 Task: Find connections with filter location Livadeiá with filter topic #startupswith filter profile language German with filter current company TalentXO with filter school Ms Ramaiah College Of Arts Science and Commerce with filter industry Distilleries with filter service category Real Estate Appraisal with filter keywords title Telework Nurse/Doctor
Action: Mouse moved to (321, 243)
Screenshot: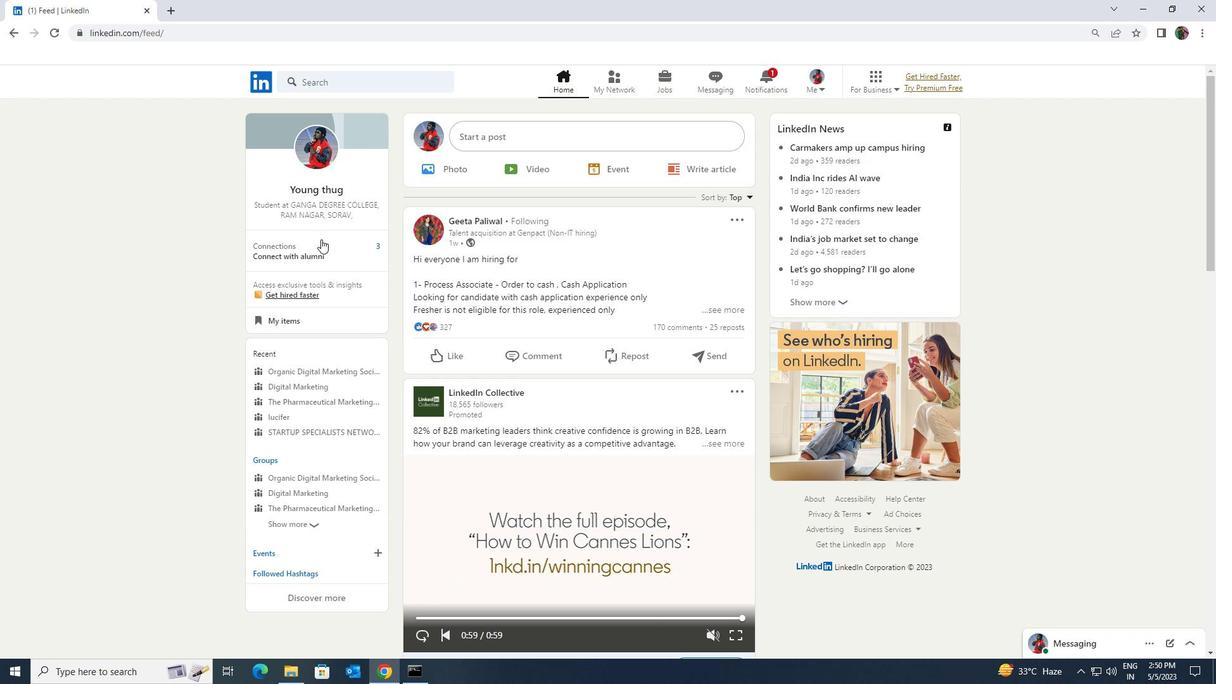
Action: Mouse pressed left at (321, 243)
Screenshot: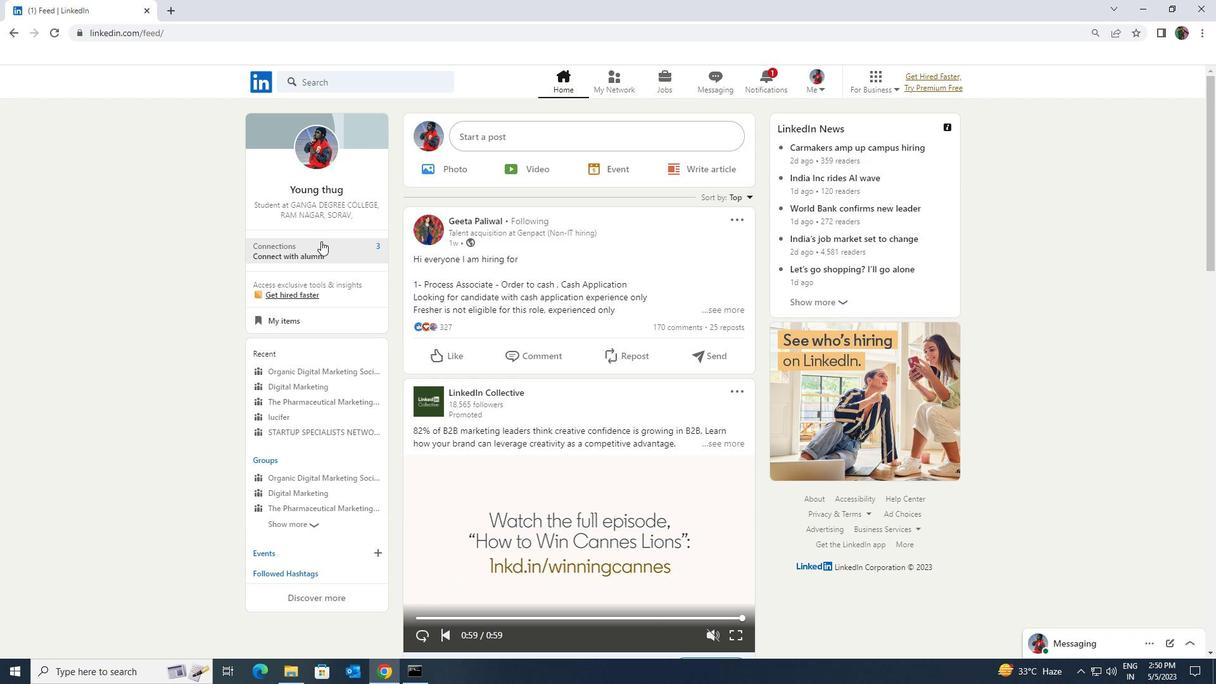 
Action: Mouse moved to (323, 157)
Screenshot: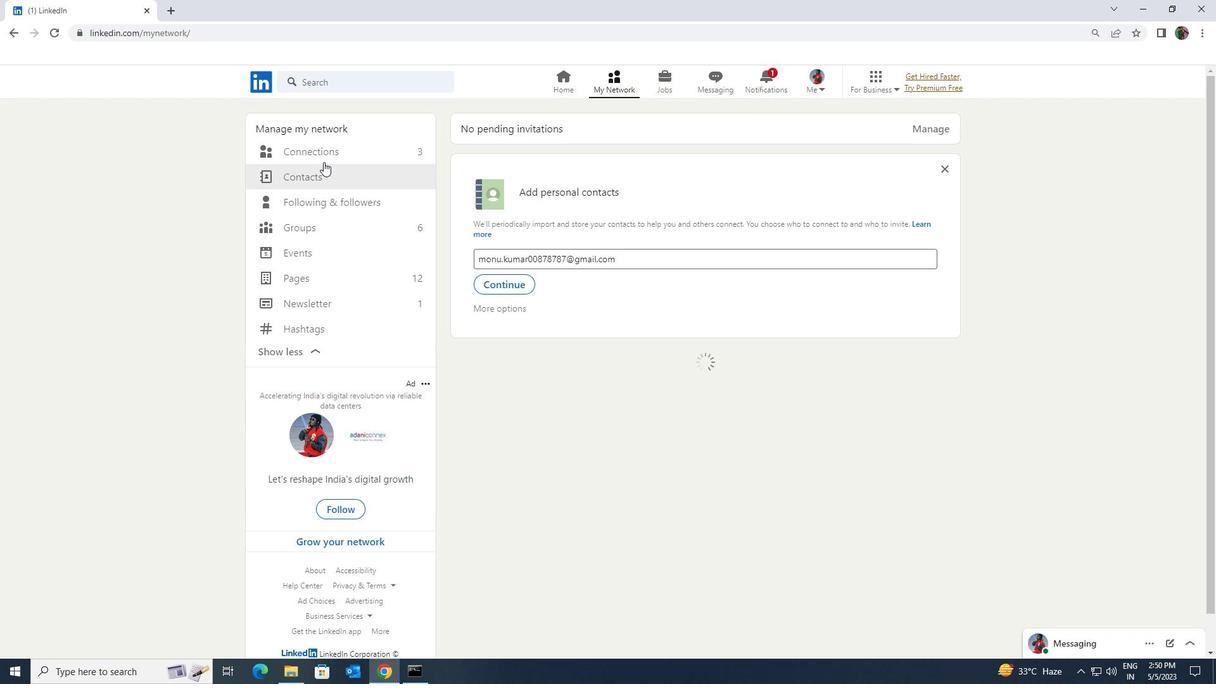 
Action: Mouse pressed left at (323, 157)
Screenshot: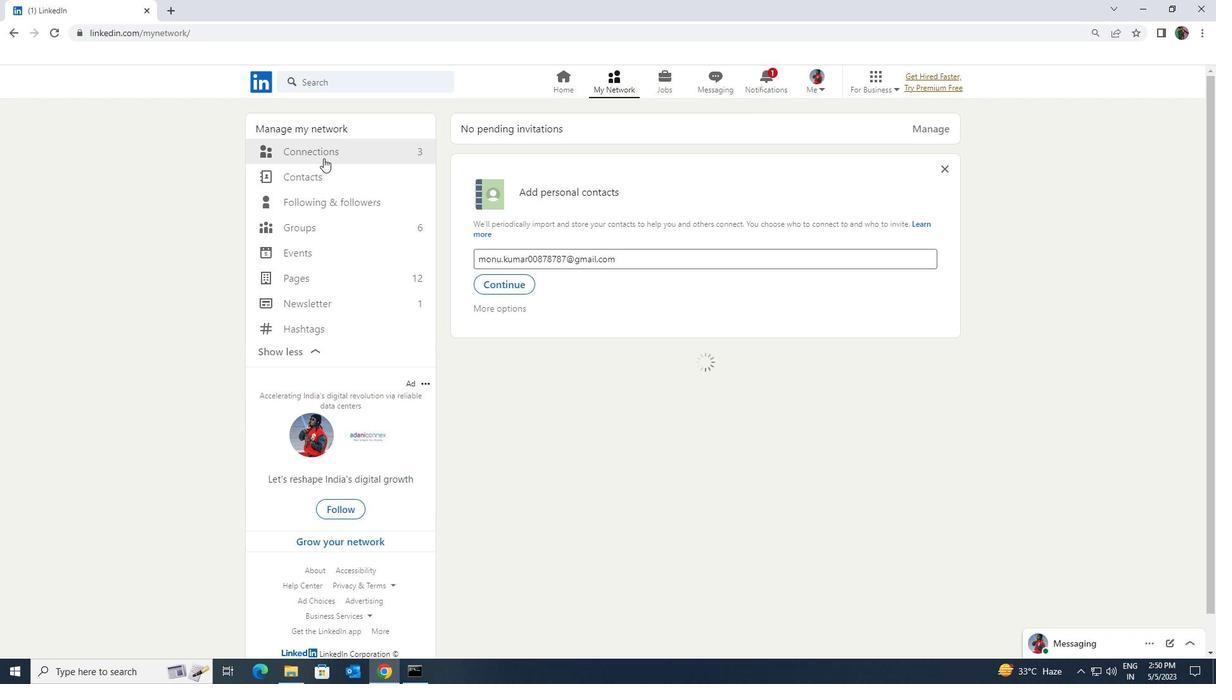 
Action: Mouse moved to (665, 155)
Screenshot: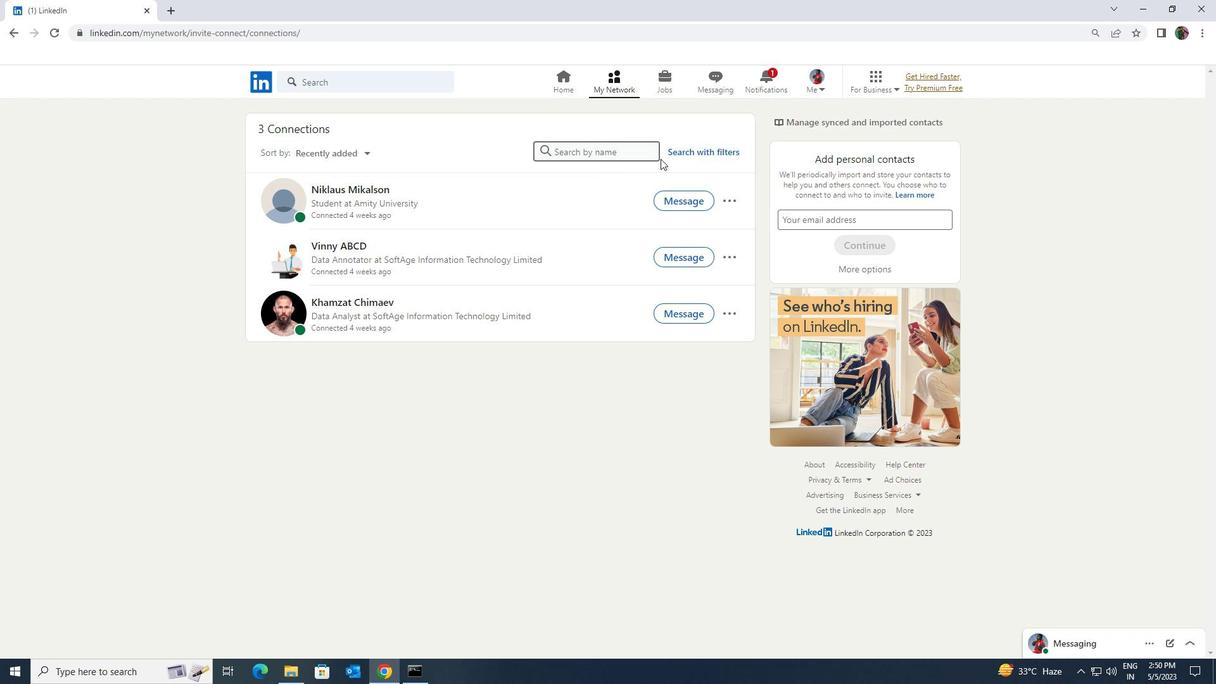 
Action: Mouse pressed left at (665, 155)
Screenshot: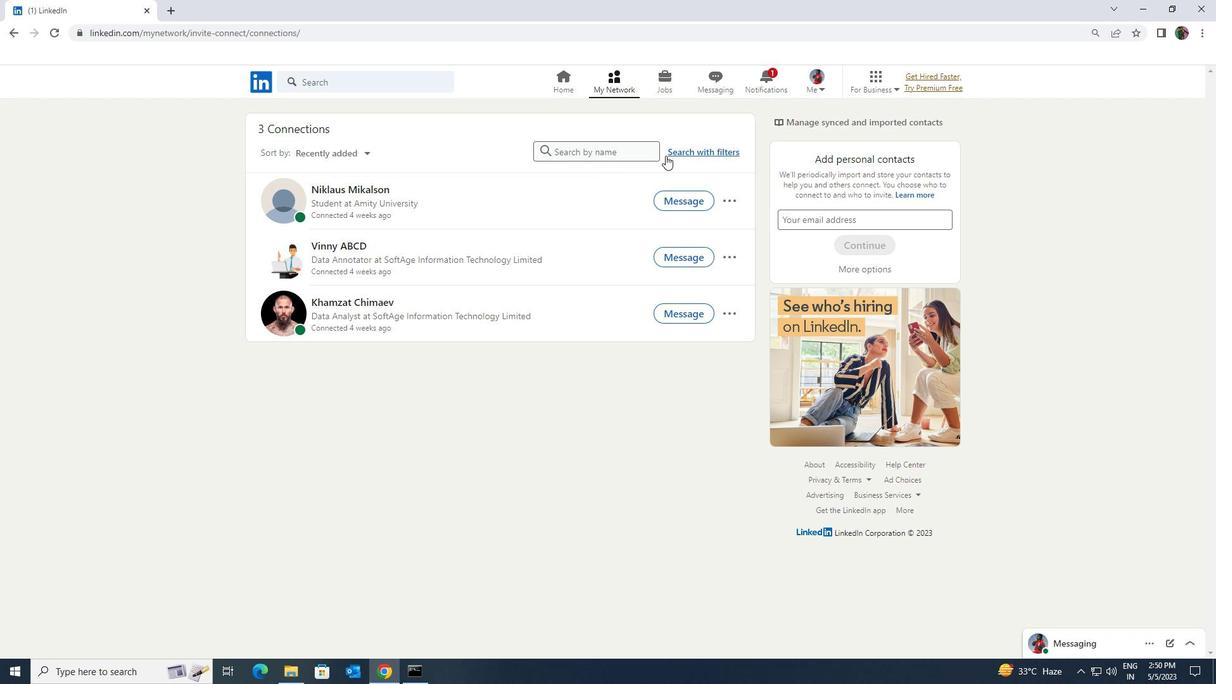 
Action: Mouse moved to (653, 120)
Screenshot: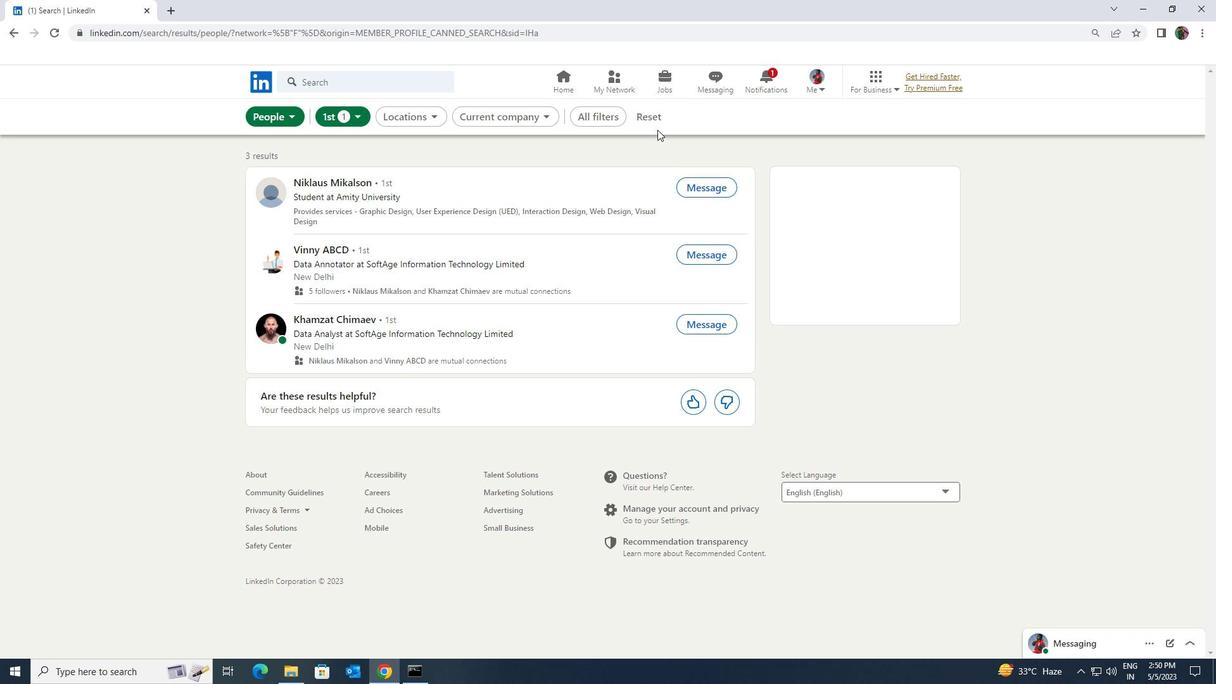 
Action: Mouse pressed left at (653, 120)
Screenshot: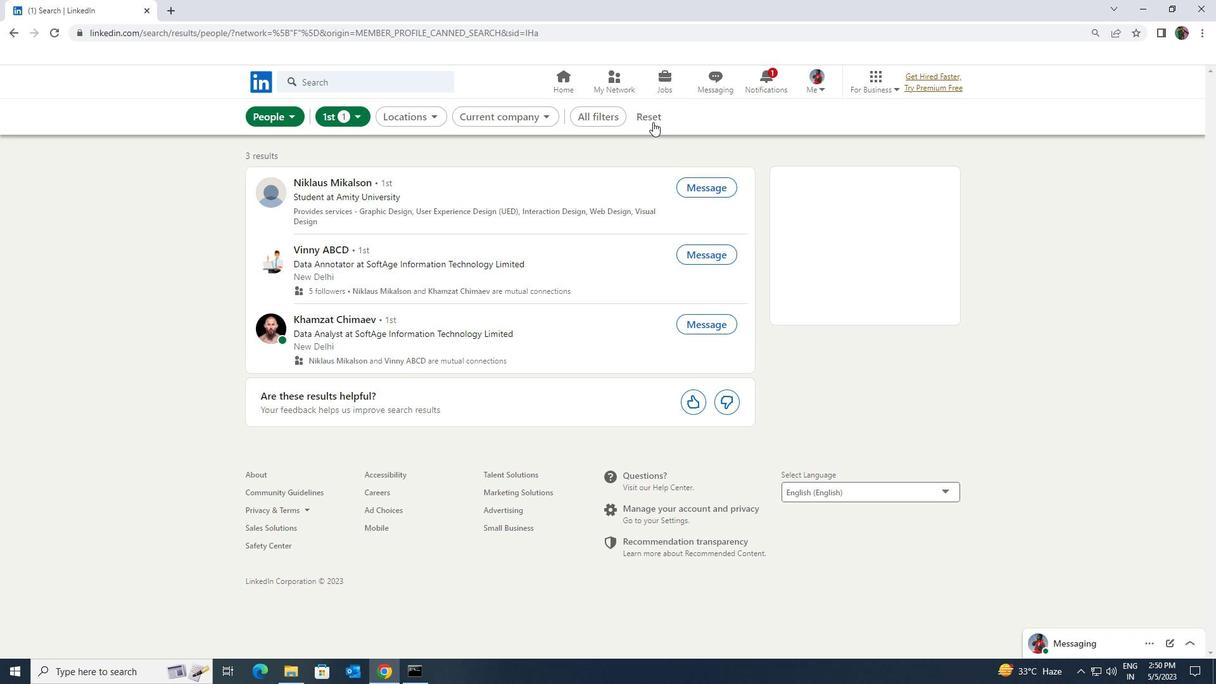 
Action: Mouse moved to (641, 117)
Screenshot: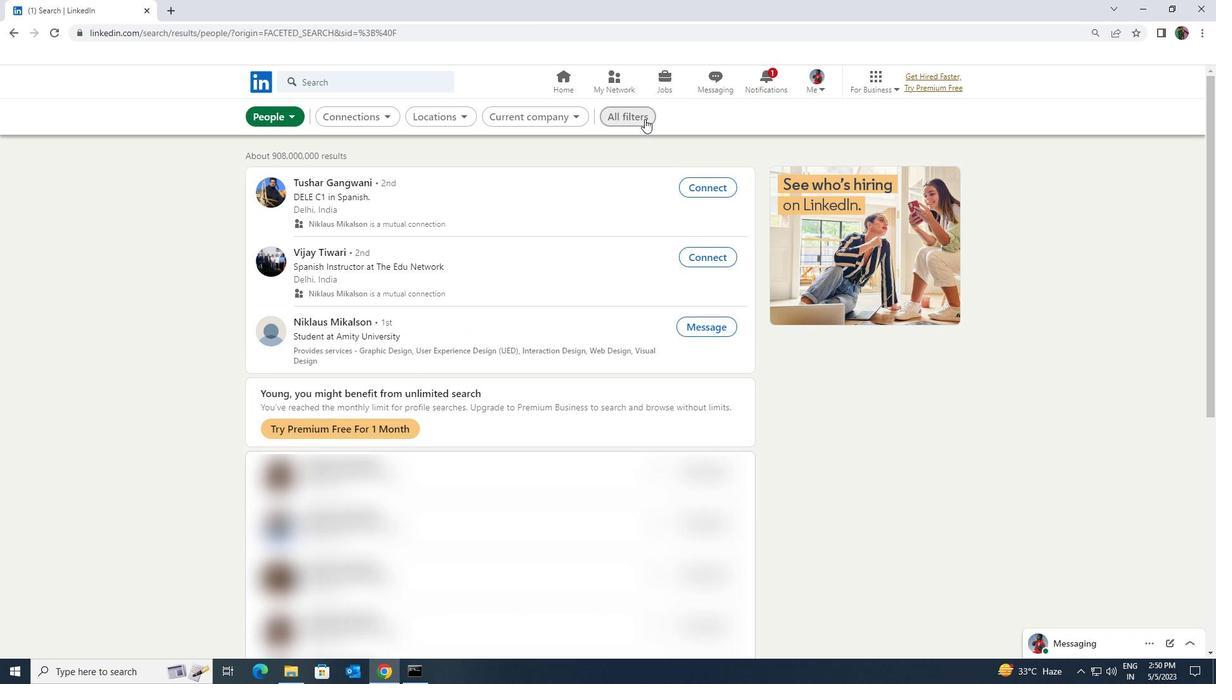 
Action: Mouse pressed left at (641, 117)
Screenshot: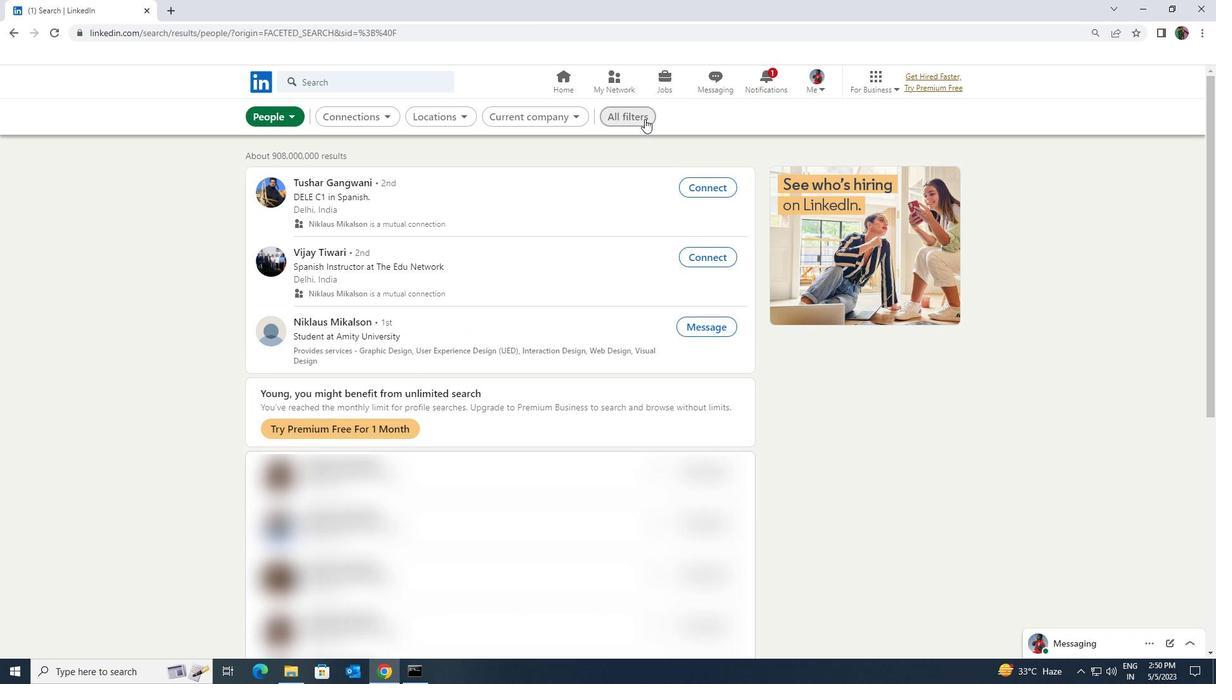 
Action: Mouse moved to (1066, 492)
Screenshot: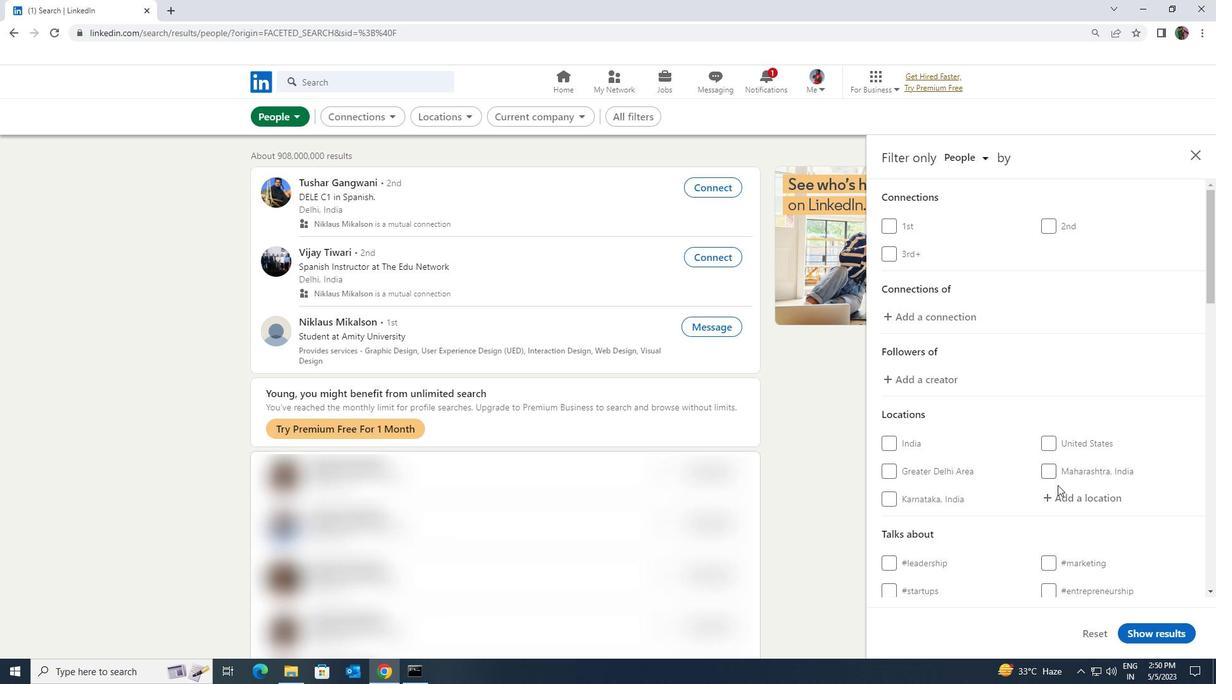 
Action: Mouse pressed left at (1066, 492)
Screenshot: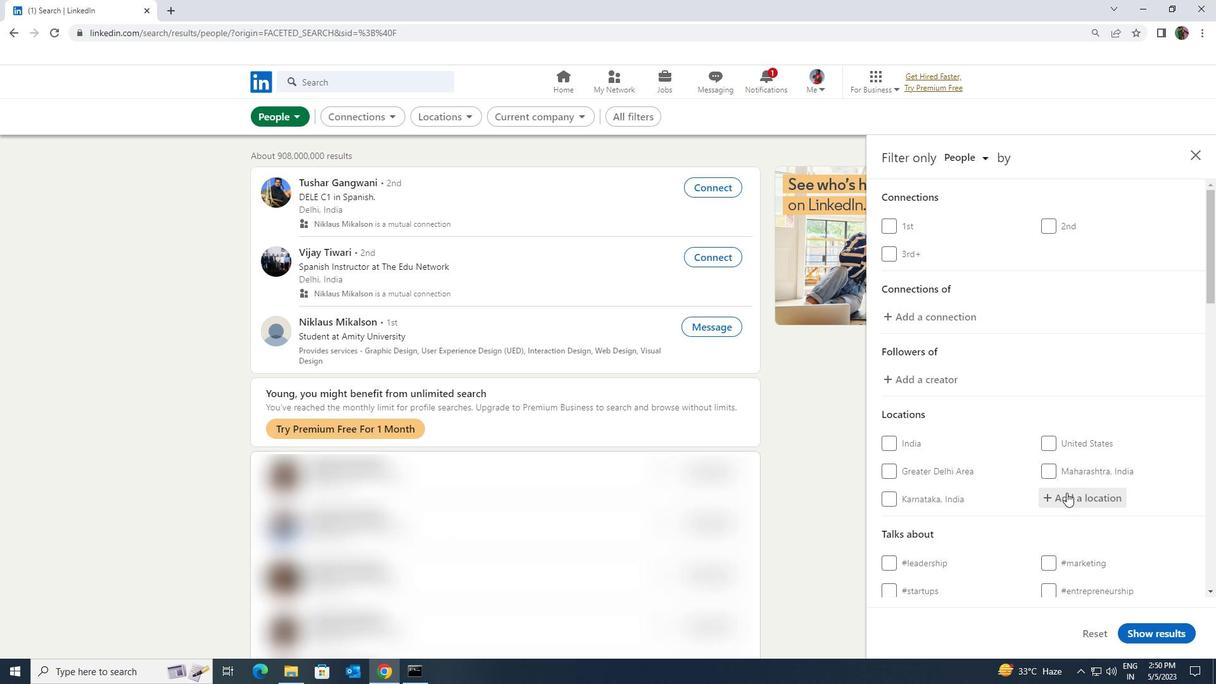 
Action: Key pressed <Key.shift>LIVDEIA<Key.enter>
Screenshot: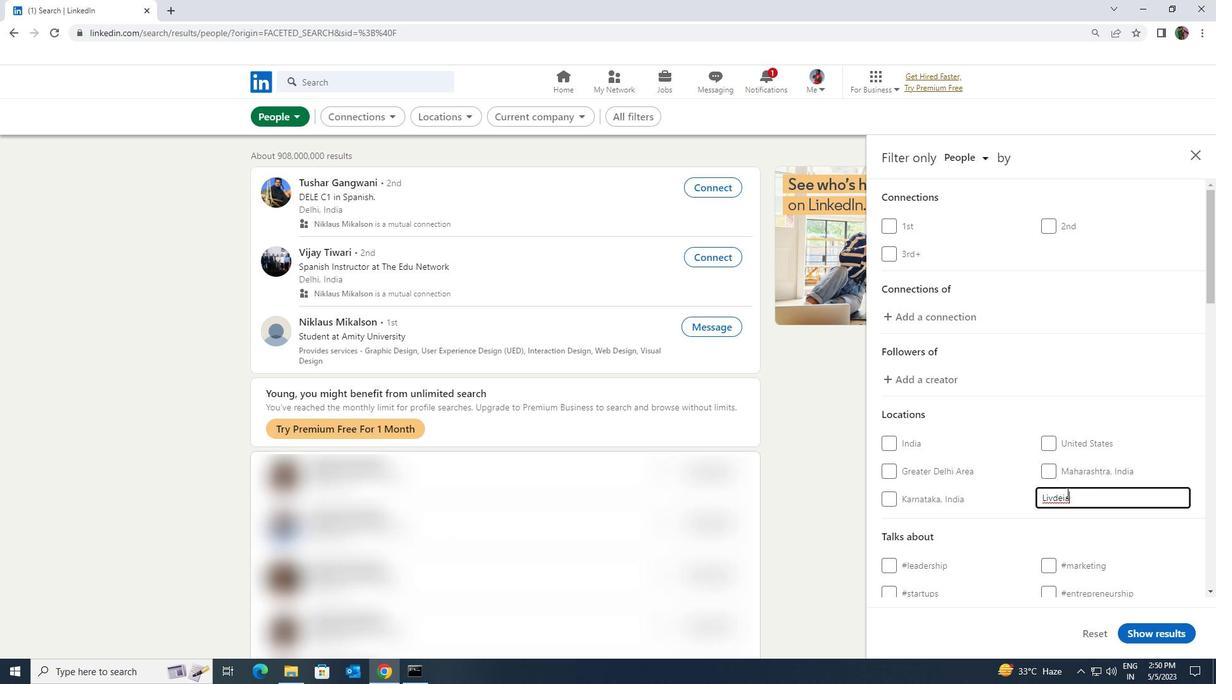 
Action: Mouse moved to (1066, 550)
Screenshot: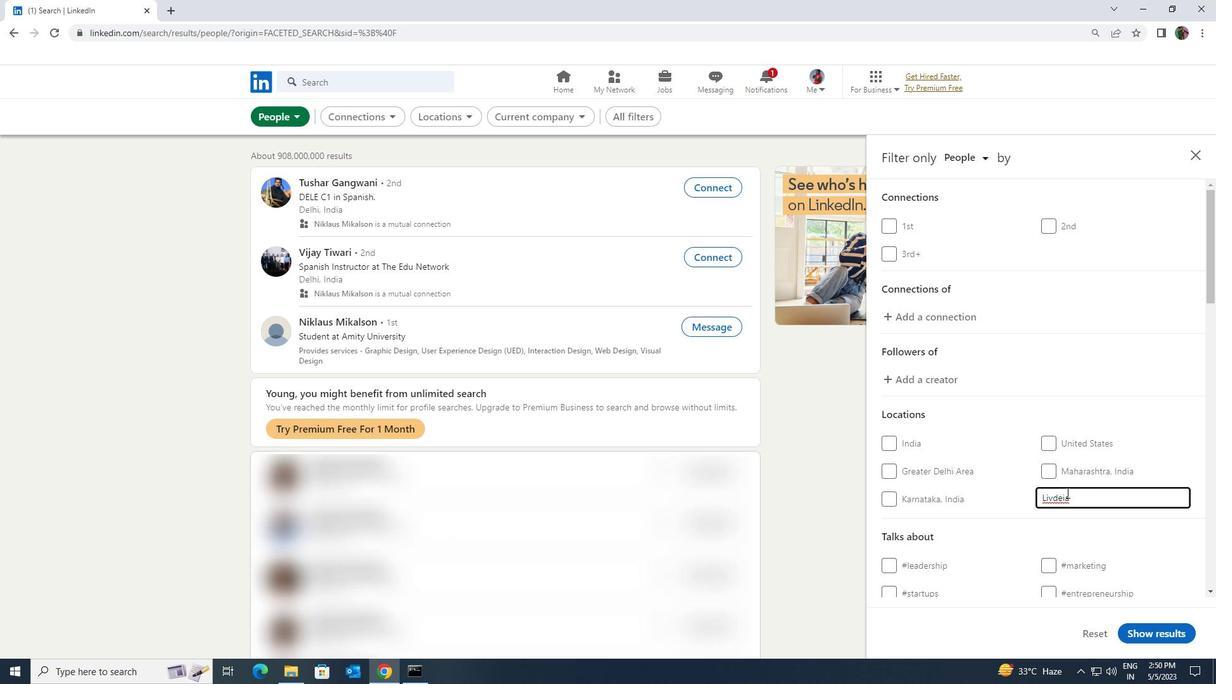 
Action: Mouse scrolled (1066, 549) with delta (0, 0)
Screenshot: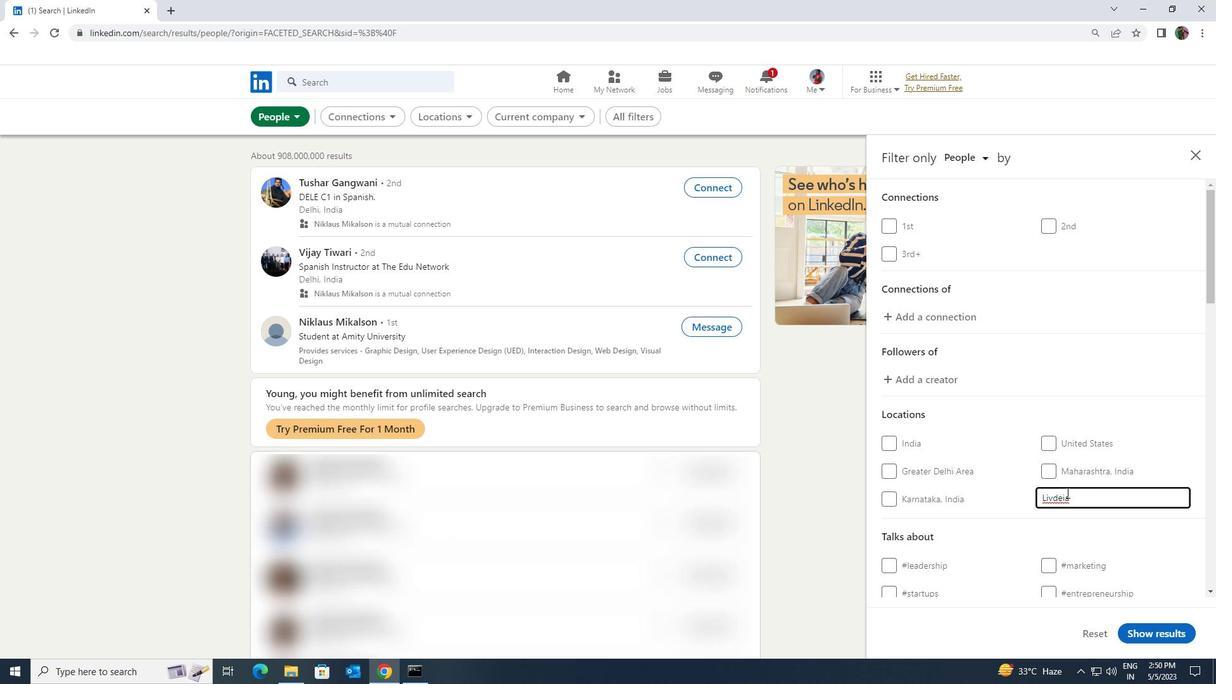 
Action: Mouse moved to (1069, 544)
Screenshot: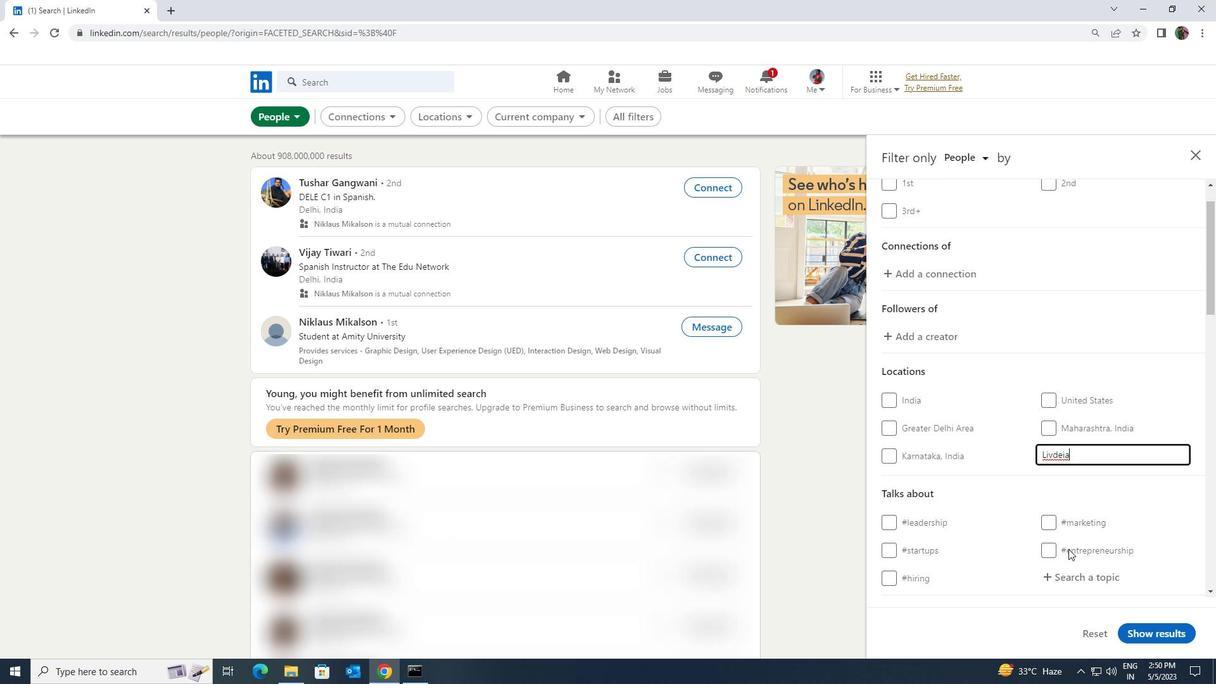 
Action: Mouse scrolled (1069, 544) with delta (0, 0)
Screenshot: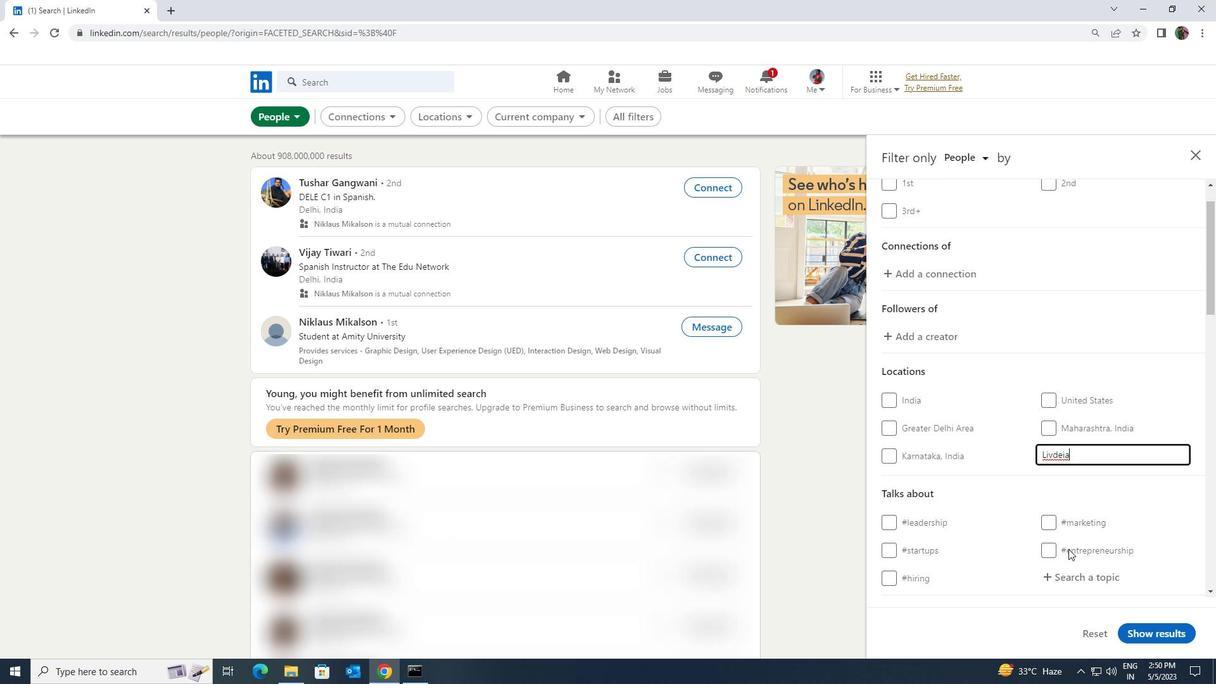 
Action: Mouse moved to (1067, 493)
Screenshot: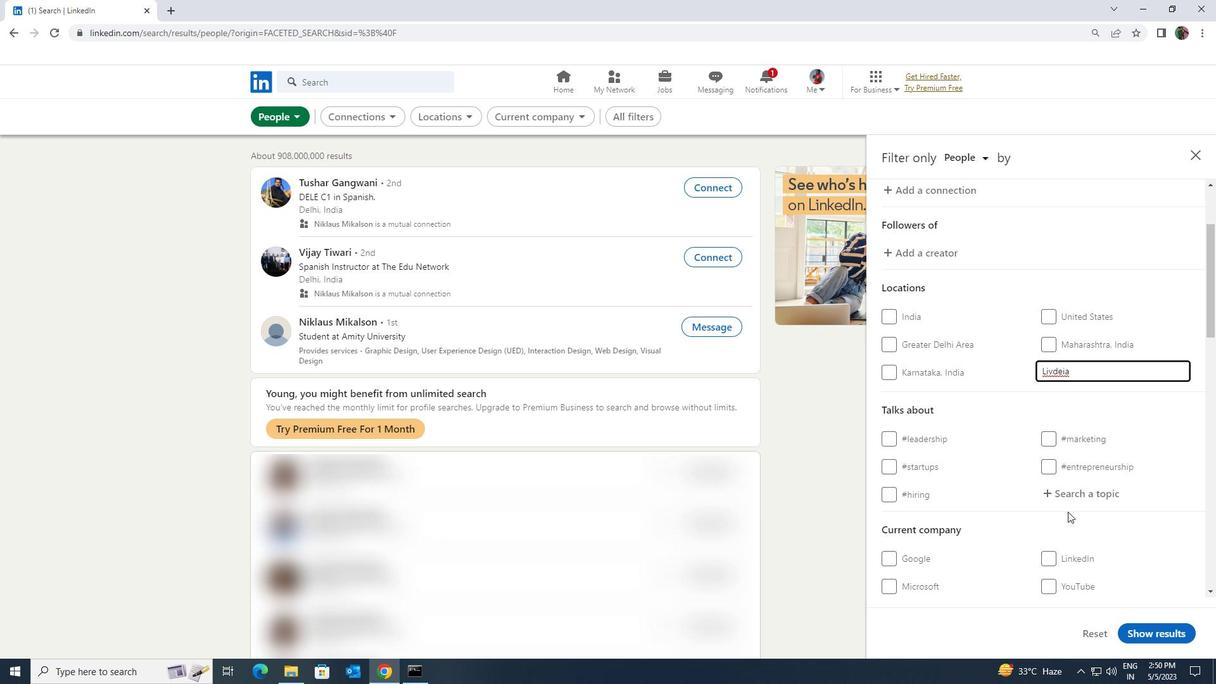 
Action: Mouse pressed left at (1067, 493)
Screenshot: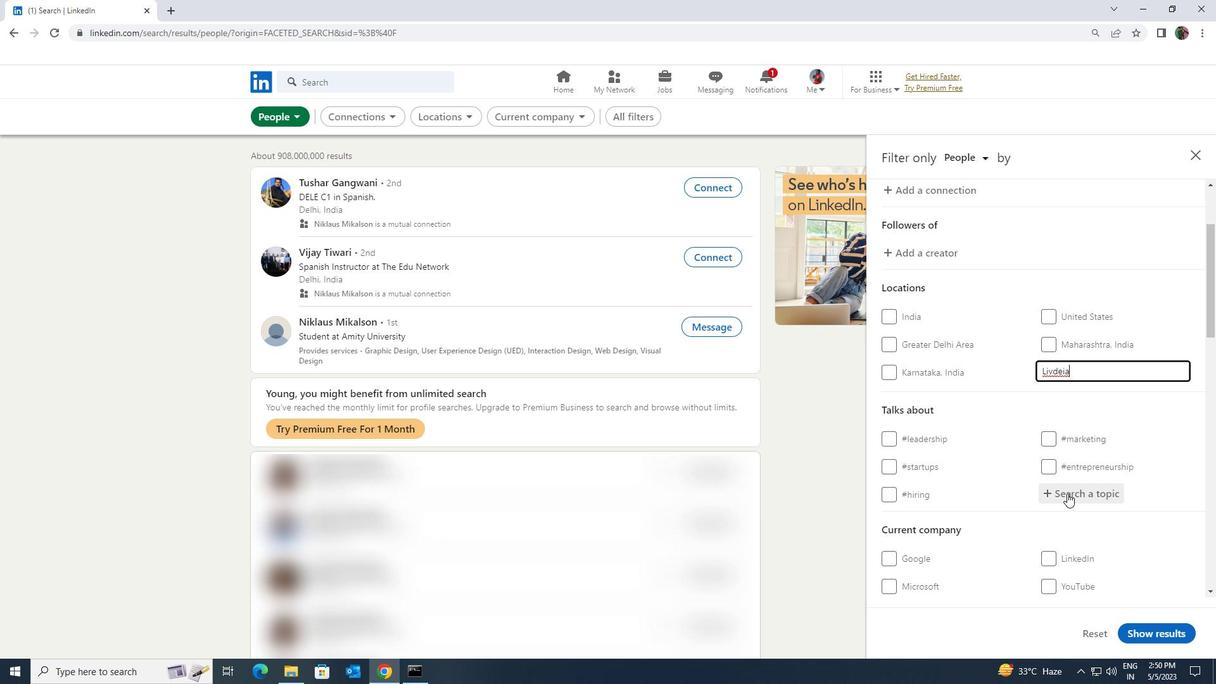 
Action: Mouse moved to (1066, 494)
Screenshot: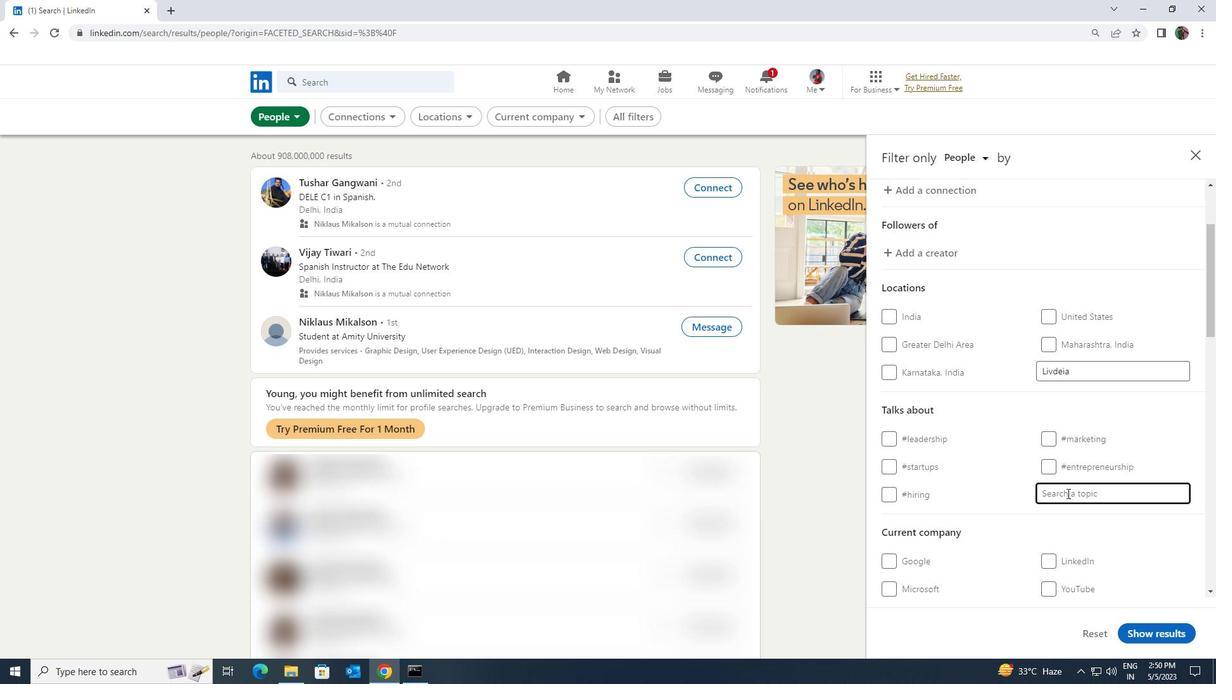 
Action: Key pressed <Key.shift>STARTUPS
Screenshot: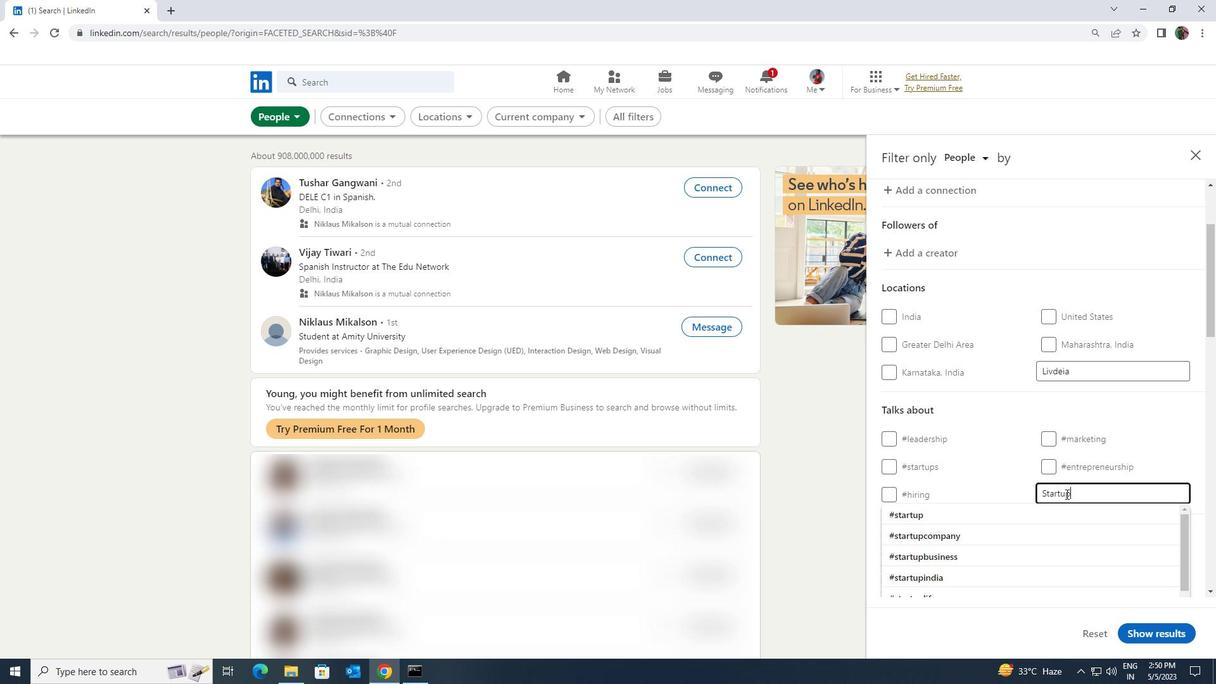 
Action: Mouse moved to (1060, 513)
Screenshot: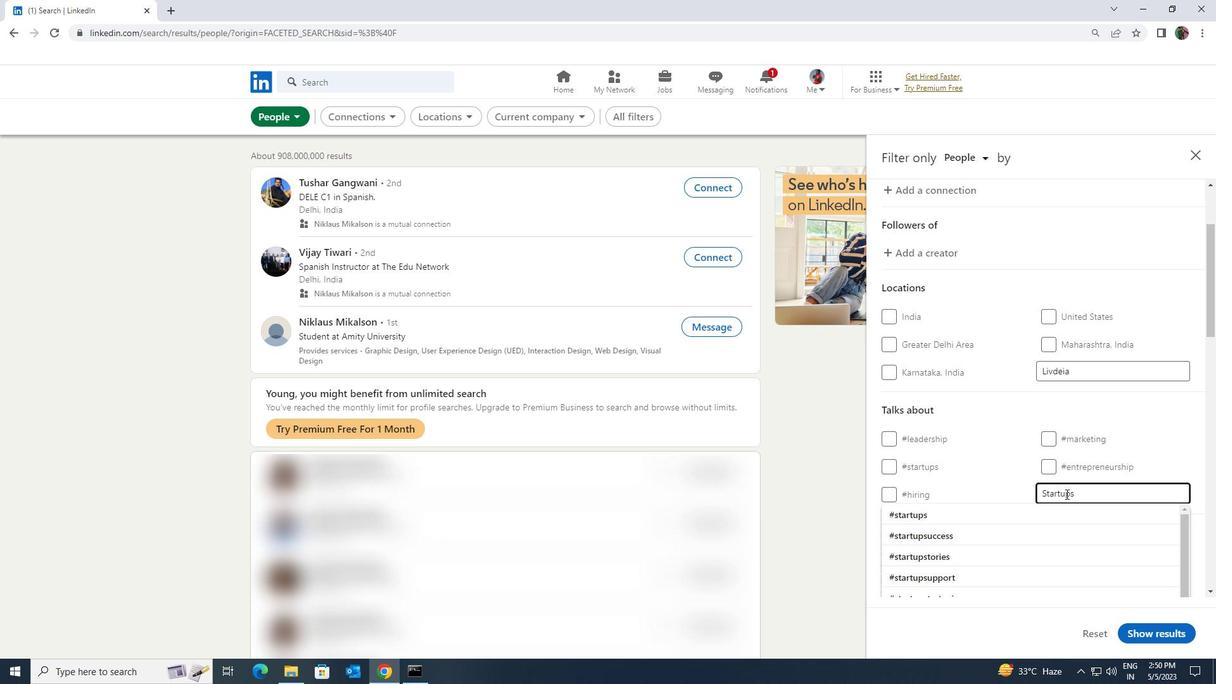 
Action: Mouse pressed left at (1060, 513)
Screenshot: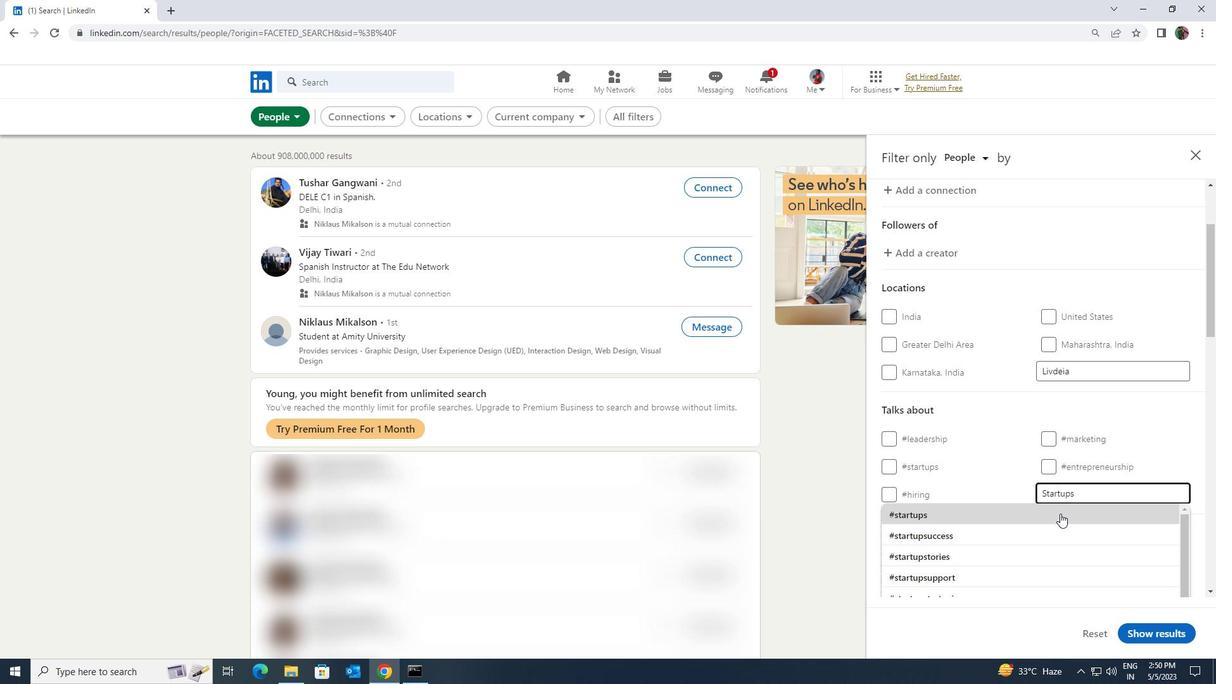 
Action: Mouse moved to (1060, 514)
Screenshot: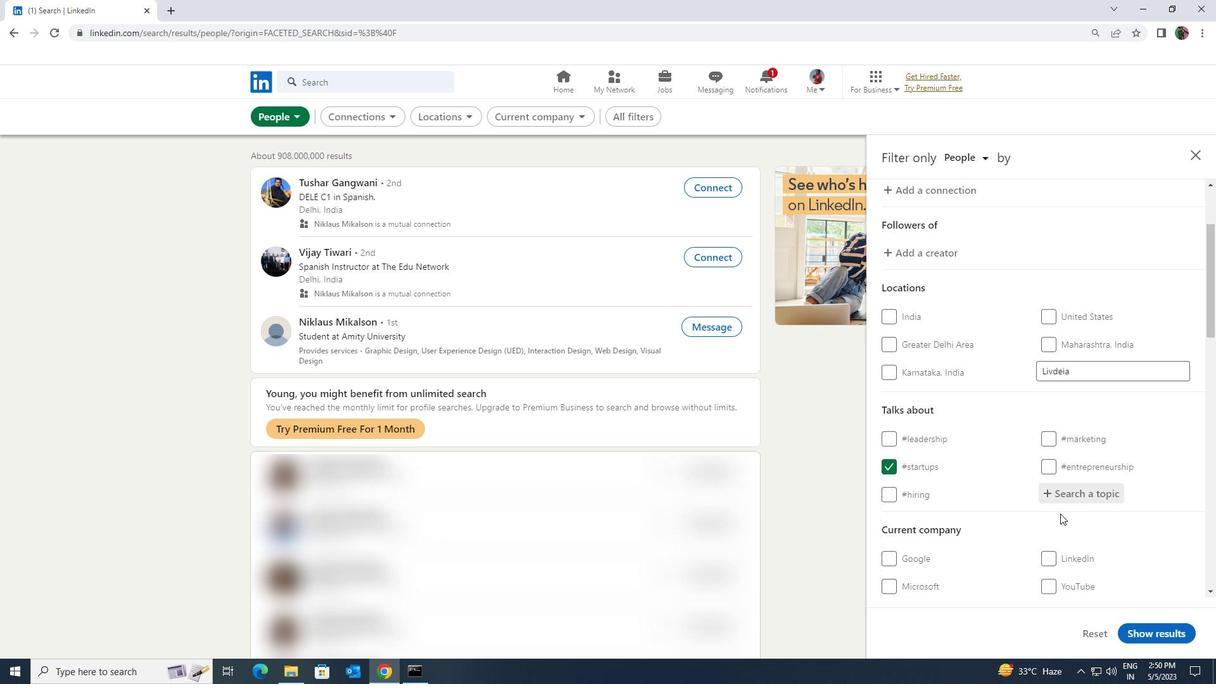 
Action: Mouse scrolled (1060, 513) with delta (0, 0)
Screenshot: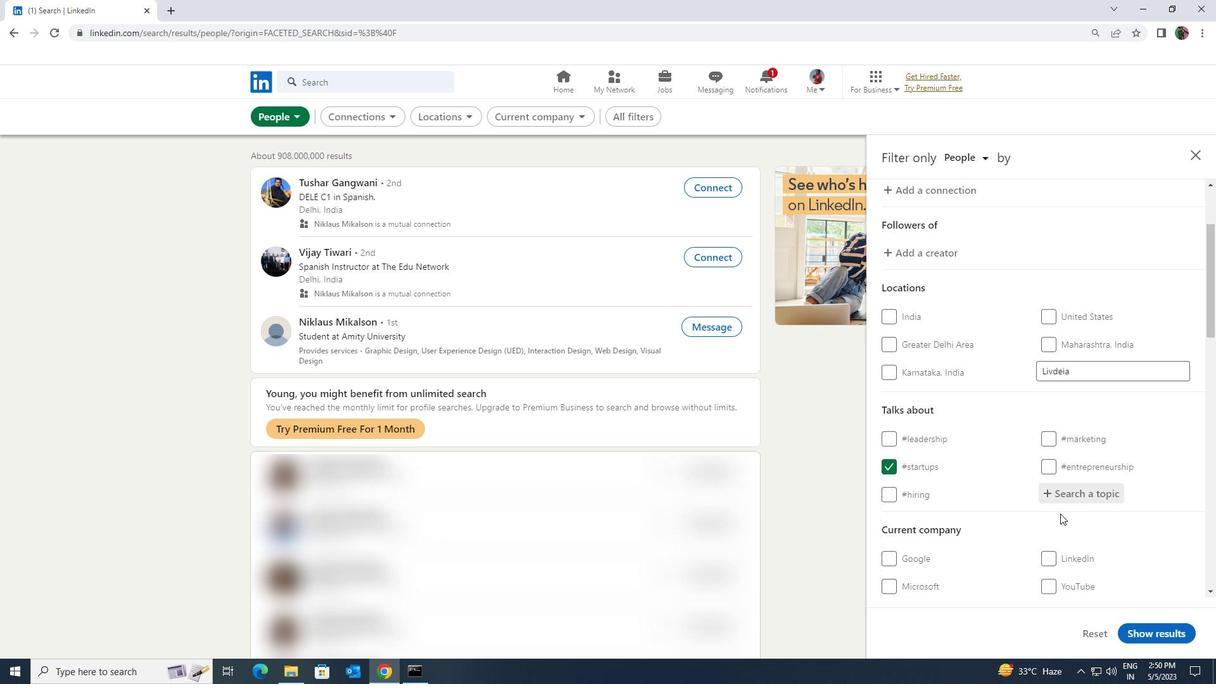 
Action: Mouse scrolled (1060, 513) with delta (0, 0)
Screenshot: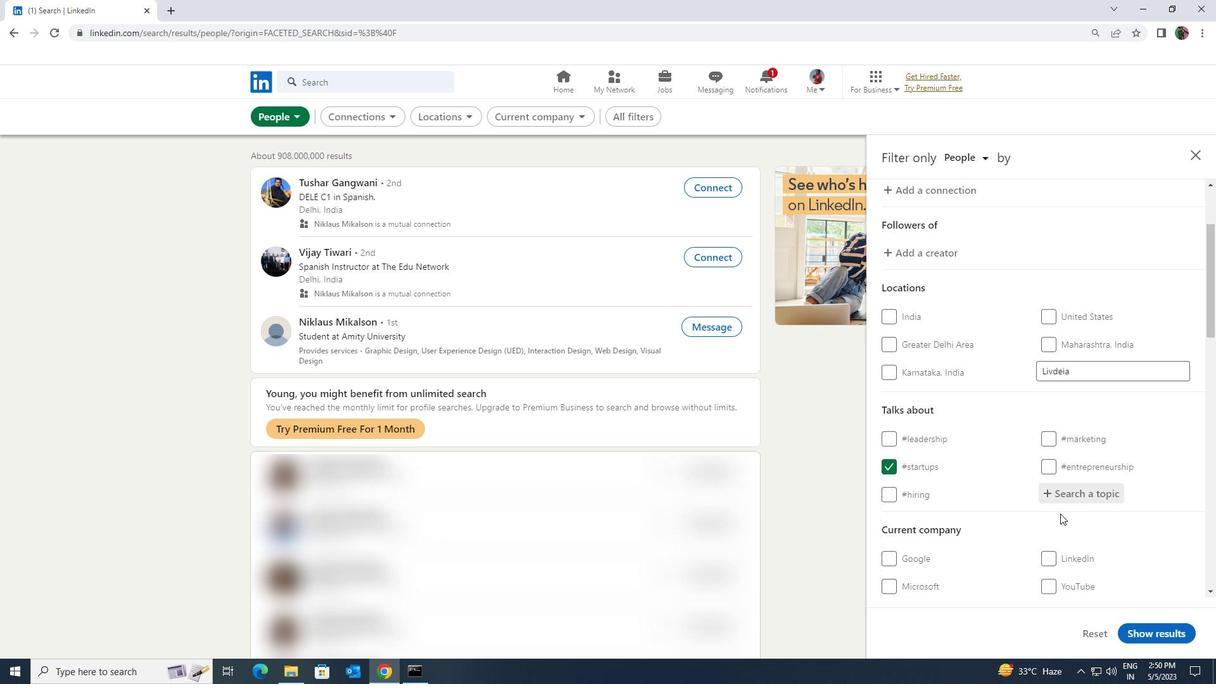 
Action: Mouse scrolled (1060, 513) with delta (0, 0)
Screenshot: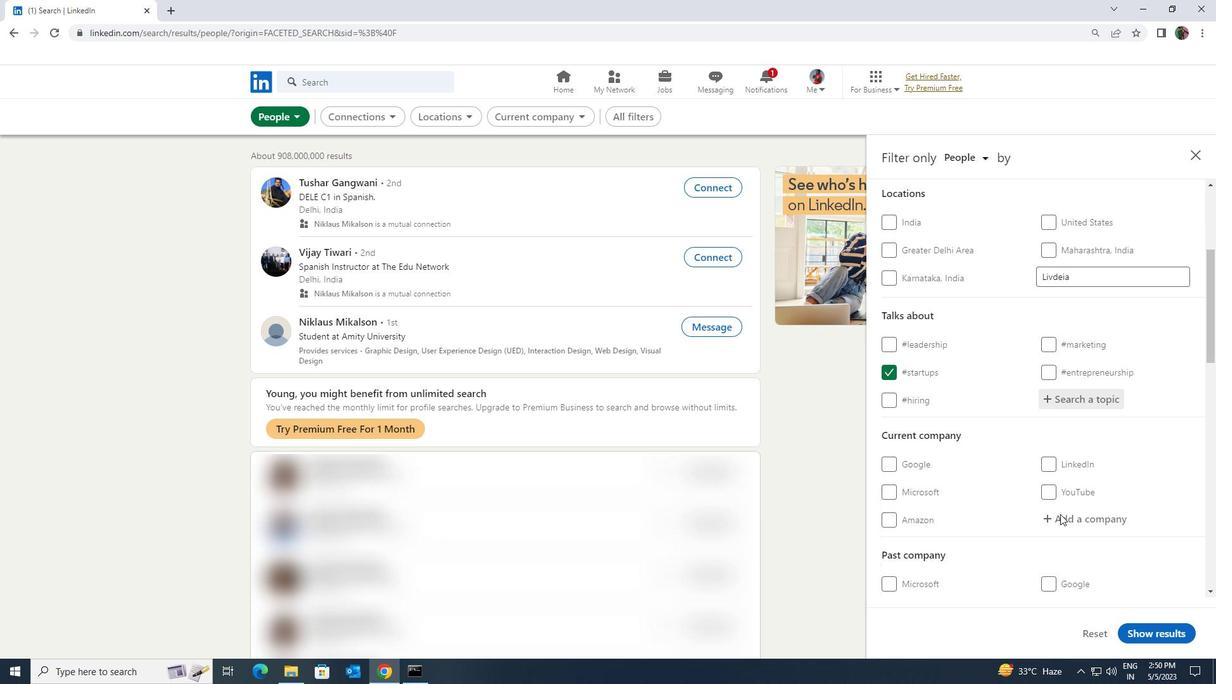 
Action: Mouse scrolled (1060, 513) with delta (0, 0)
Screenshot: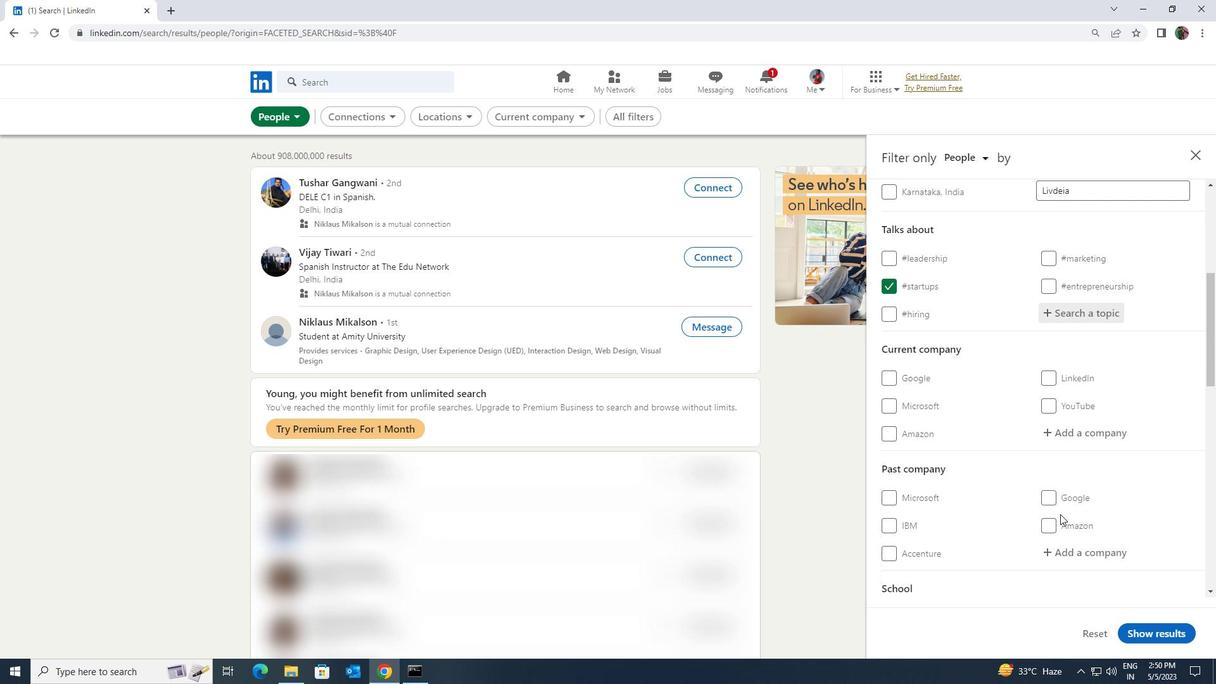 
Action: Mouse scrolled (1060, 513) with delta (0, 0)
Screenshot: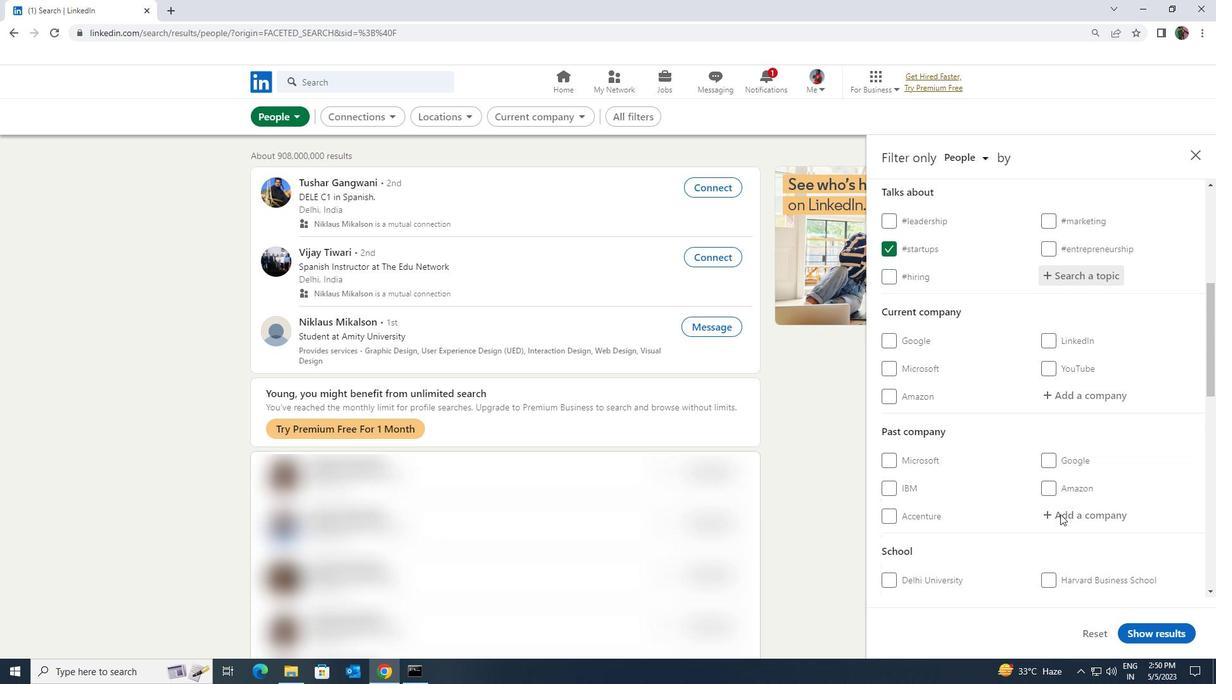 
Action: Mouse scrolled (1060, 513) with delta (0, 0)
Screenshot: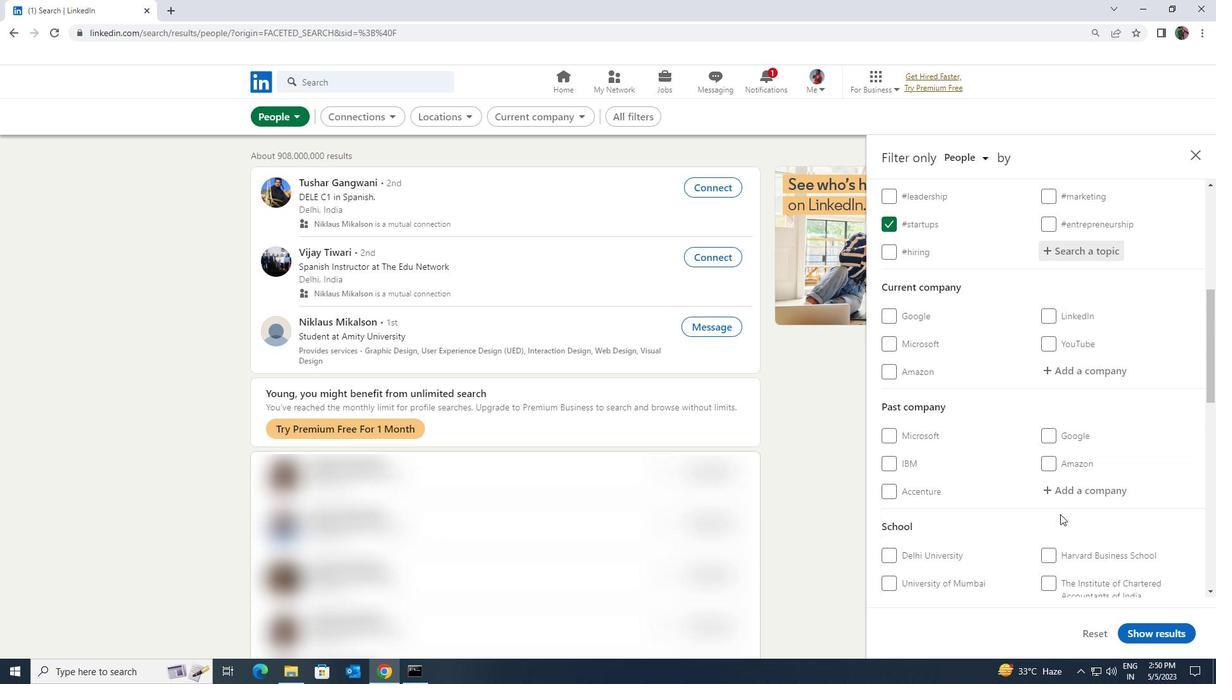 
Action: Mouse scrolled (1060, 513) with delta (0, 0)
Screenshot: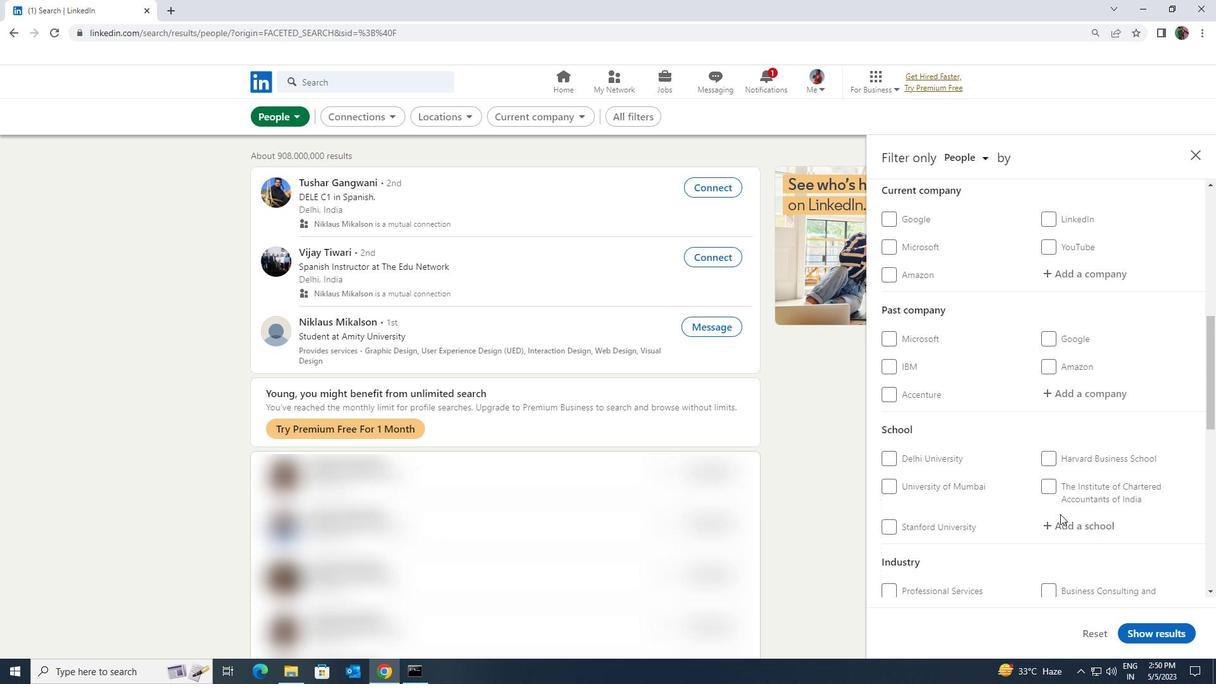 
Action: Mouse scrolled (1060, 513) with delta (0, 0)
Screenshot: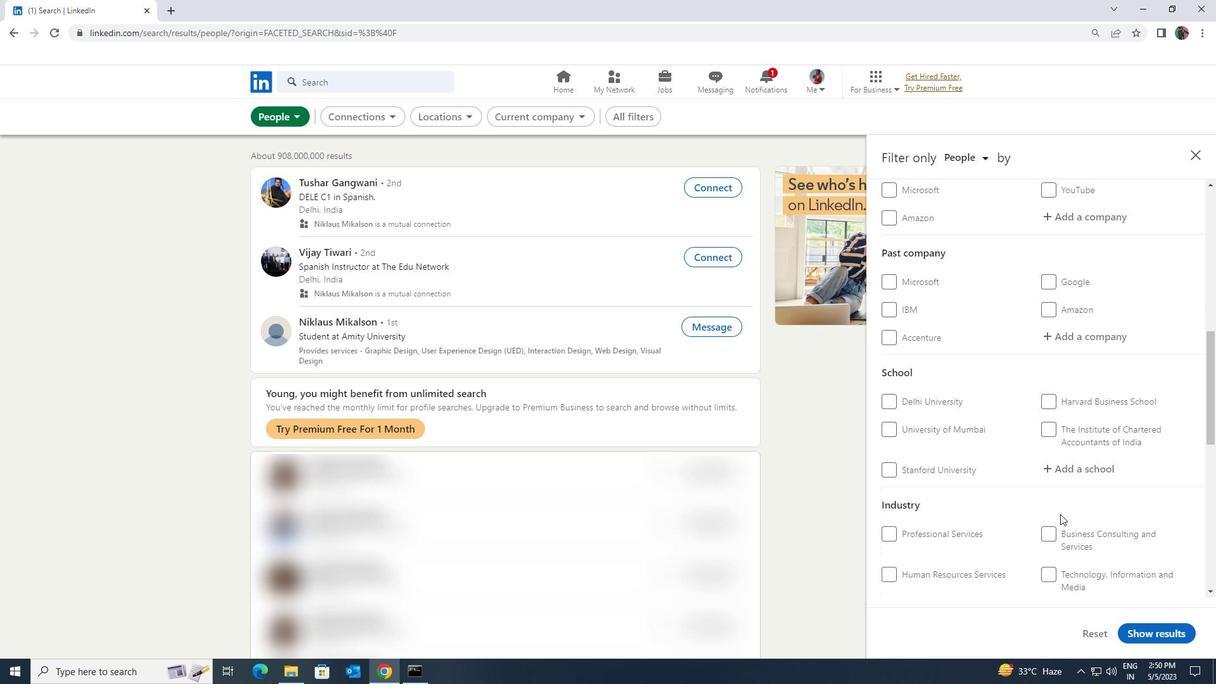 
Action: Mouse scrolled (1060, 513) with delta (0, 0)
Screenshot: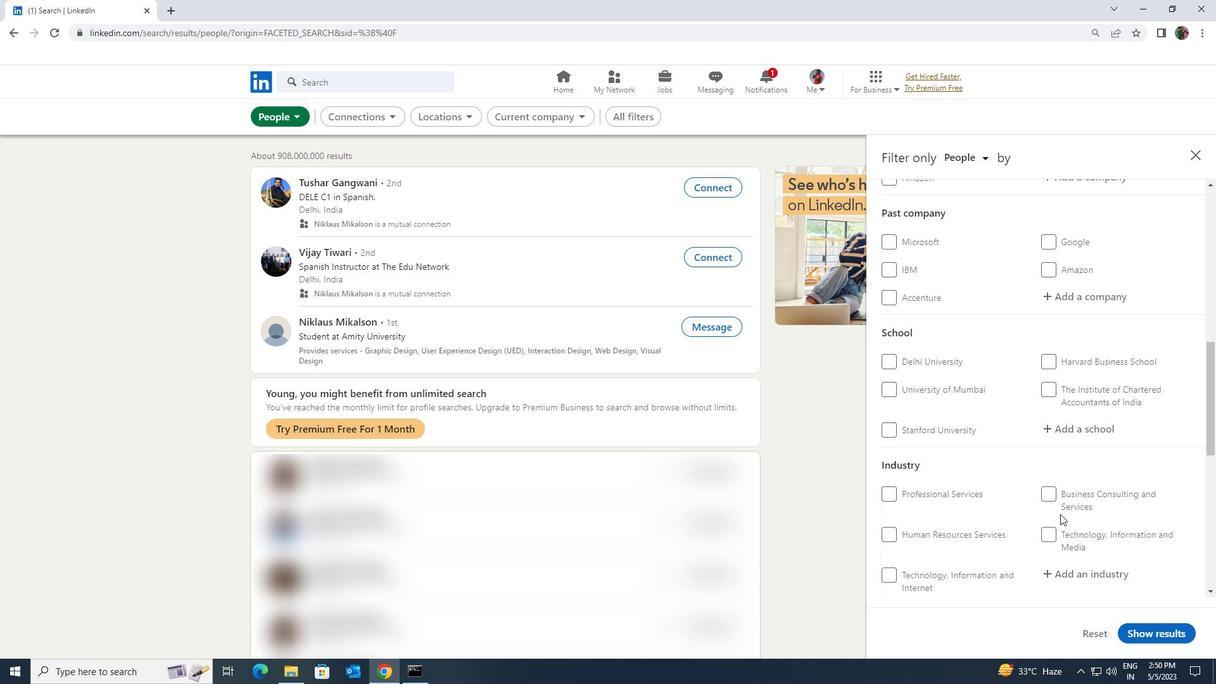 
Action: Mouse scrolled (1060, 513) with delta (0, 0)
Screenshot: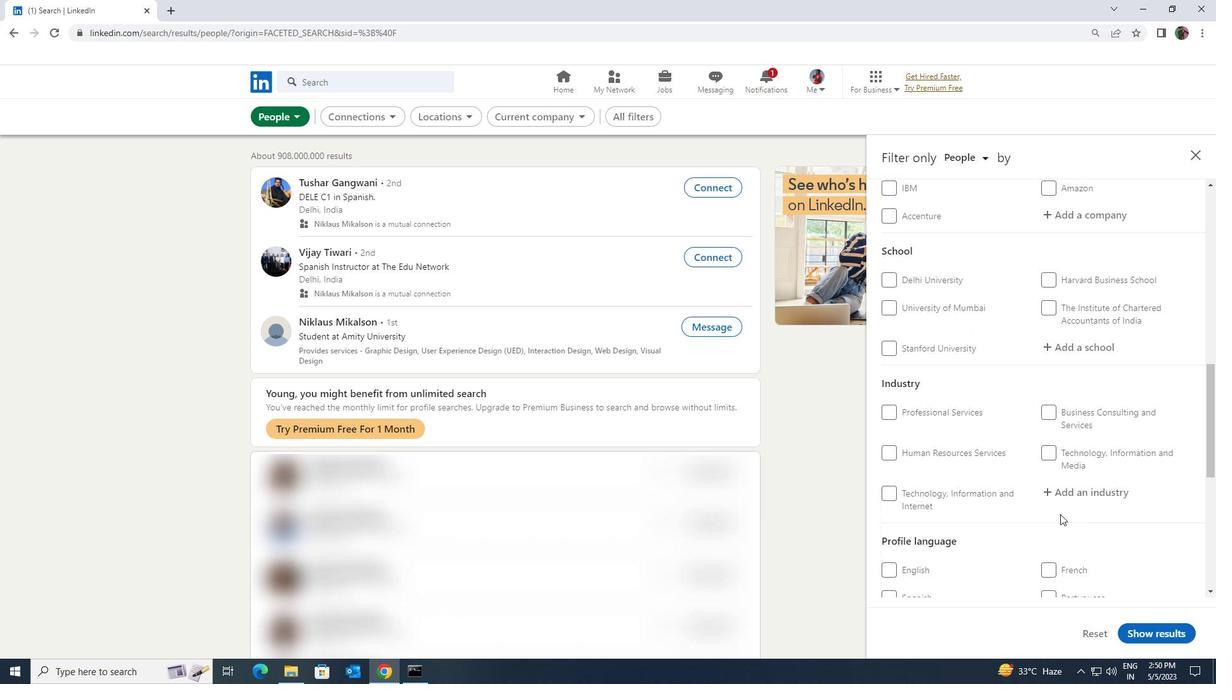 
Action: Mouse moved to (897, 504)
Screenshot: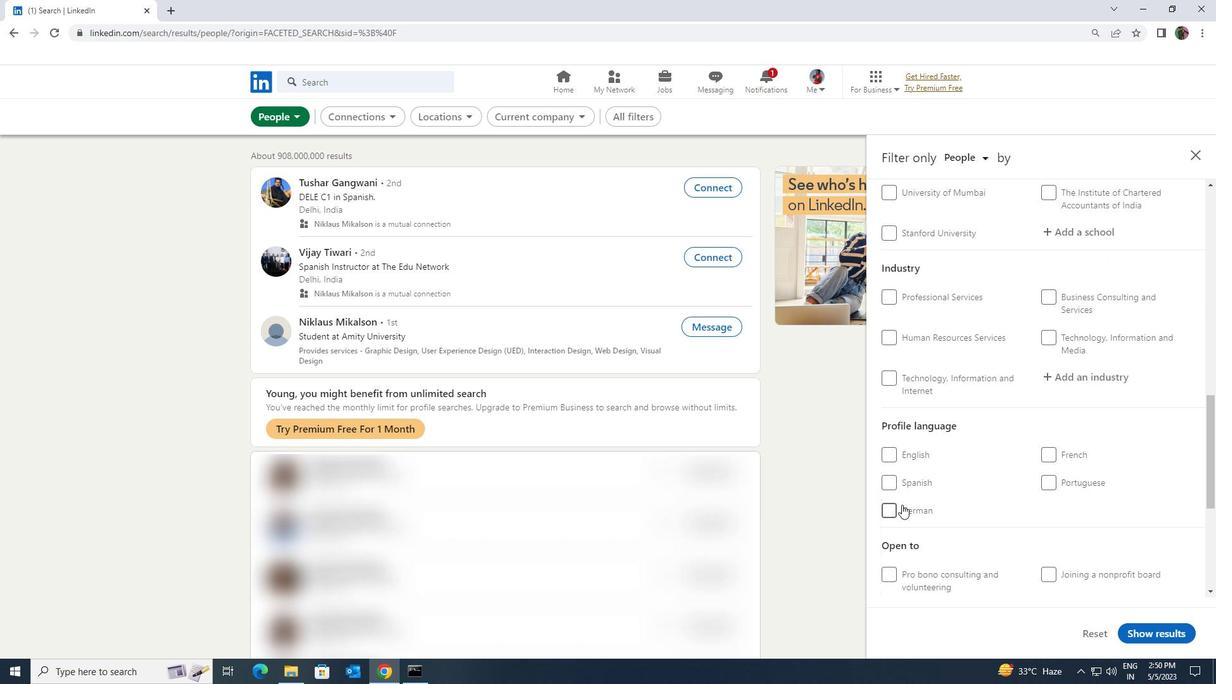 
Action: Mouse pressed left at (897, 504)
Screenshot: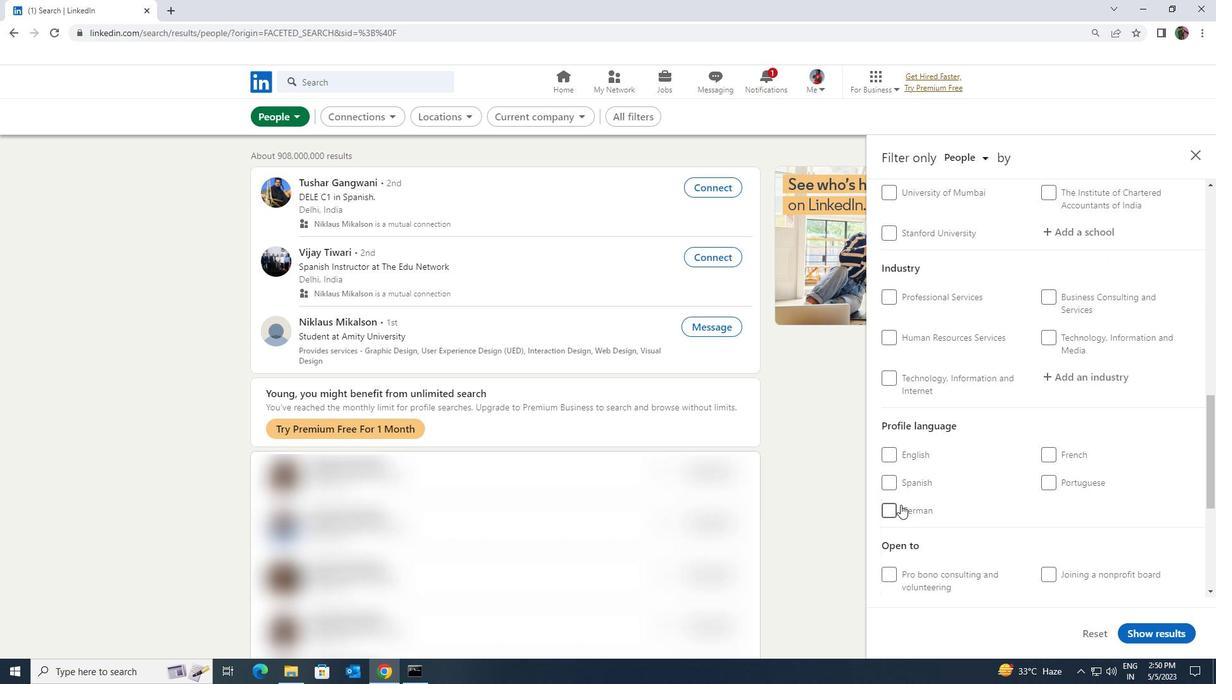 
Action: Mouse moved to (962, 500)
Screenshot: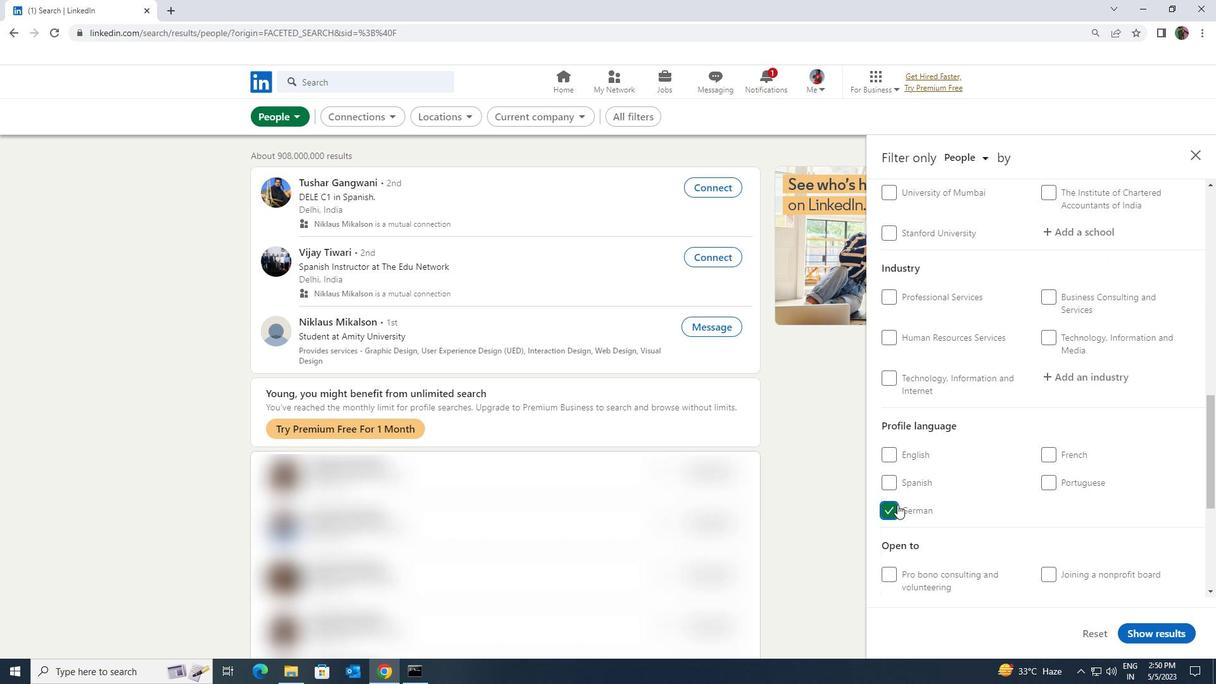 
Action: Mouse scrolled (962, 501) with delta (0, 0)
Screenshot: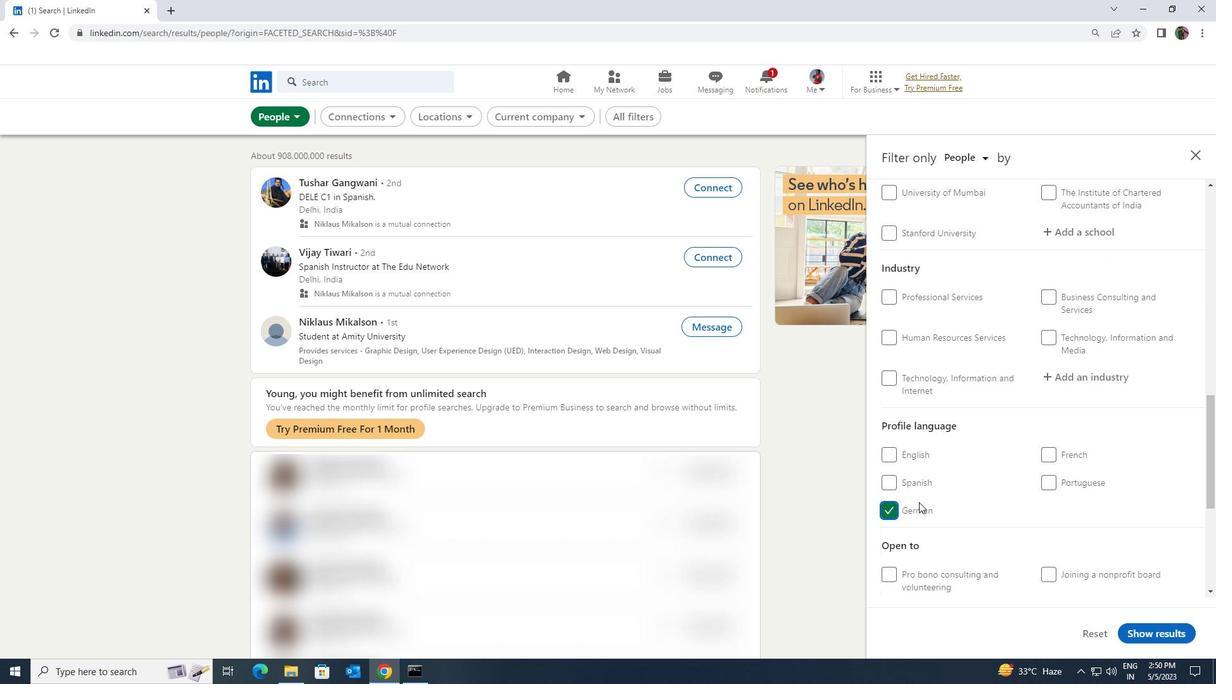 
Action: Mouse scrolled (962, 501) with delta (0, 0)
Screenshot: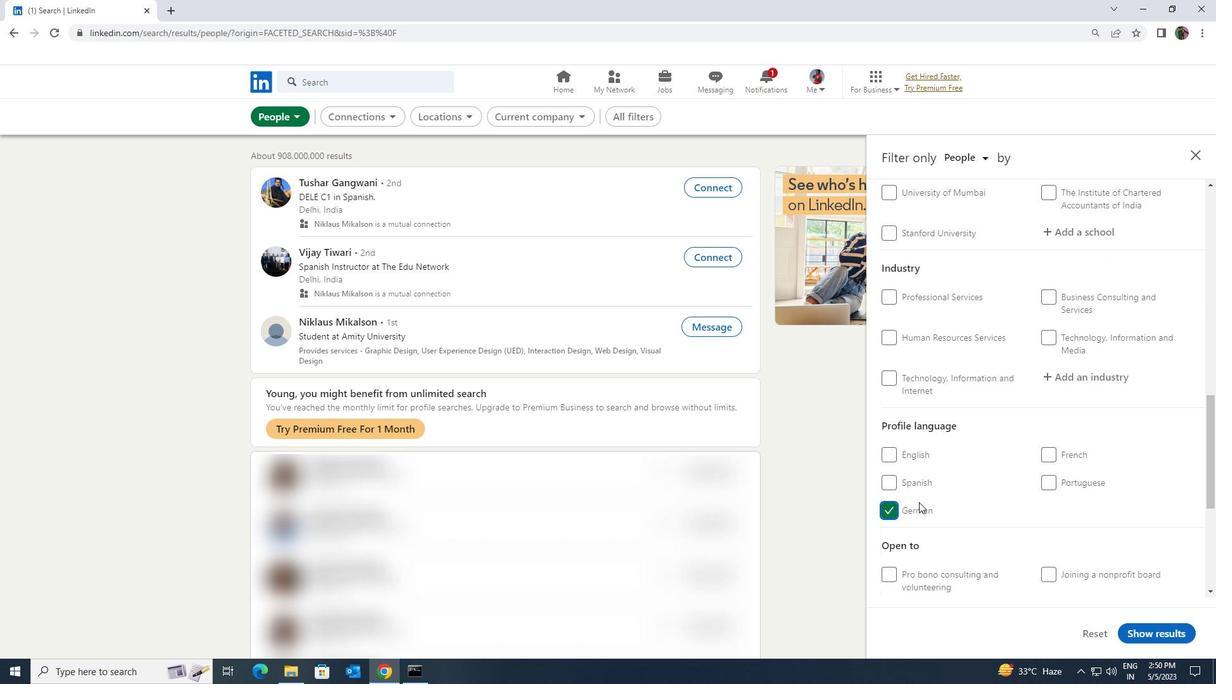 
Action: Mouse scrolled (962, 501) with delta (0, 0)
Screenshot: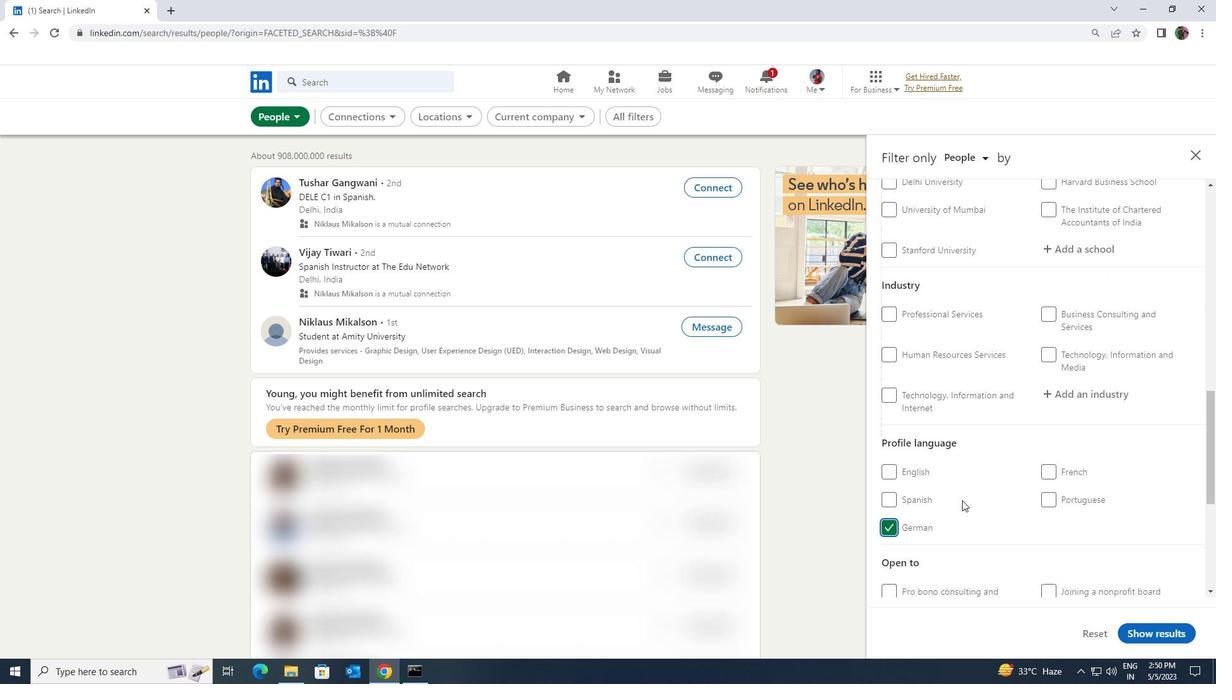 
Action: Mouse scrolled (962, 501) with delta (0, 0)
Screenshot: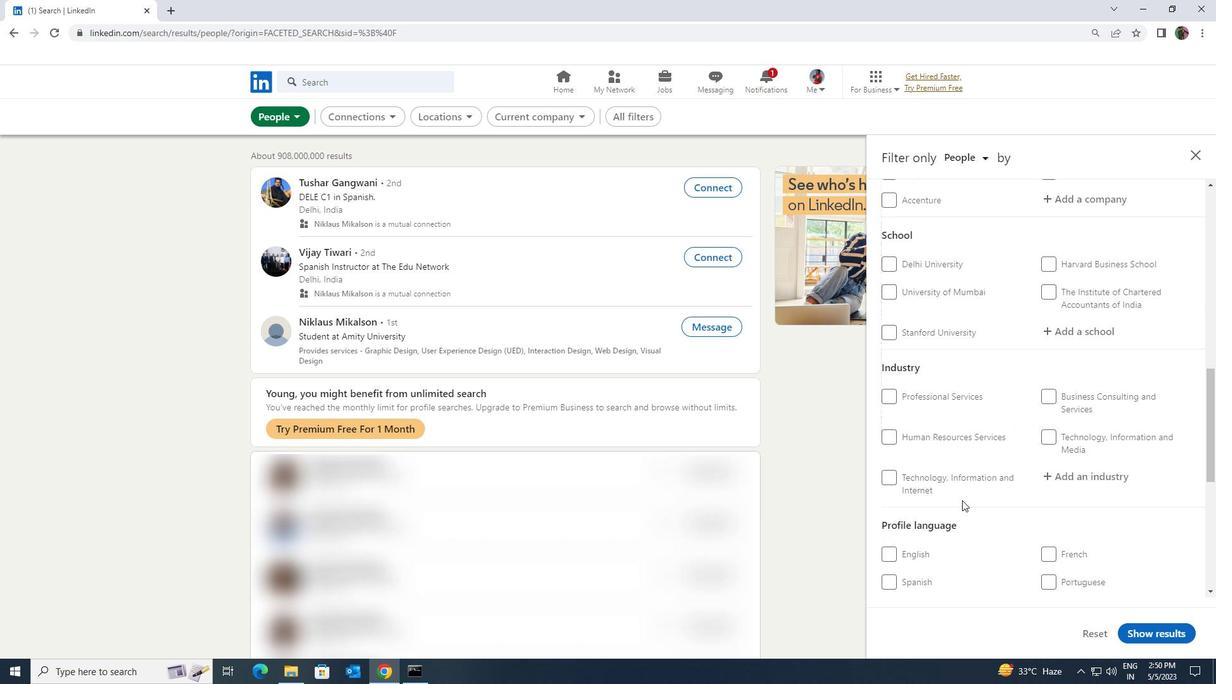 
Action: Mouse scrolled (962, 501) with delta (0, 0)
Screenshot: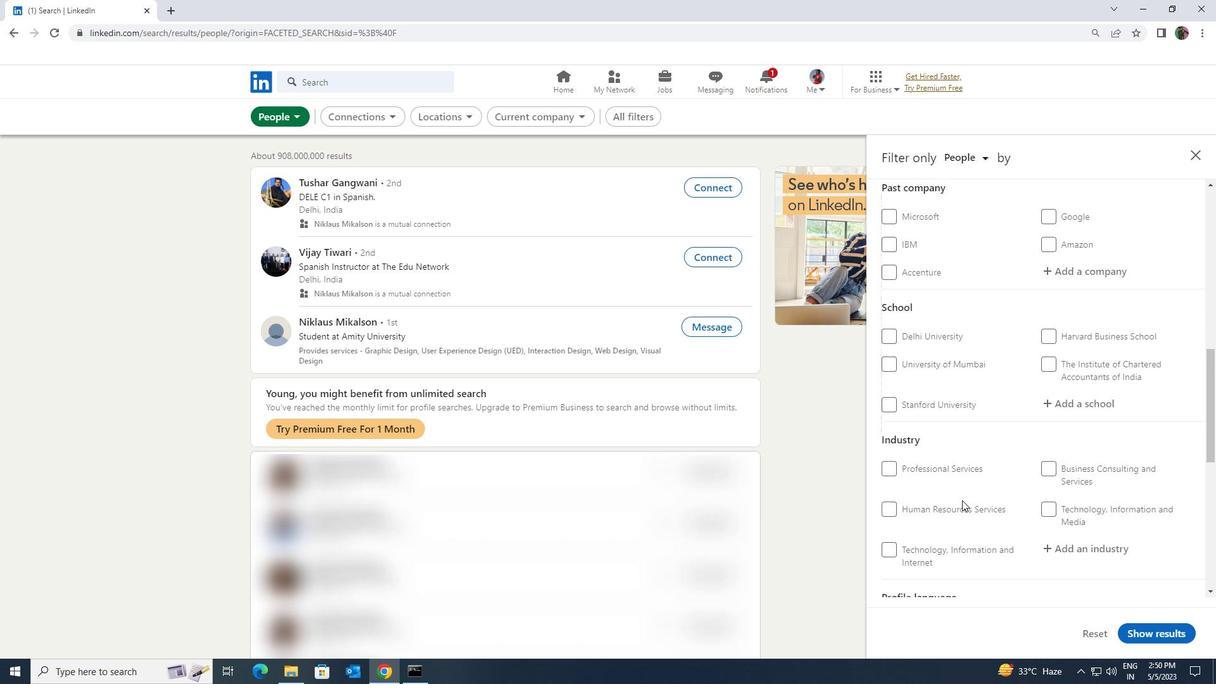 
Action: Mouse scrolled (962, 501) with delta (0, 0)
Screenshot: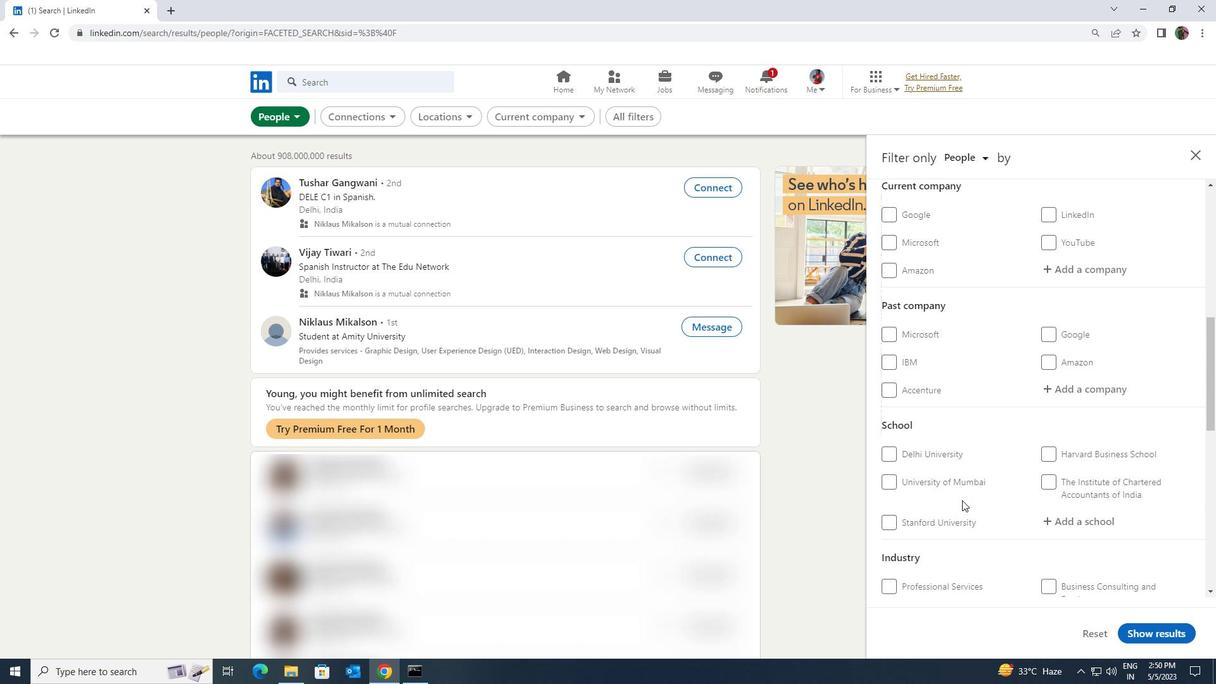 
Action: Mouse scrolled (962, 501) with delta (0, 0)
Screenshot: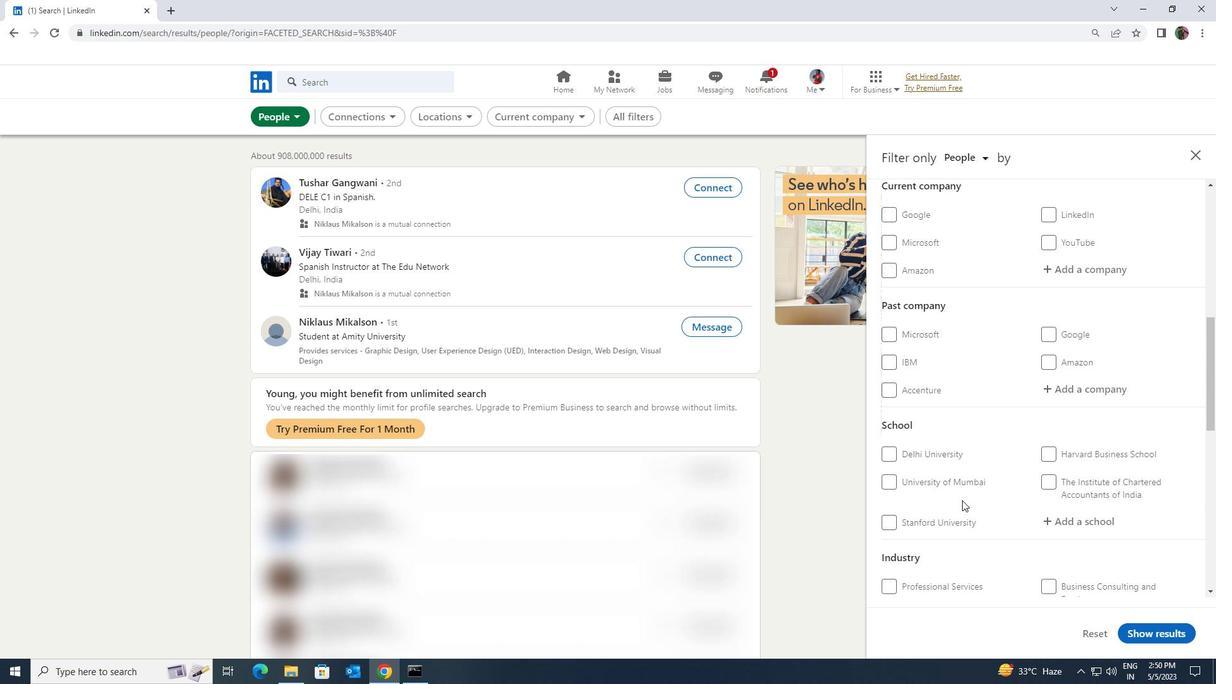 
Action: Mouse moved to (1057, 428)
Screenshot: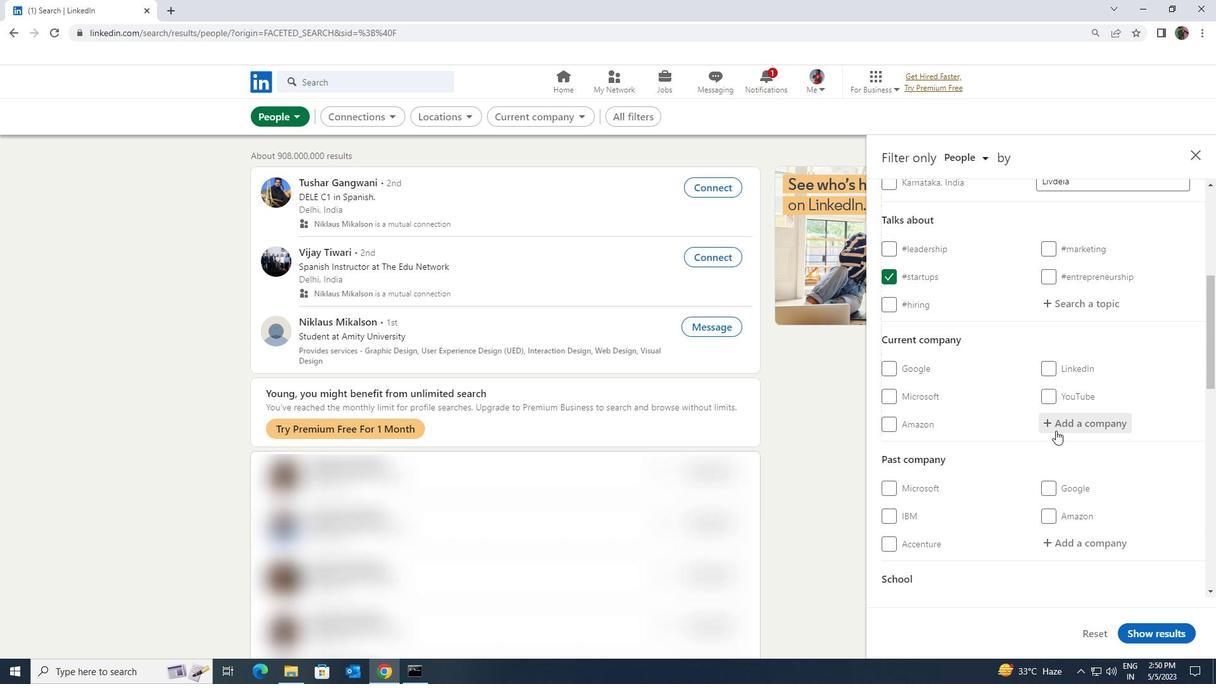 
Action: Mouse pressed left at (1057, 428)
Screenshot: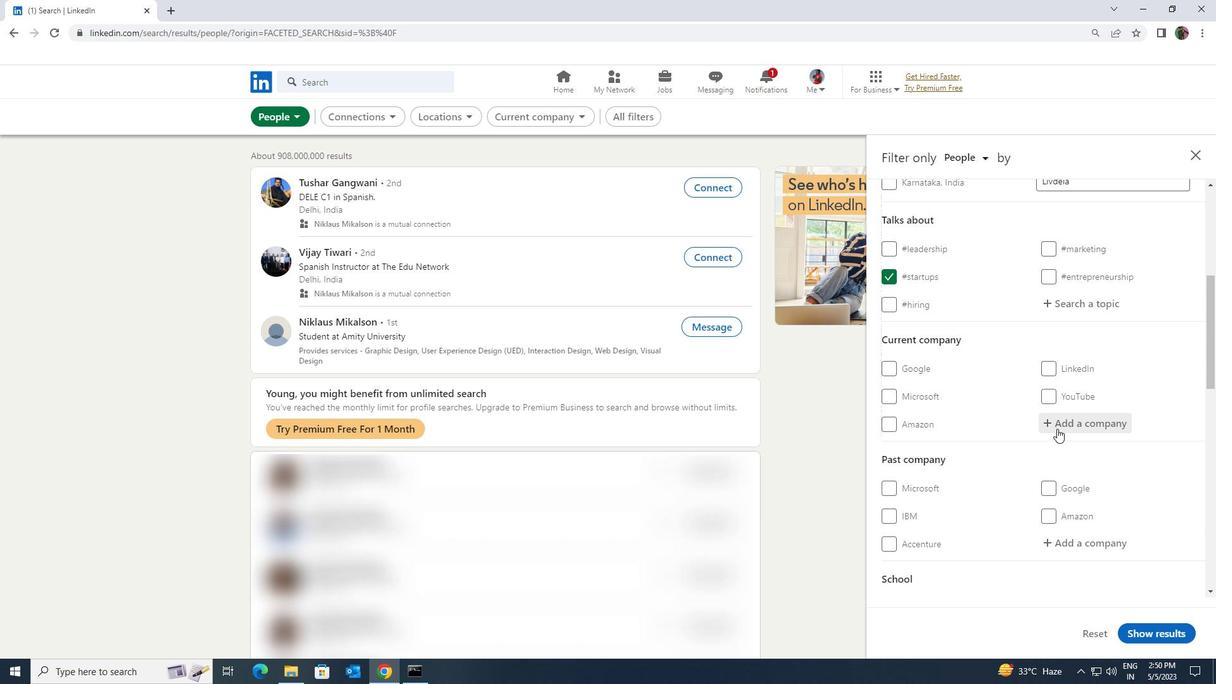 
Action: Key pressed <Key.shift><Key.shift><Key.shift><Key.shift><Key.shift><Key.shift><Key.shift><Key.shift><Key.shift><Key.shift><Key.shift>TALENT<Key.shift>XO
Screenshot: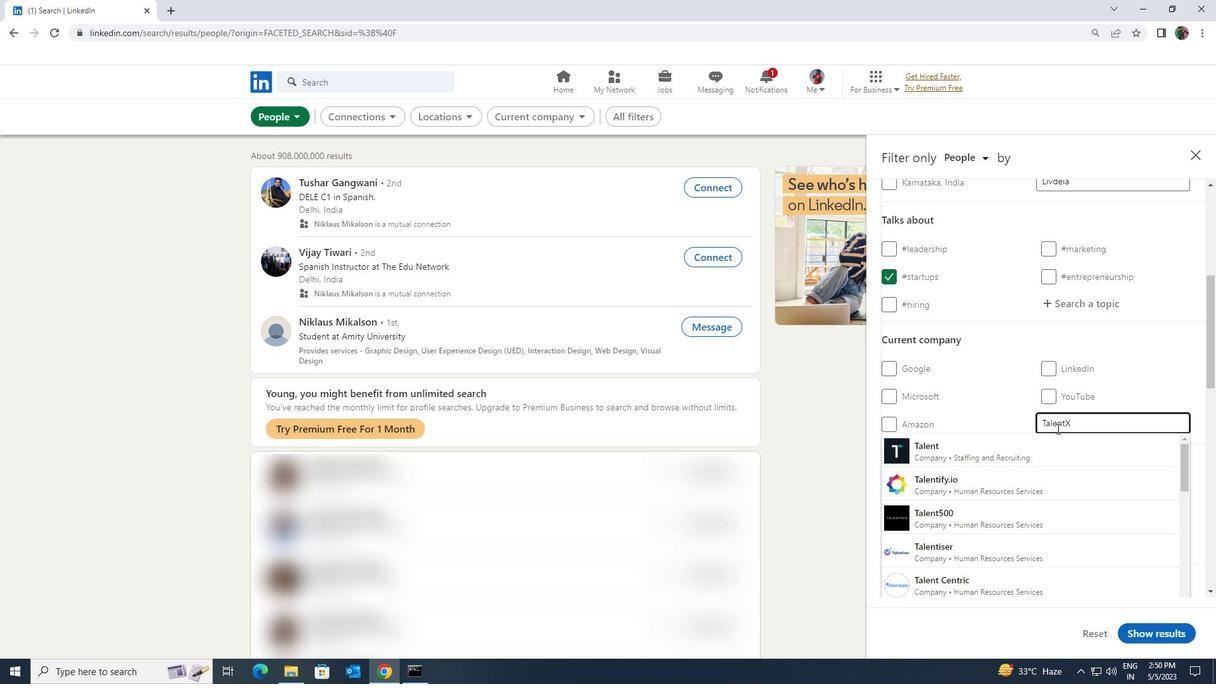 
Action: Mouse moved to (1053, 439)
Screenshot: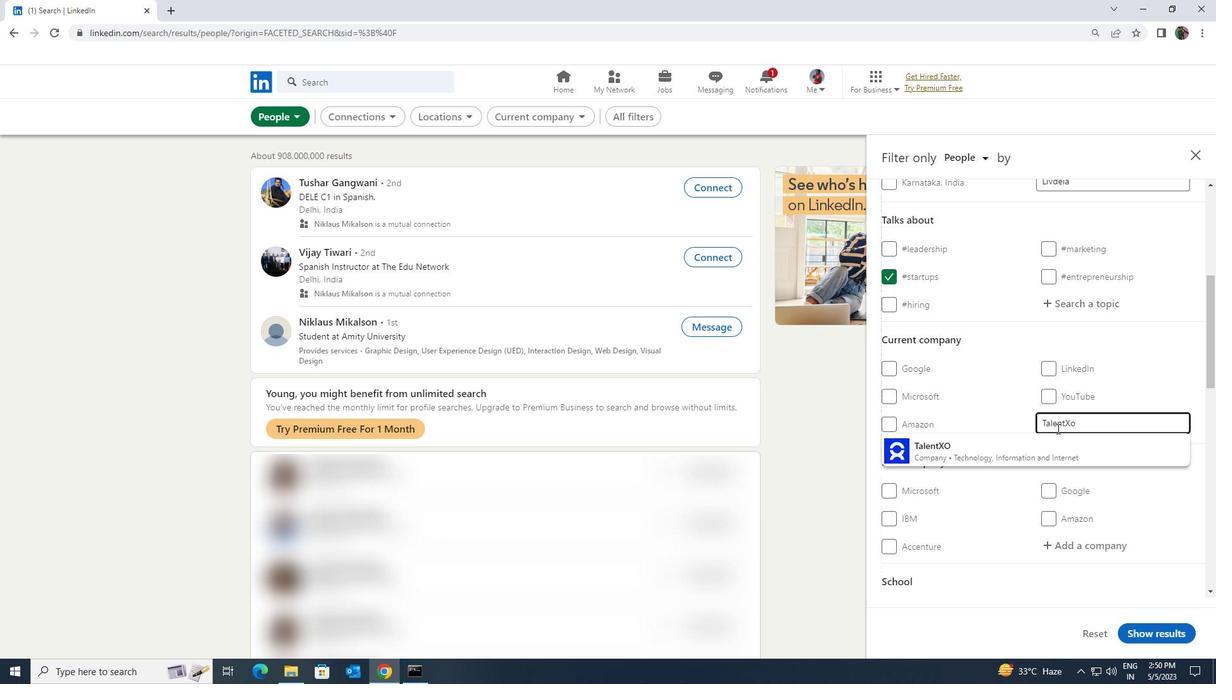 
Action: Mouse pressed left at (1053, 439)
Screenshot: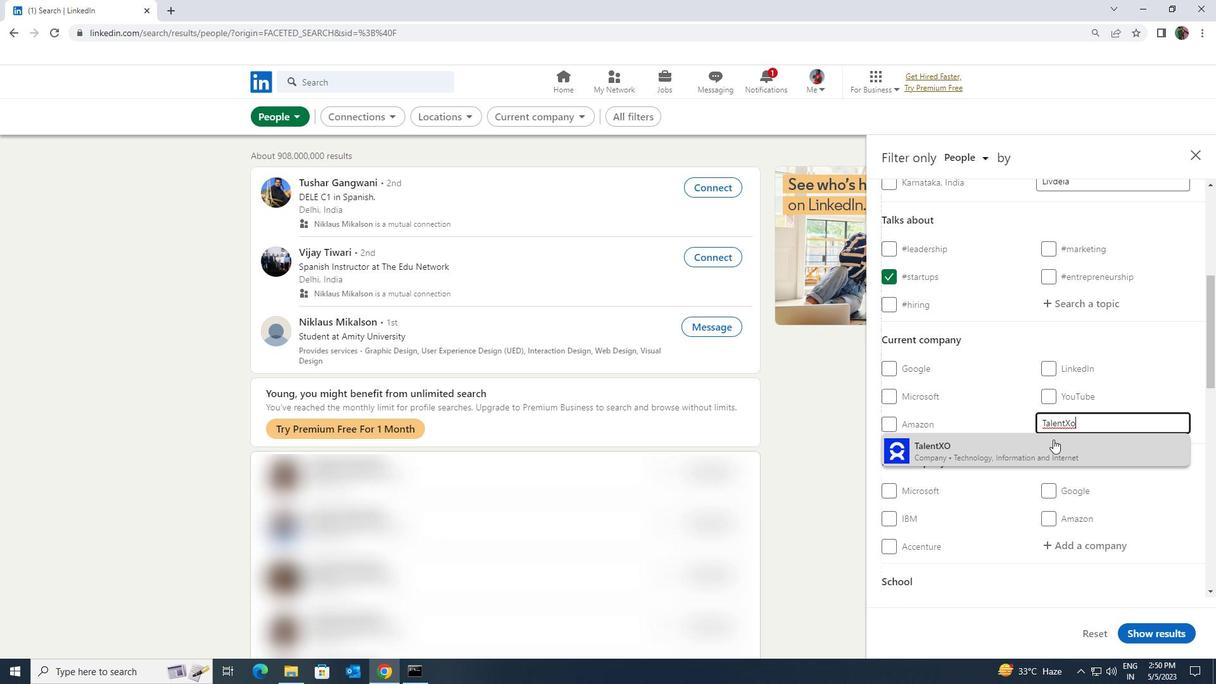 
Action: Mouse scrolled (1053, 438) with delta (0, 0)
Screenshot: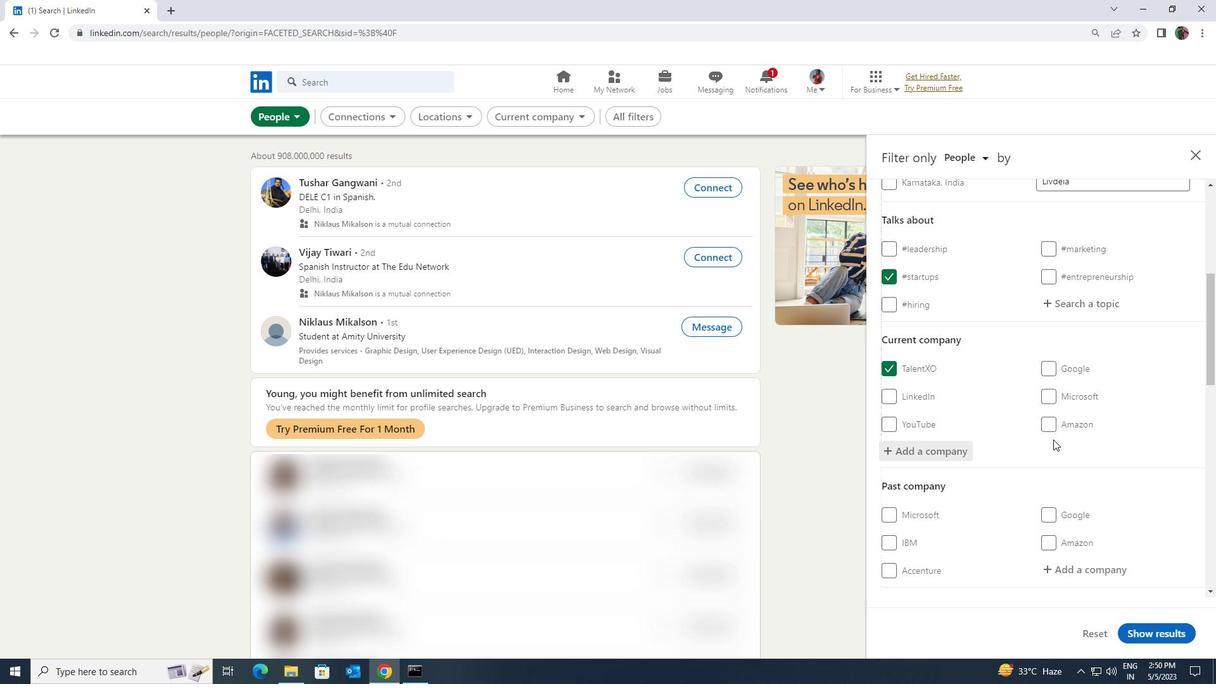 
Action: Mouse scrolled (1053, 438) with delta (0, 0)
Screenshot: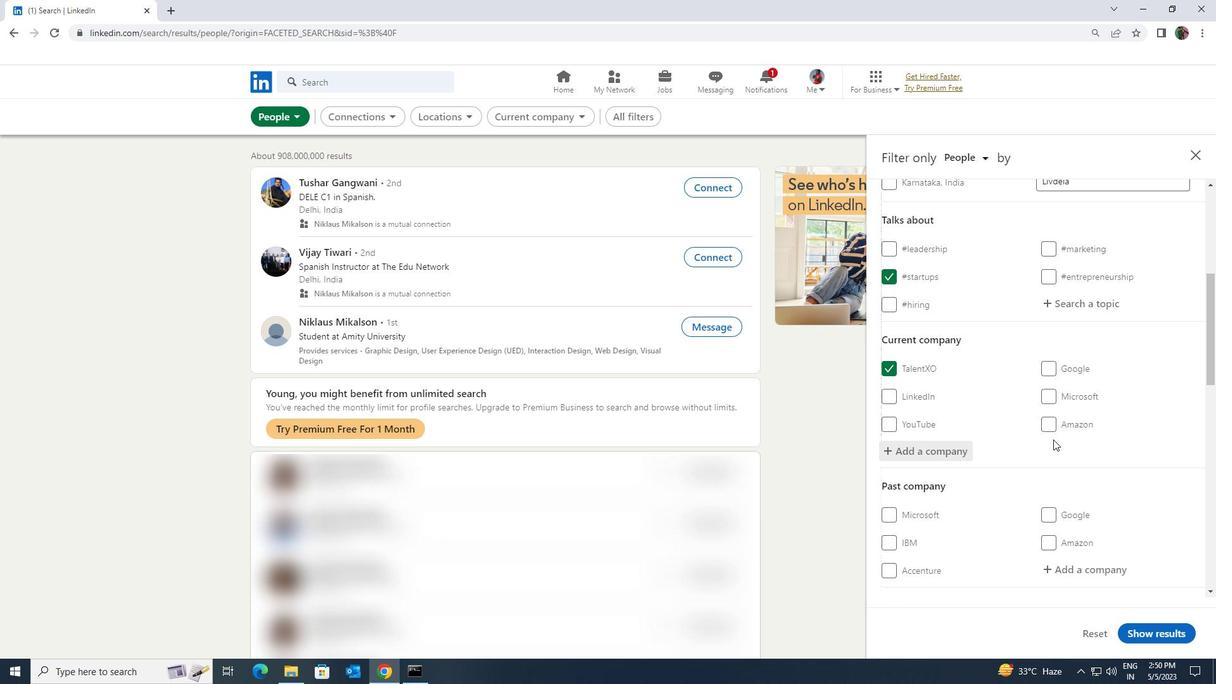 
Action: Mouse scrolled (1053, 438) with delta (0, 0)
Screenshot: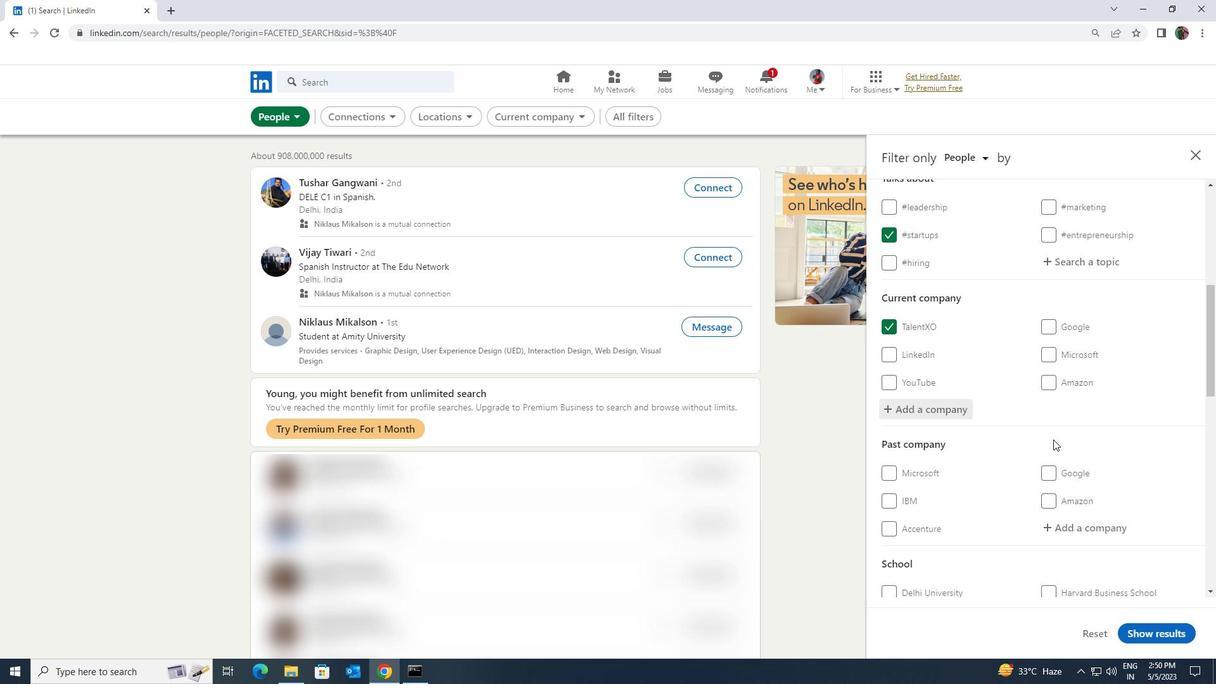 
Action: Mouse scrolled (1053, 438) with delta (0, 0)
Screenshot: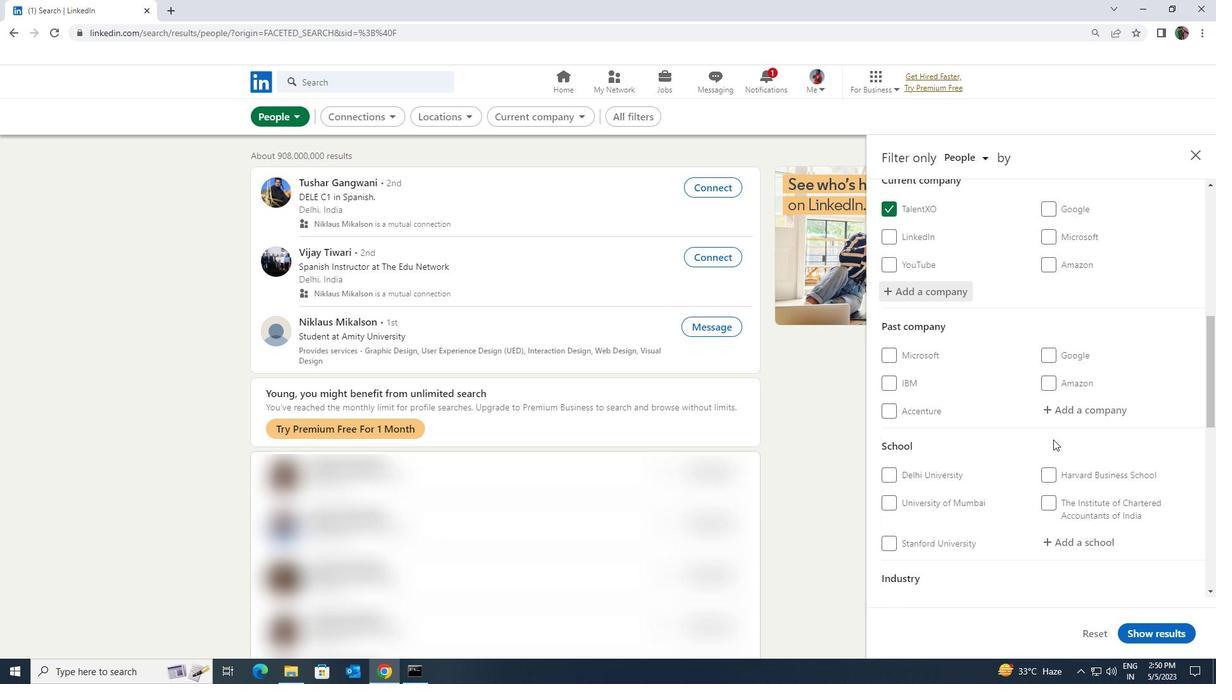 
Action: Mouse moved to (1055, 445)
Screenshot: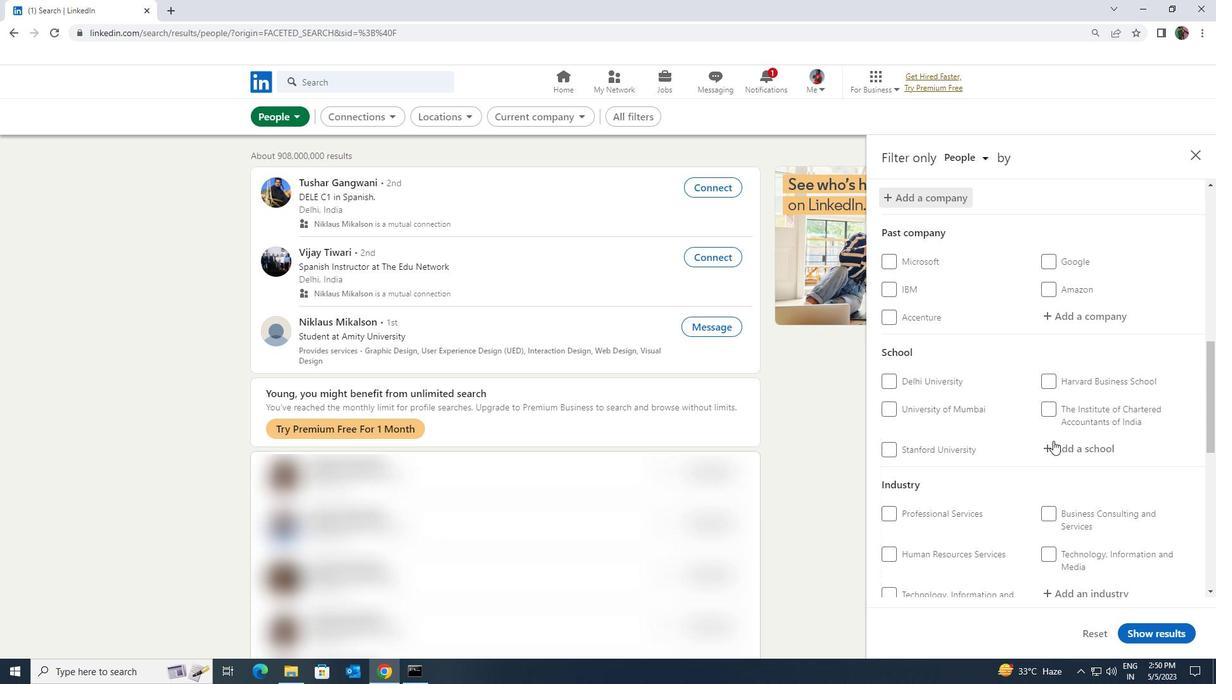 
Action: Mouse pressed left at (1055, 445)
Screenshot: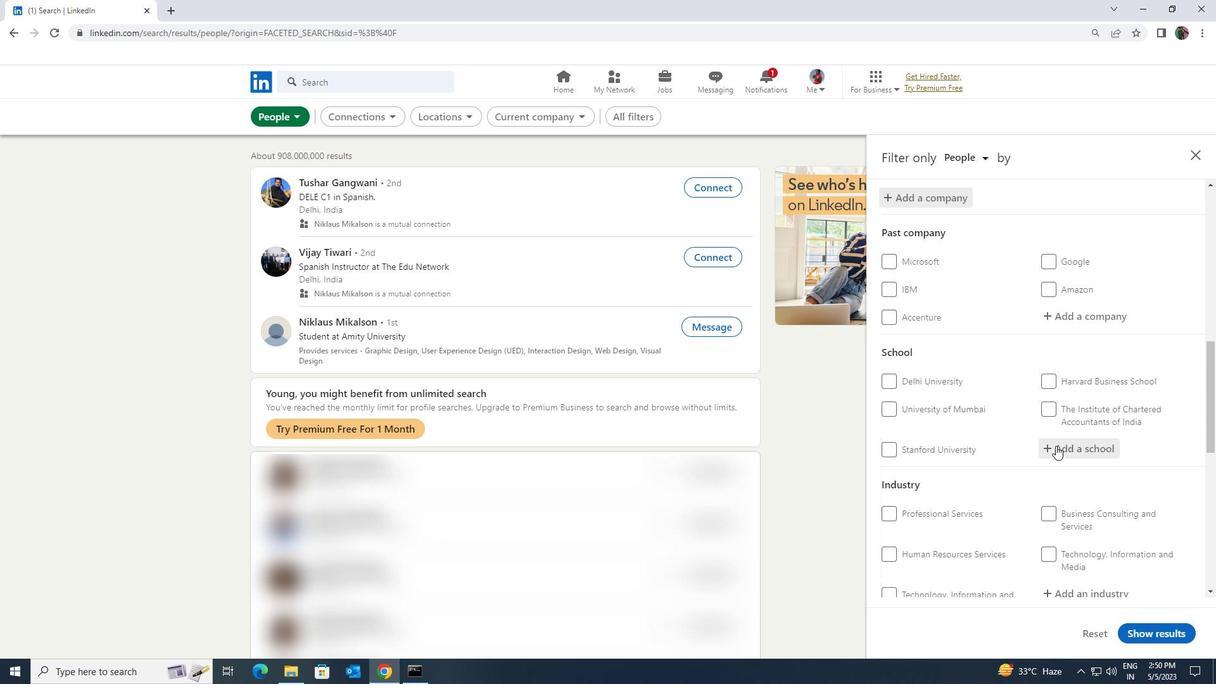 
Action: Key pressed <Key.shift><Key.shift><Key.shift><Key.shift>MS<Key.space><Key.shift><Key.shift><Key.shift><Key.shift><Key.shift><Key.shift><Key.shift><Key.shift><Key.shift>RAM
Screenshot: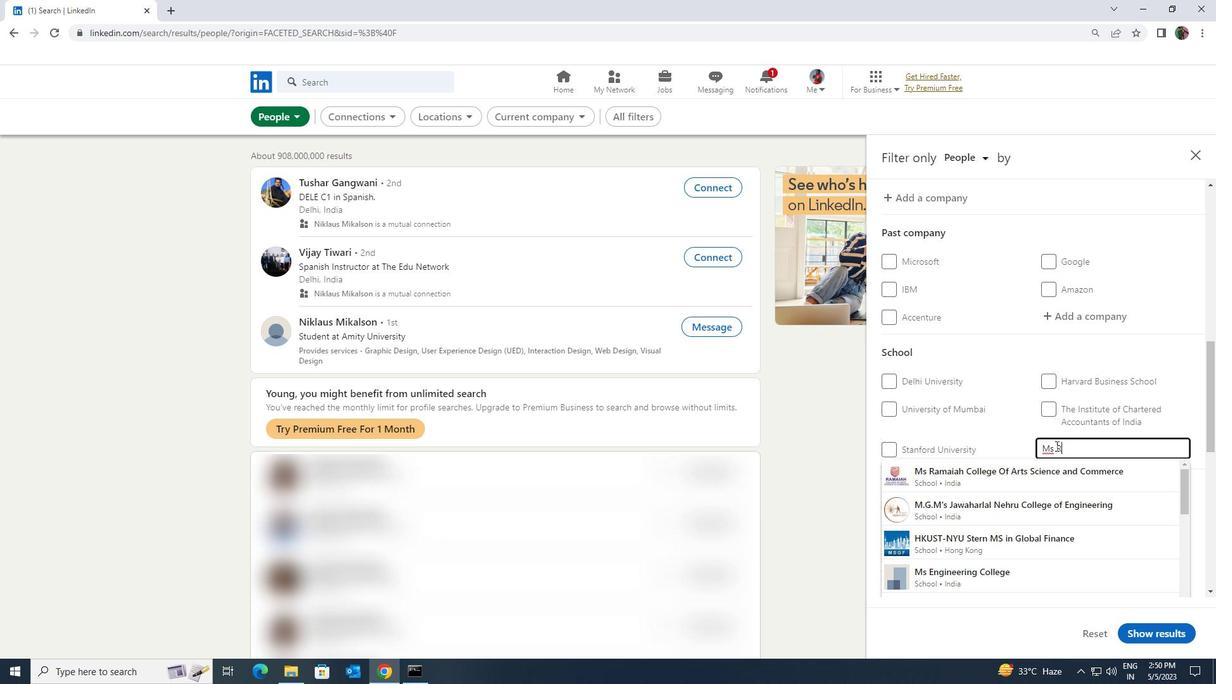 
Action: Mouse moved to (1054, 463)
Screenshot: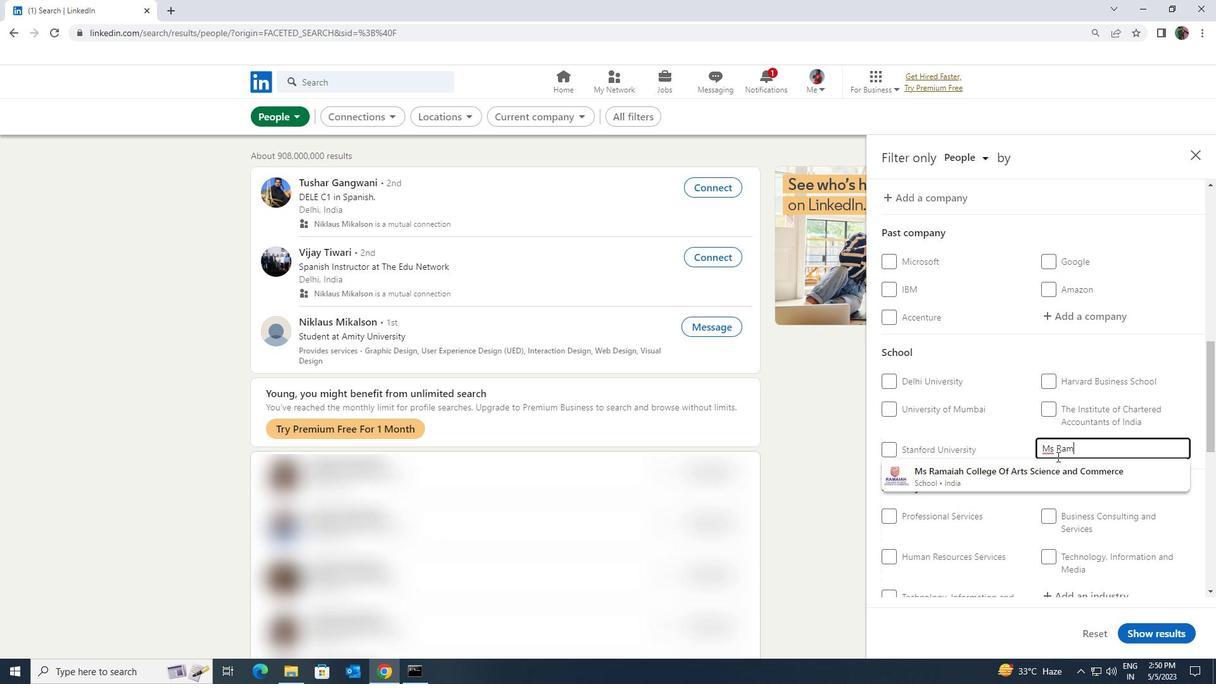 
Action: Mouse pressed left at (1054, 463)
Screenshot: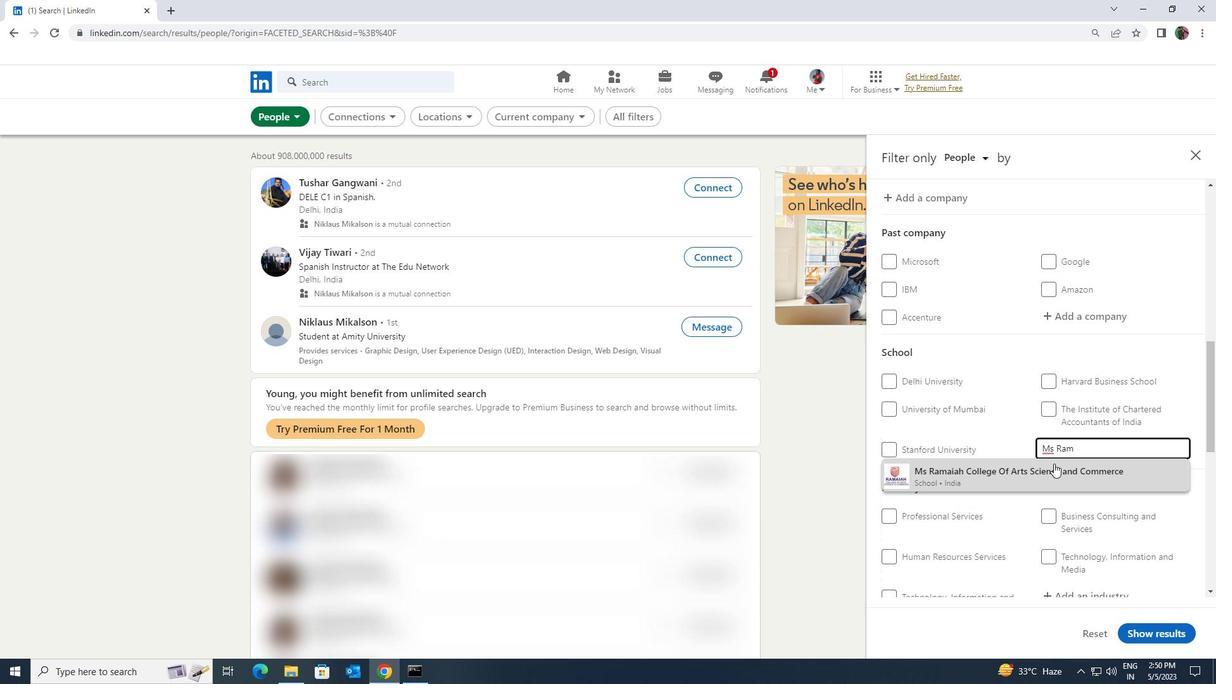 
Action: Mouse scrolled (1054, 463) with delta (0, 0)
Screenshot: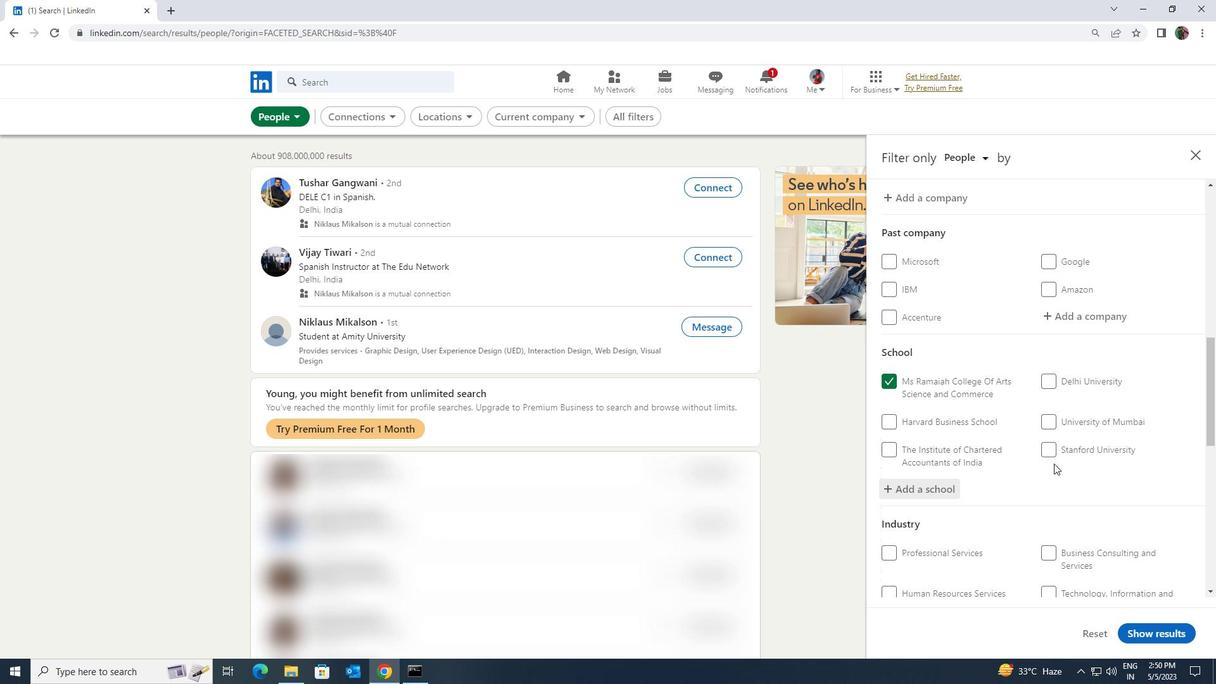 
Action: Mouse scrolled (1054, 463) with delta (0, 0)
Screenshot: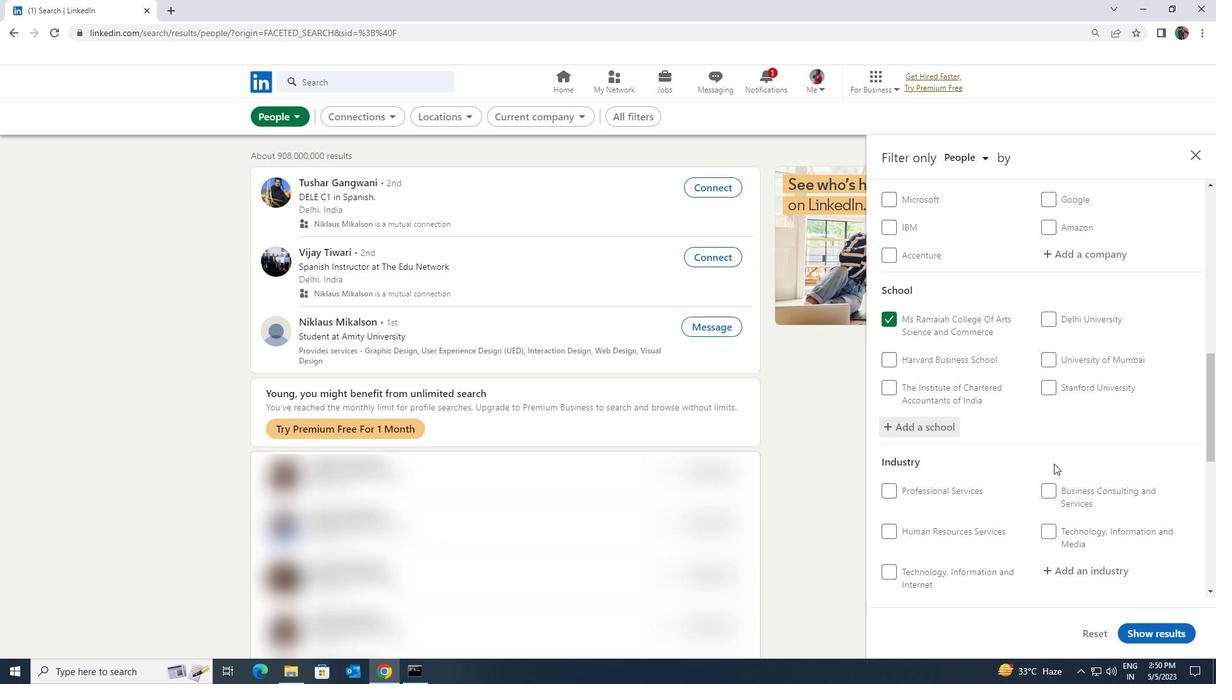 
Action: Mouse scrolled (1054, 463) with delta (0, 0)
Screenshot: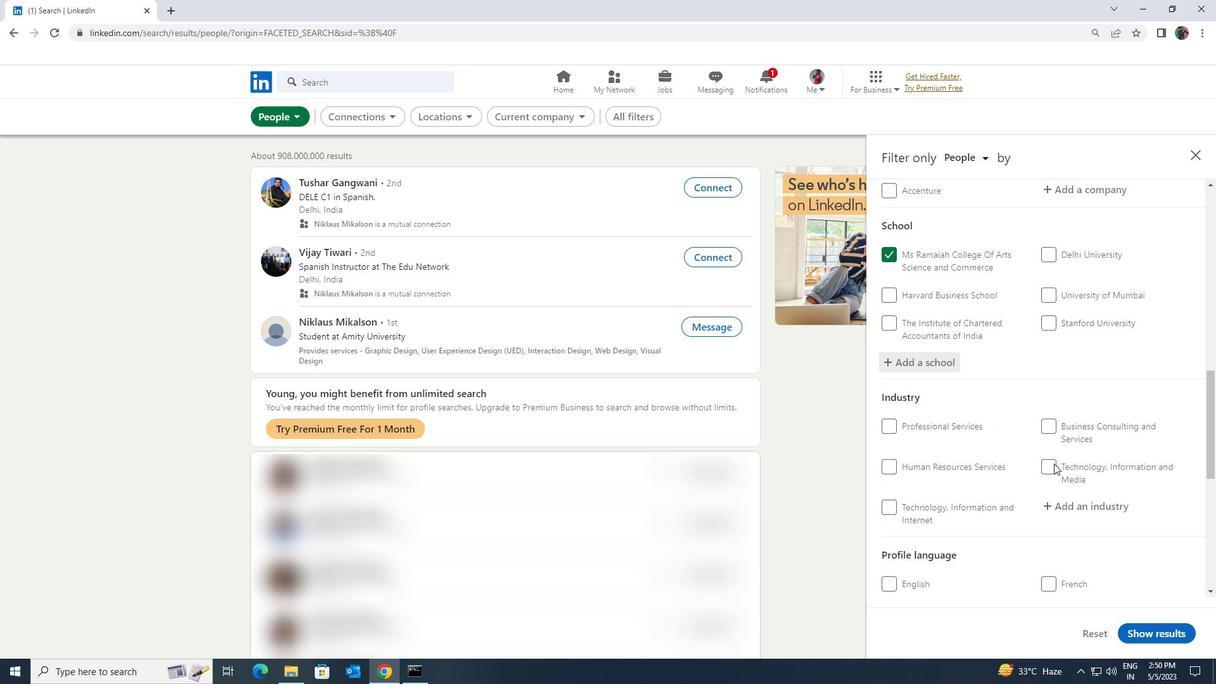 
Action: Mouse moved to (1062, 446)
Screenshot: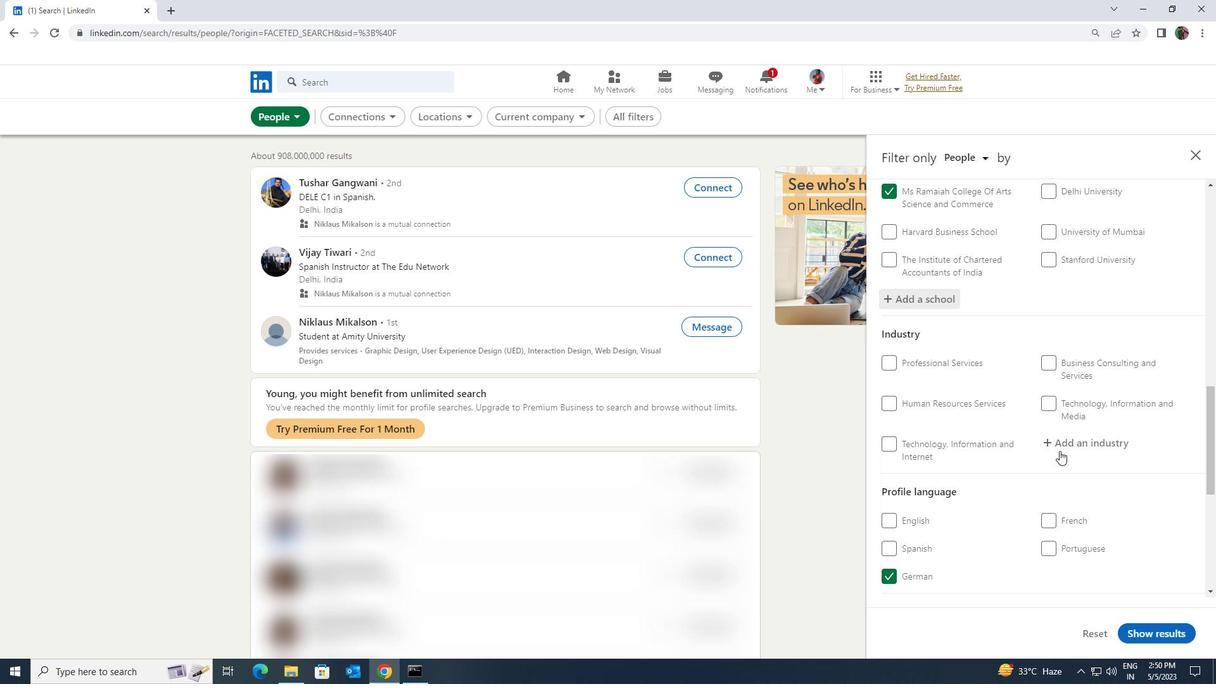 
Action: Mouse pressed left at (1062, 446)
Screenshot: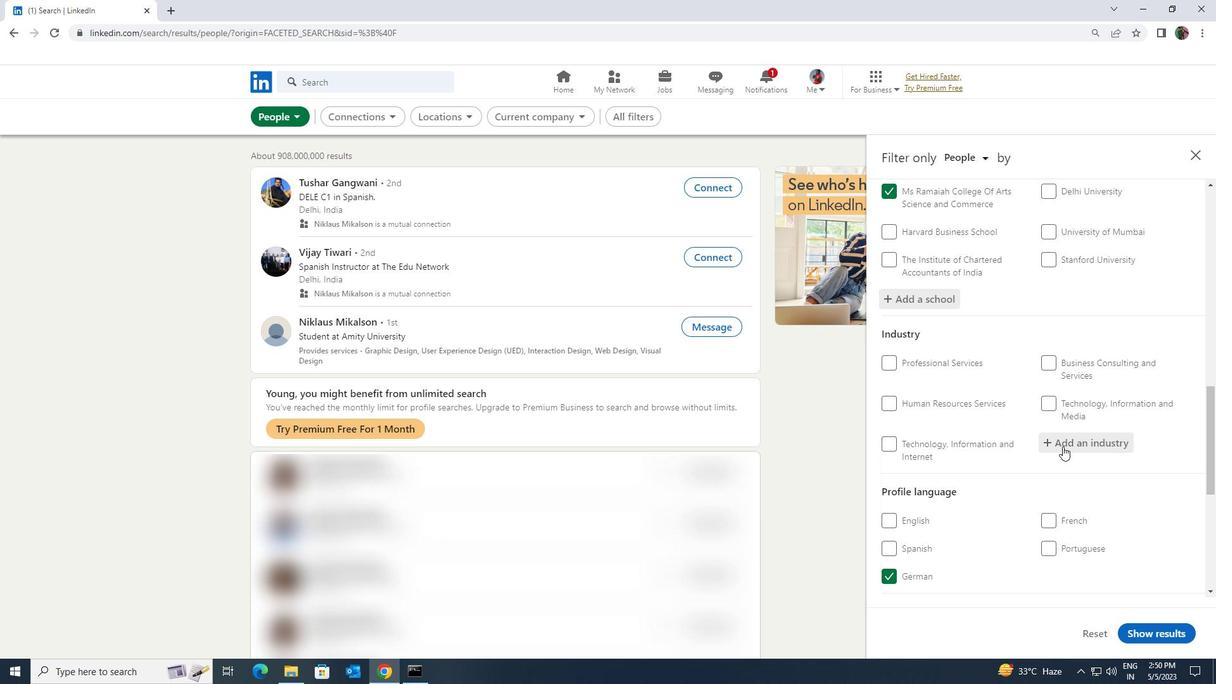 
Action: Key pressed <Key.shift><Key.shift><Key.shift>DISTIL
Screenshot: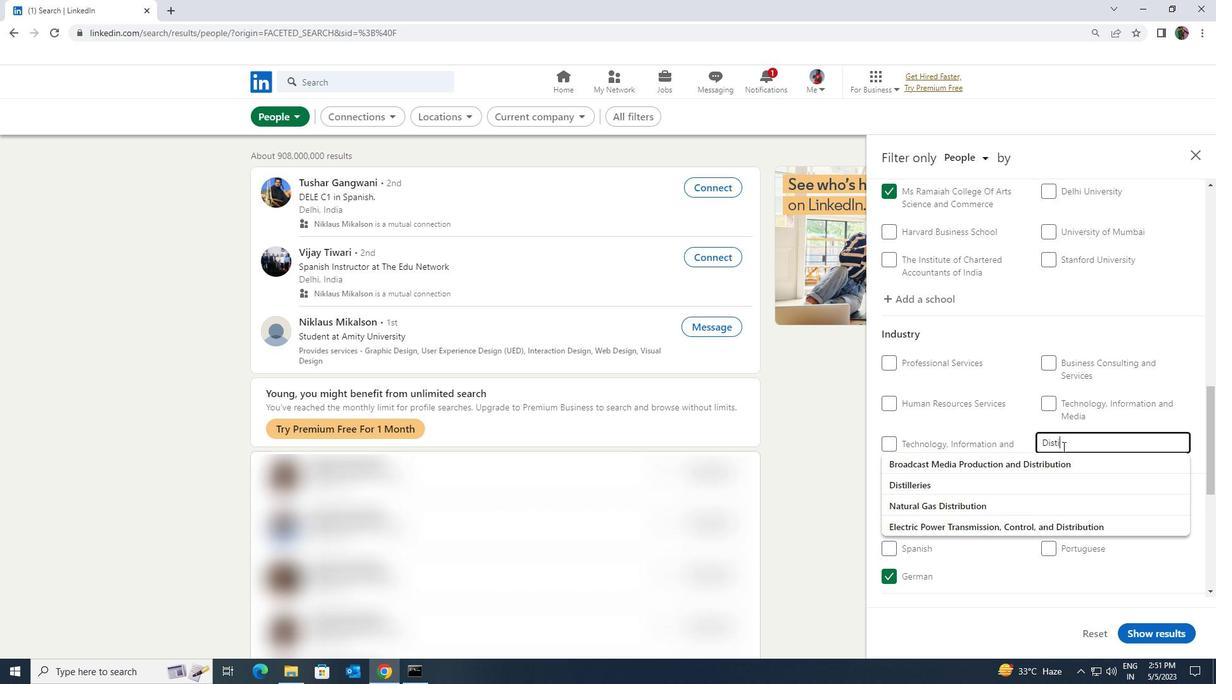 
Action: Mouse moved to (1060, 454)
Screenshot: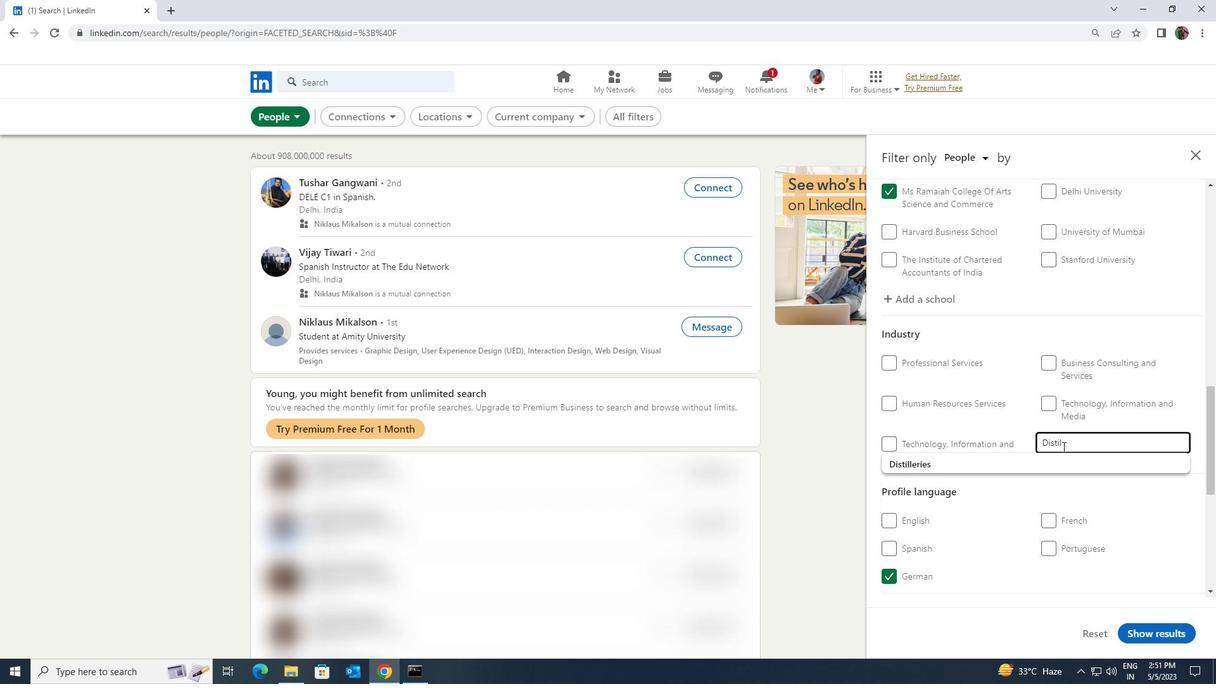 
Action: Mouse pressed left at (1060, 454)
Screenshot: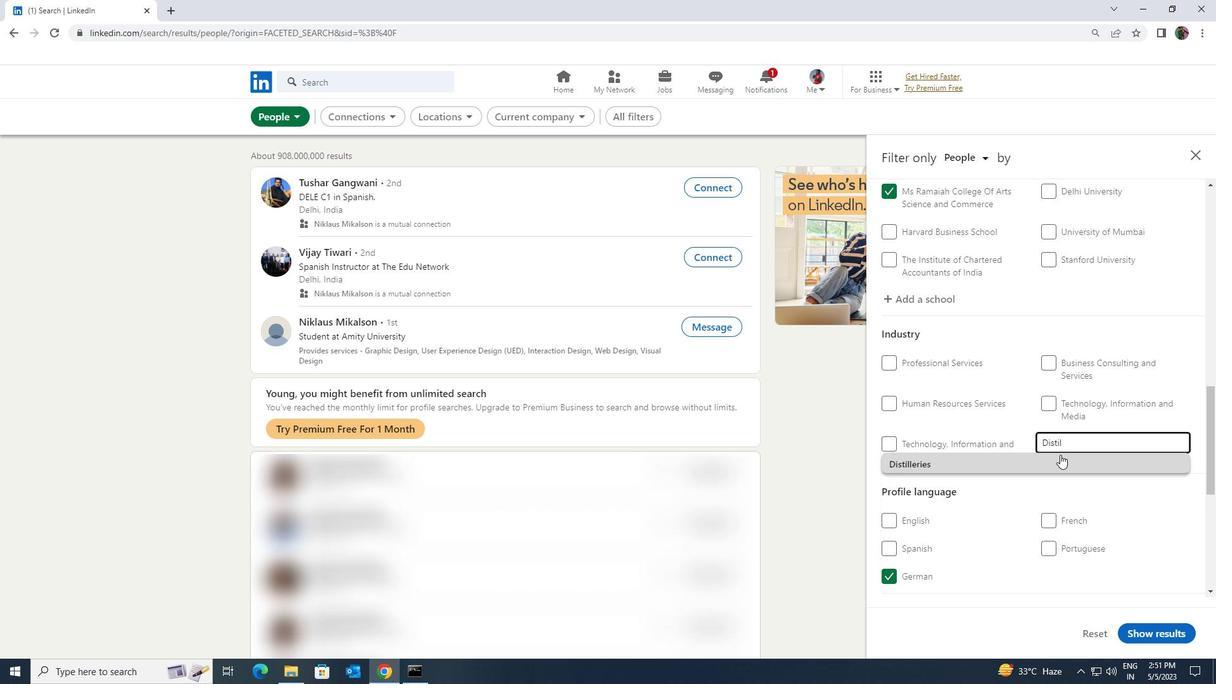 
Action: Mouse scrolled (1060, 454) with delta (0, 0)
Screenshot: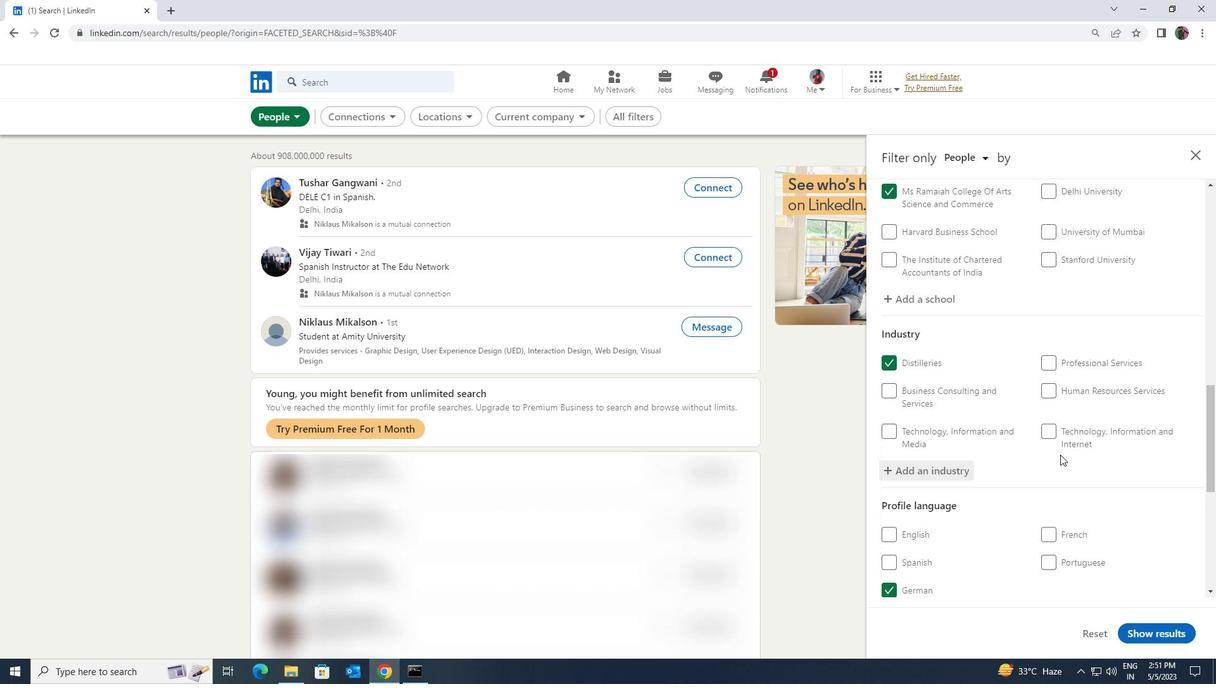 
Action: Mouse moved to (1060, 455)
Screenshot: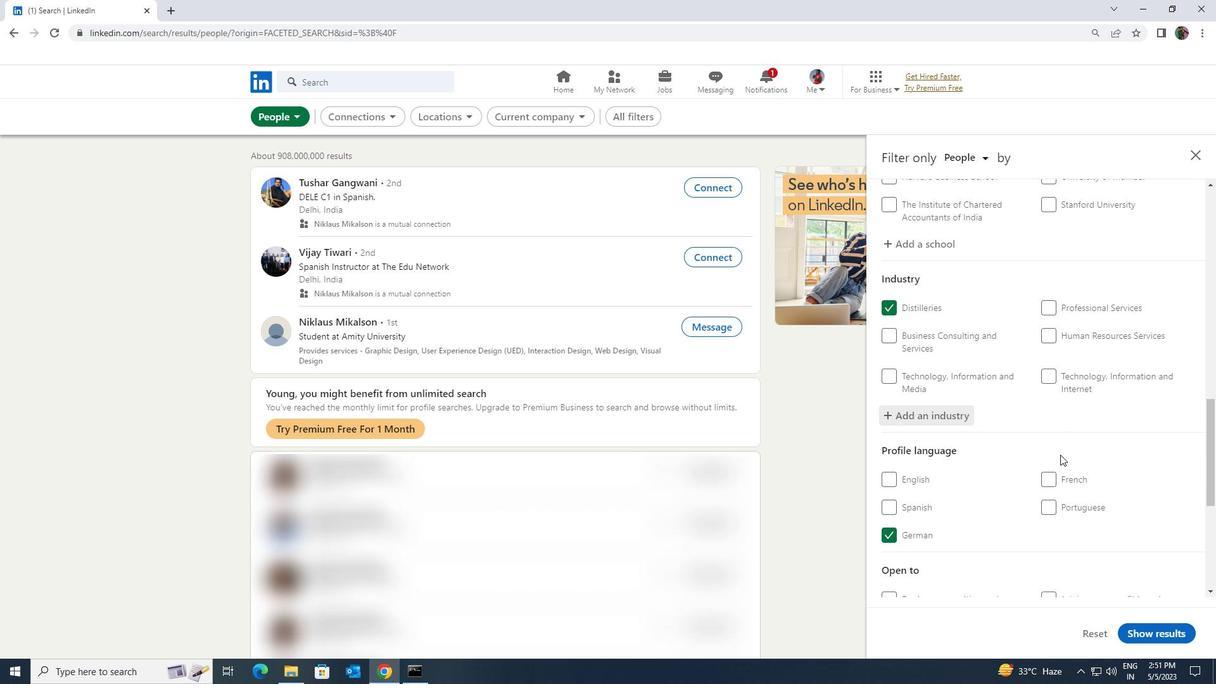 
Action: Mouse scrolled (1060, 454) with delta (0, 0)
Screenshot: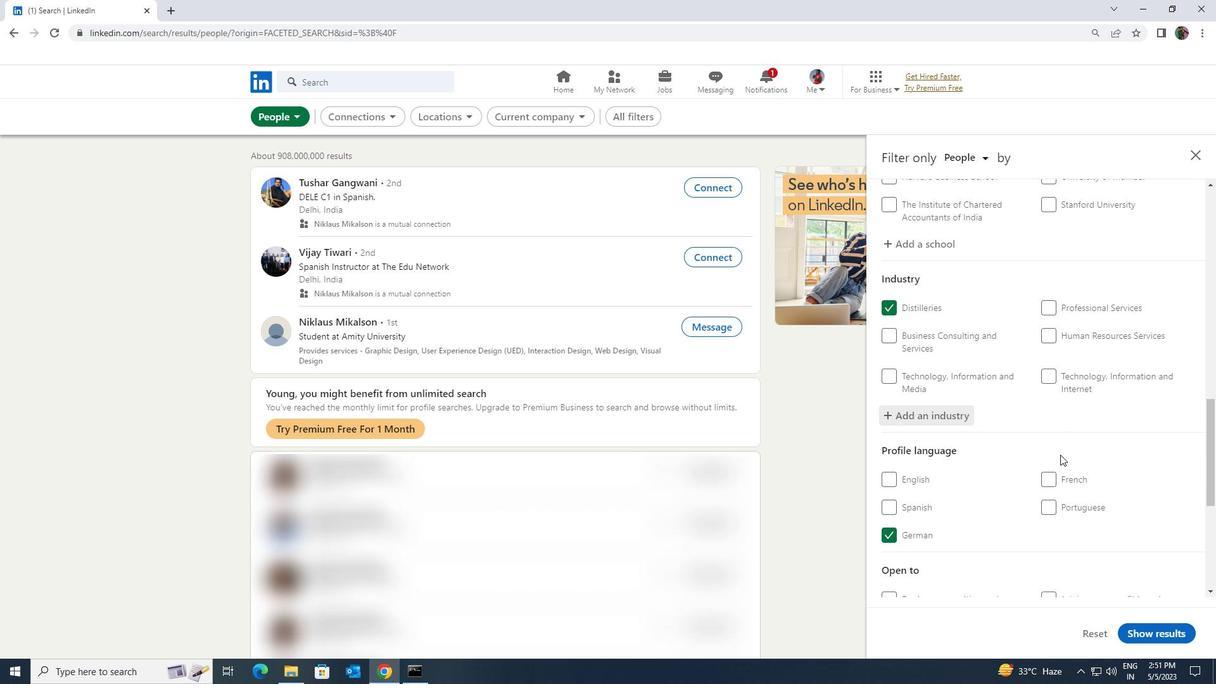
Action: Mouse moved to (1059, 456)
Screenshot: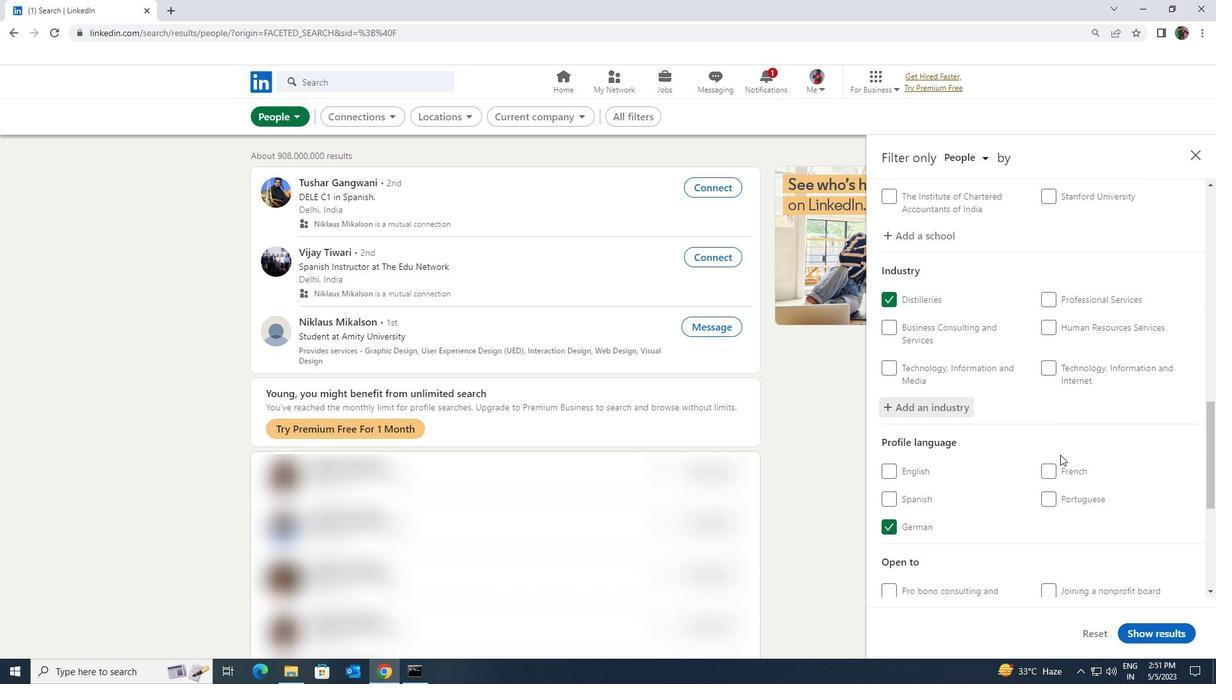 
Action: Mouse scrolled (1059, 455) with delta (0, 0)
Screenshot: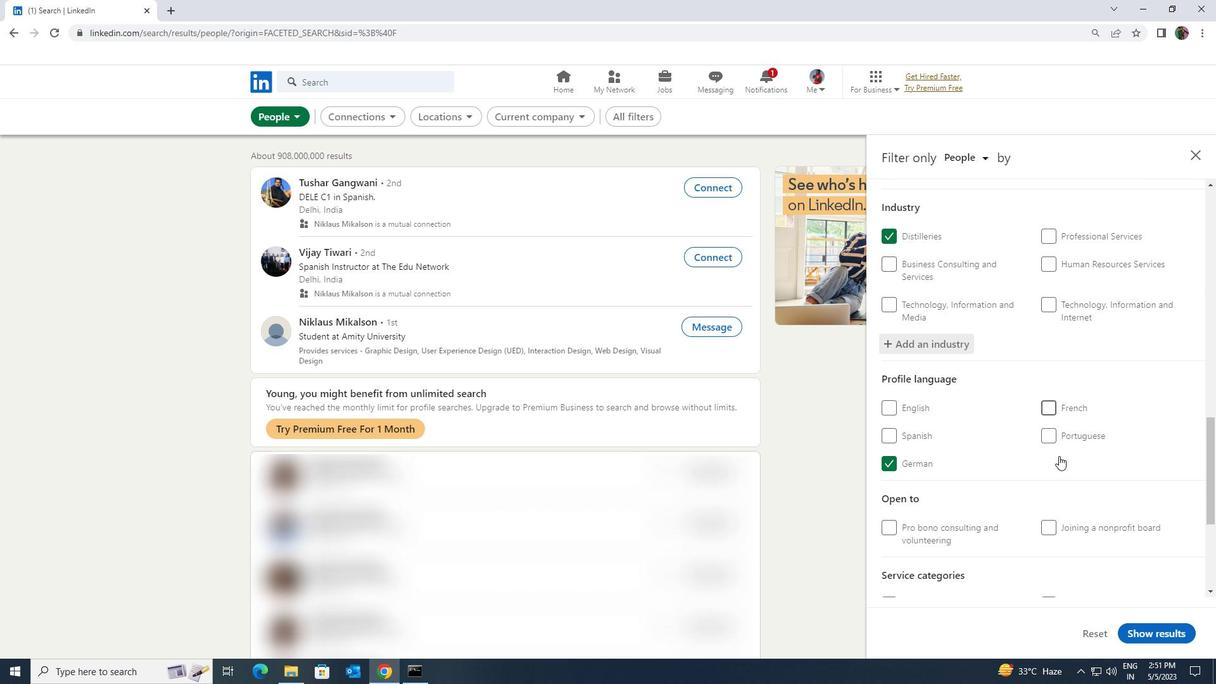 
Action: Mouse scrolled (1059, 455) with delta (0, 0)
Screenshot: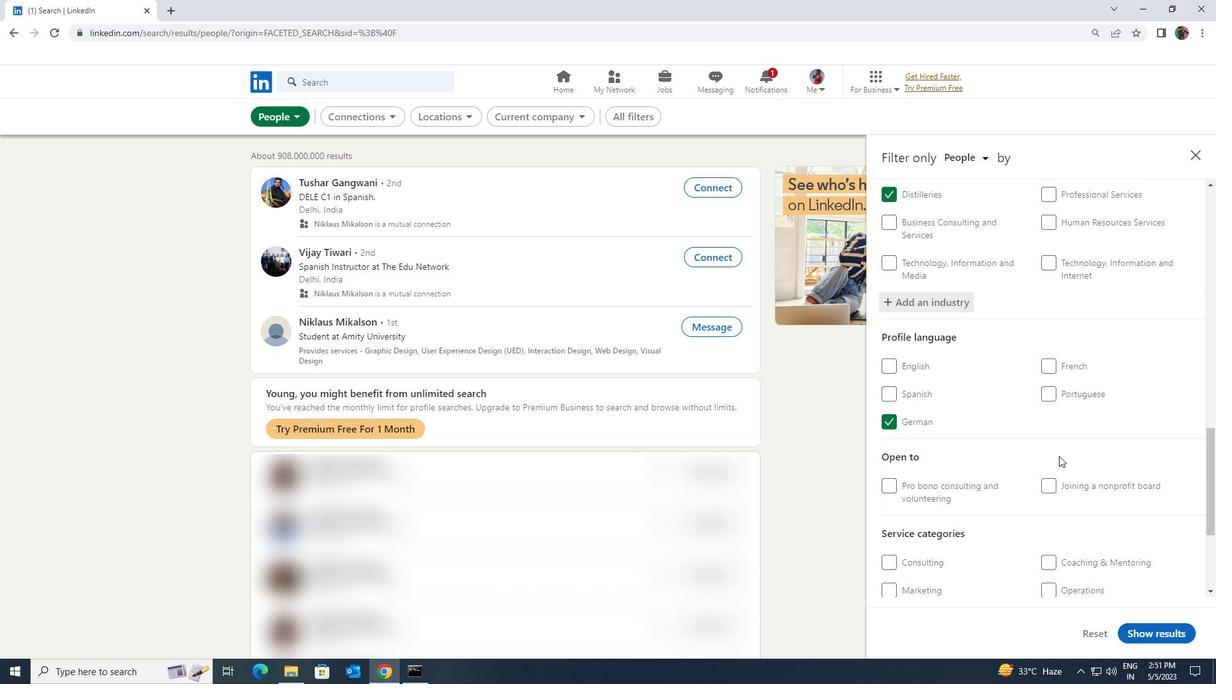
Action: Mouse moved to (1057, 457)
Screenshot: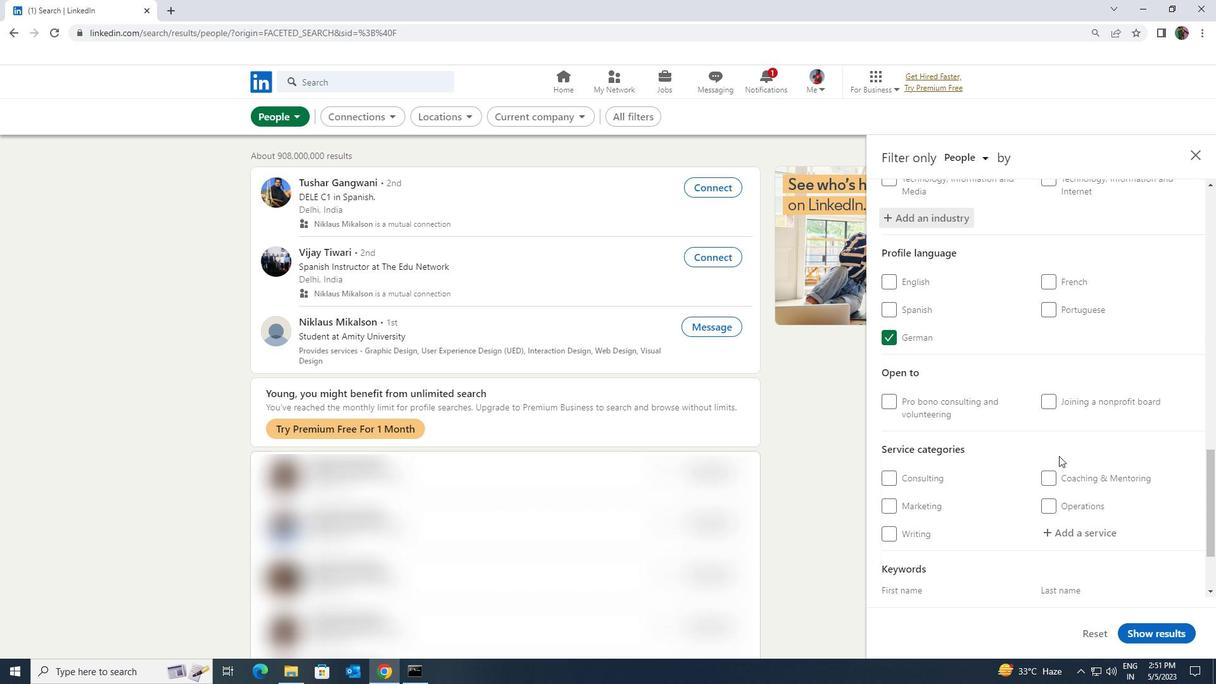 
Action: Mouse scrolled (1057, 456) with delta (0, 0)
Screenshot: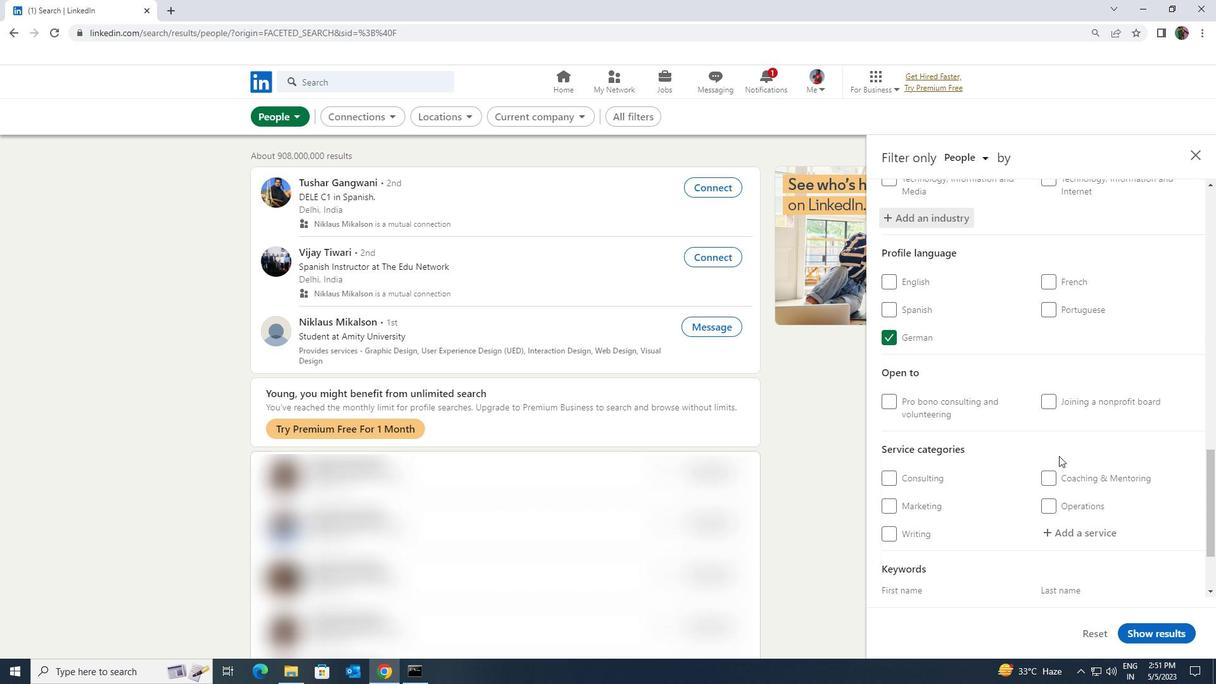
Action: Mouse moved to (1055, 463)
Screenshot: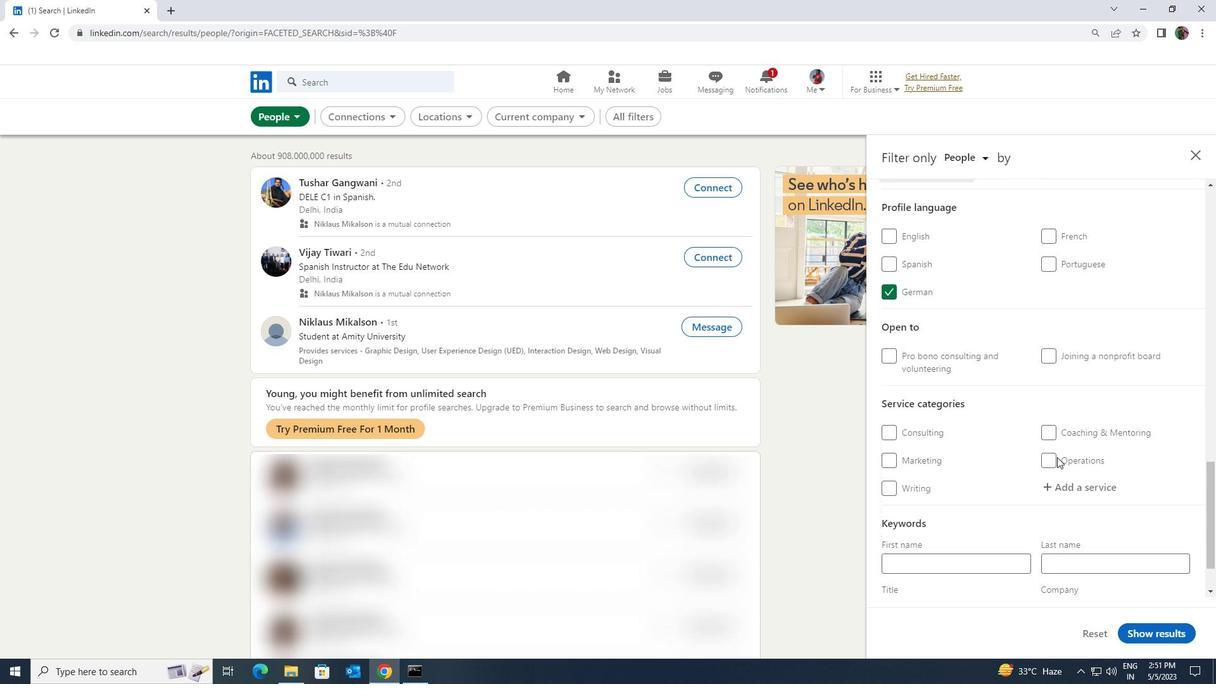 
Action: Mouse pressed left at (1055, 463)
Screenshot: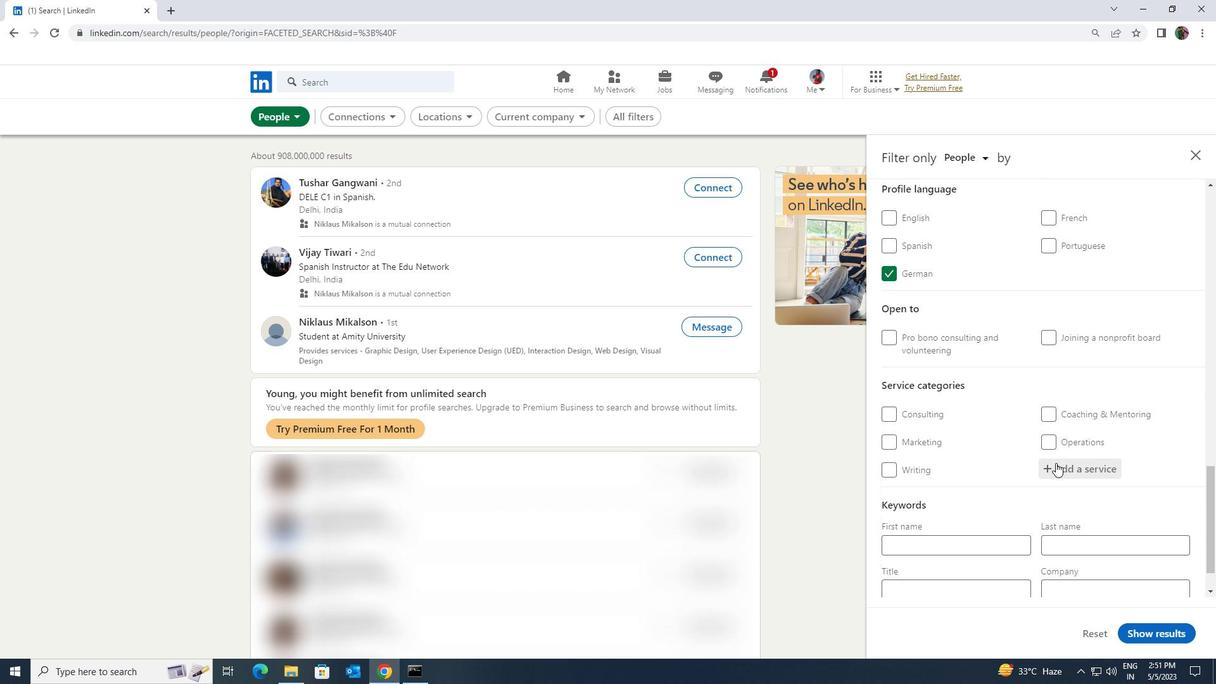 
Action: Key pressed <Key.shift>REAL<Key.space><Key.shift>ESTATE<Key.space><Key.shift>APP
Screenshot: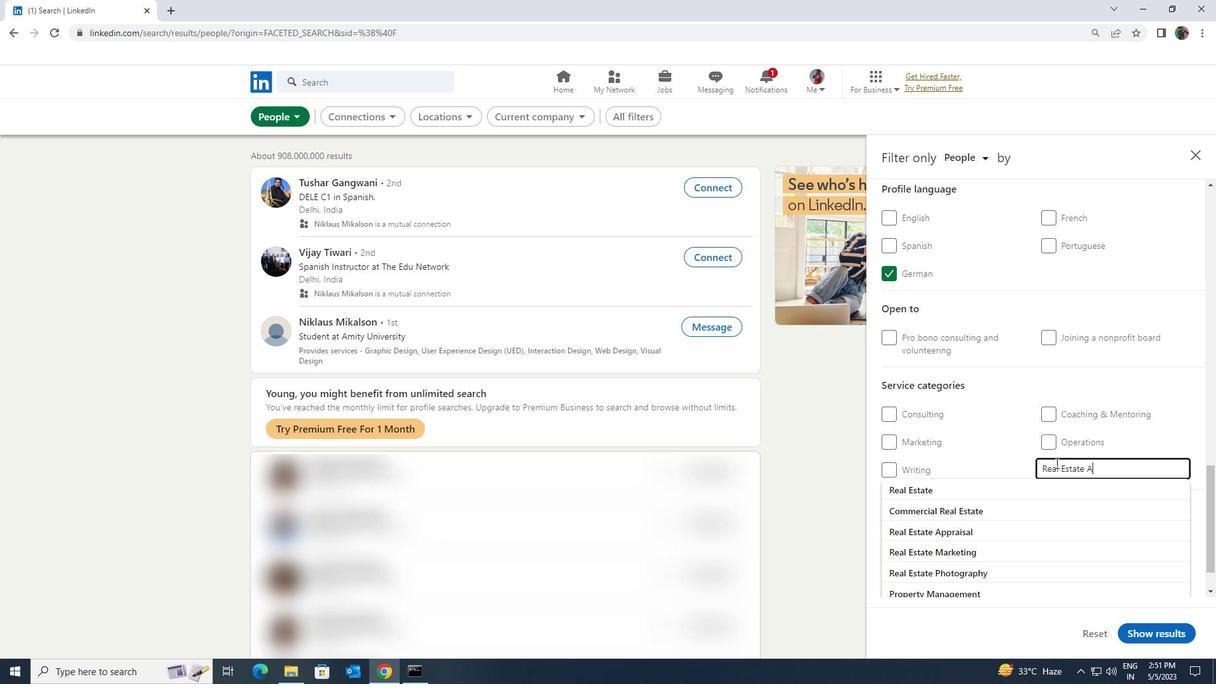 
Action: Mouse moved to (1045, 479)
Screenshot: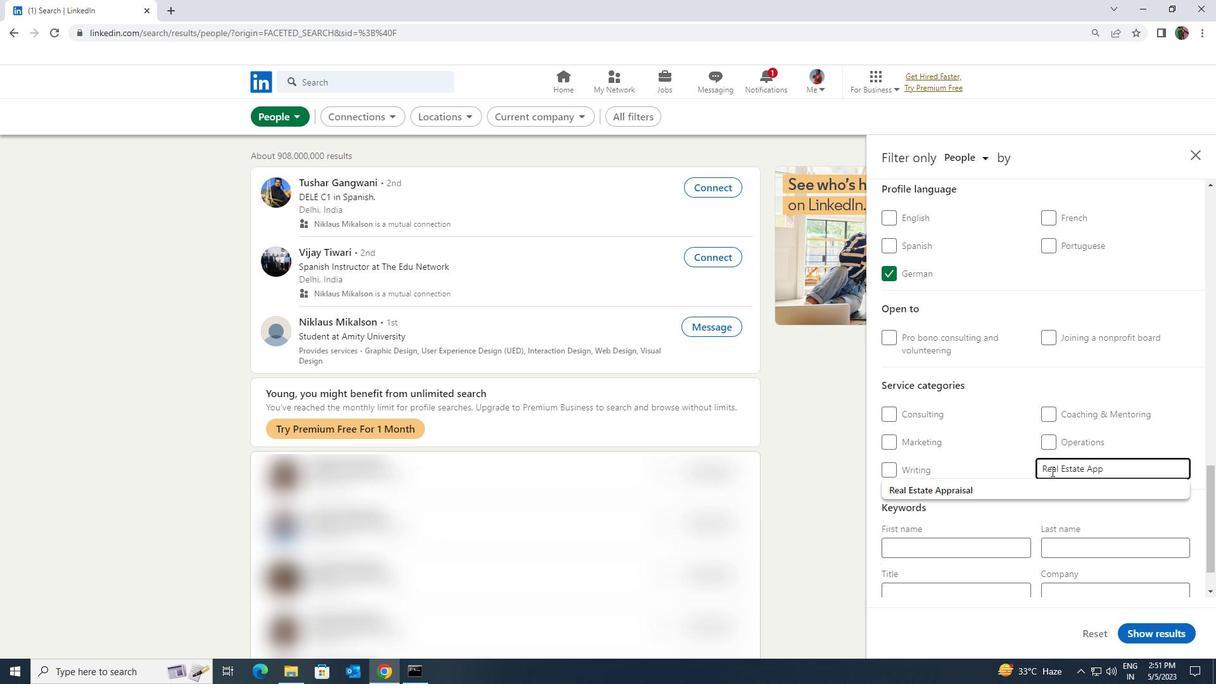 
Action: Mouse pressed left at (1045, 479)
Screenshot: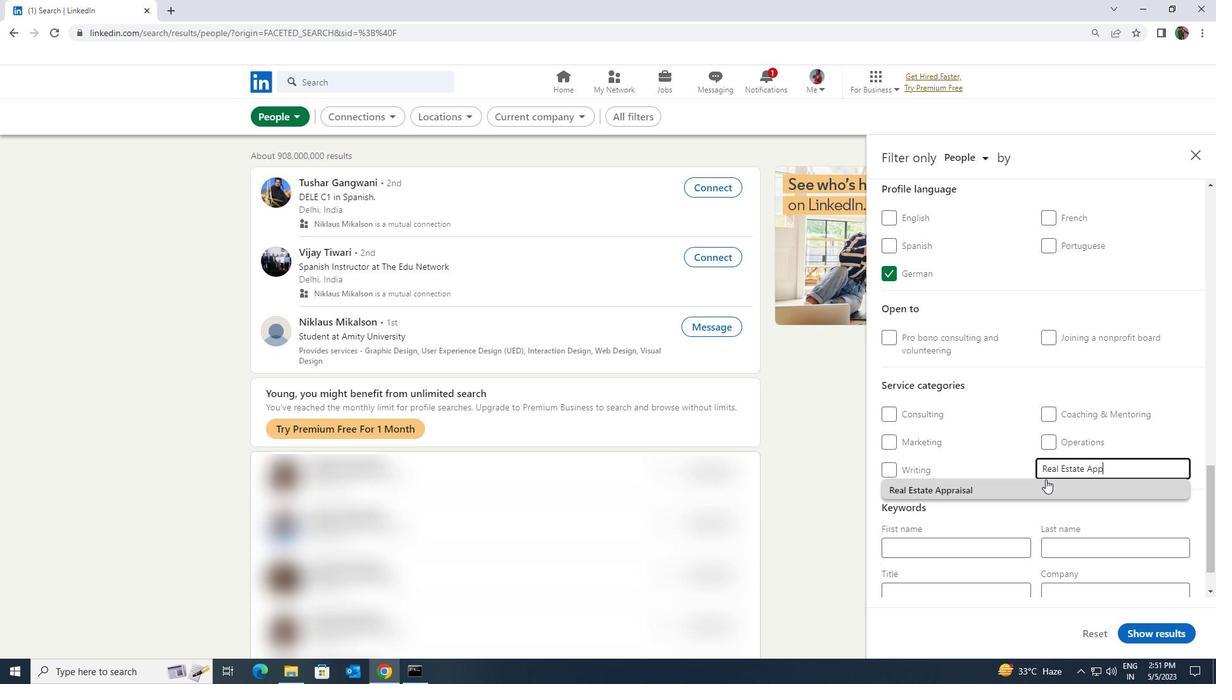 
Action: Mouse moved to (1026, 479)
Screenshot: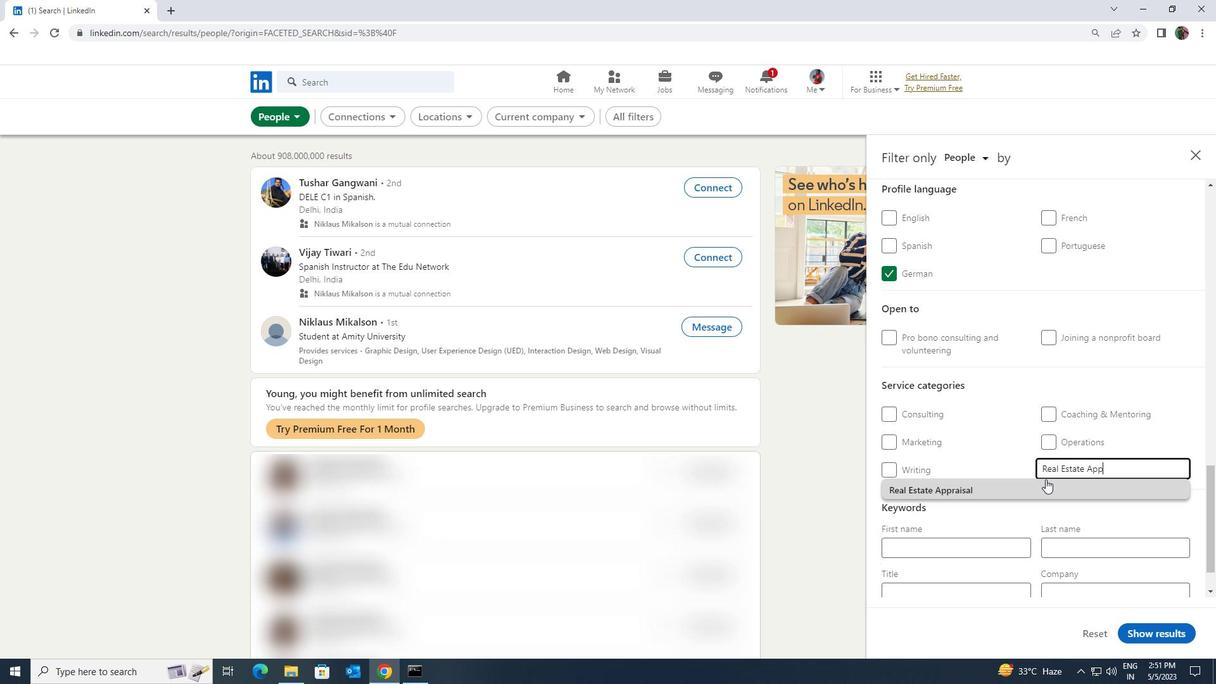 
Action: Mouse scrolled (1026, 478) with delta (0, 0)
Screenshot: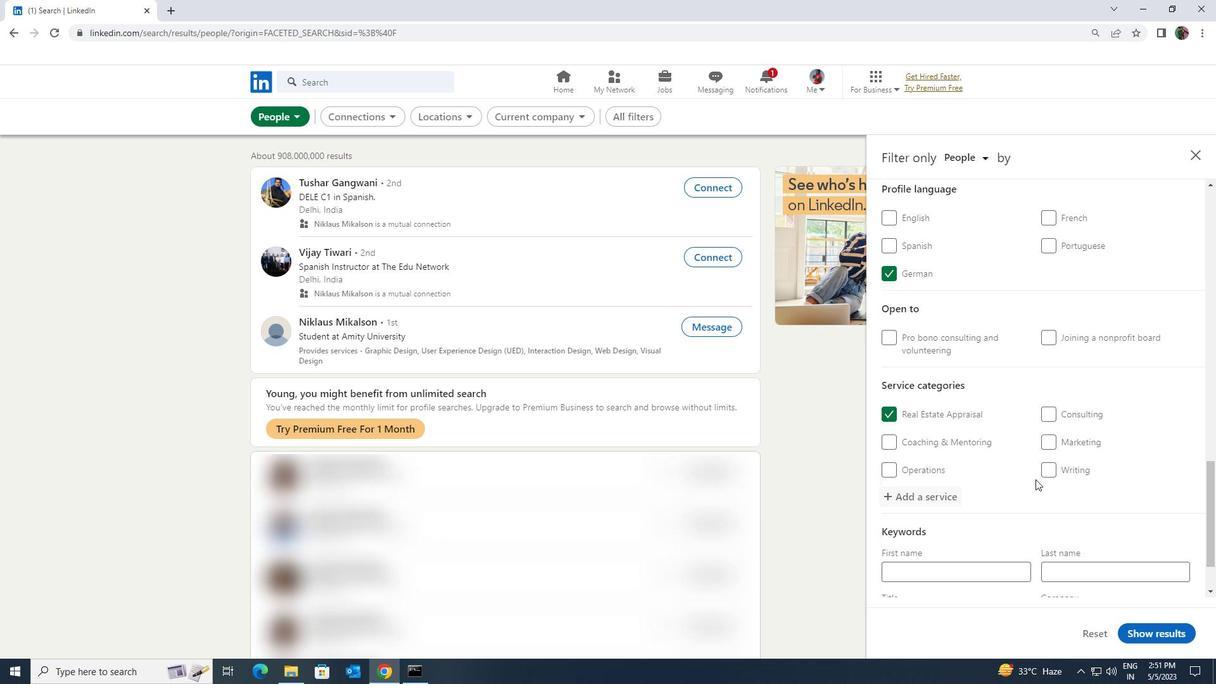 
Action: Mouse scrolled (1026, 478) with delta (0, 0)
Screenshot: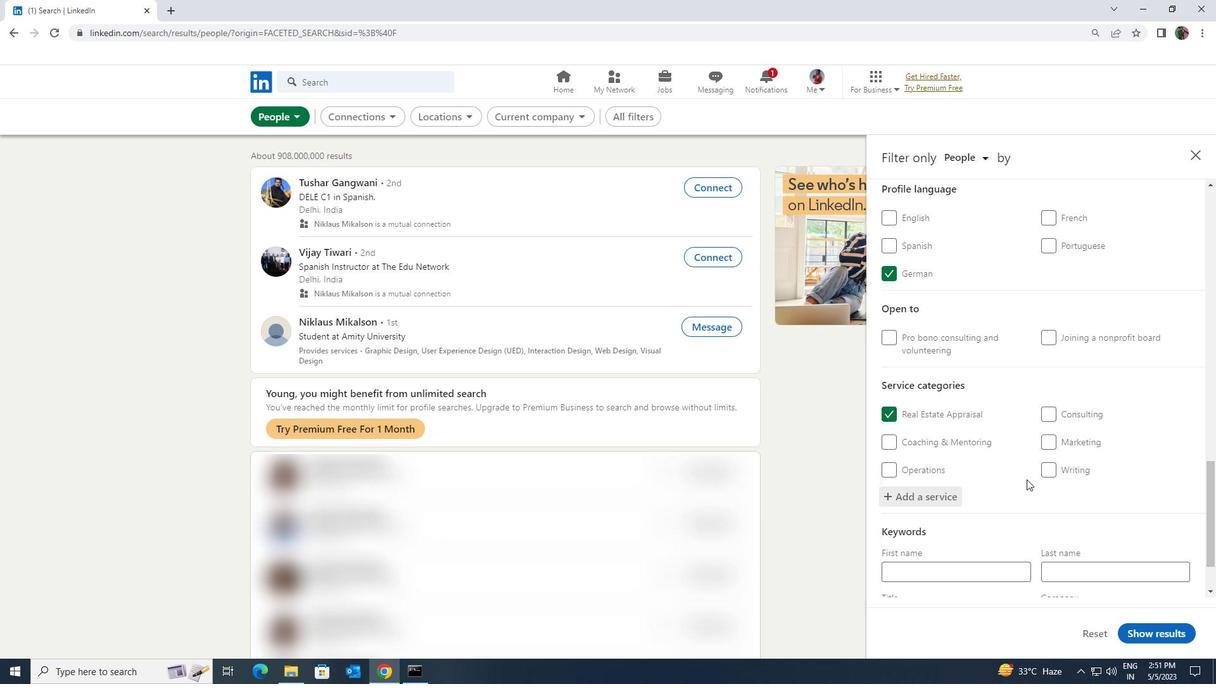 
Action: Mouse scrolled (1026, 478) with delta (0, 0)
Screenshot: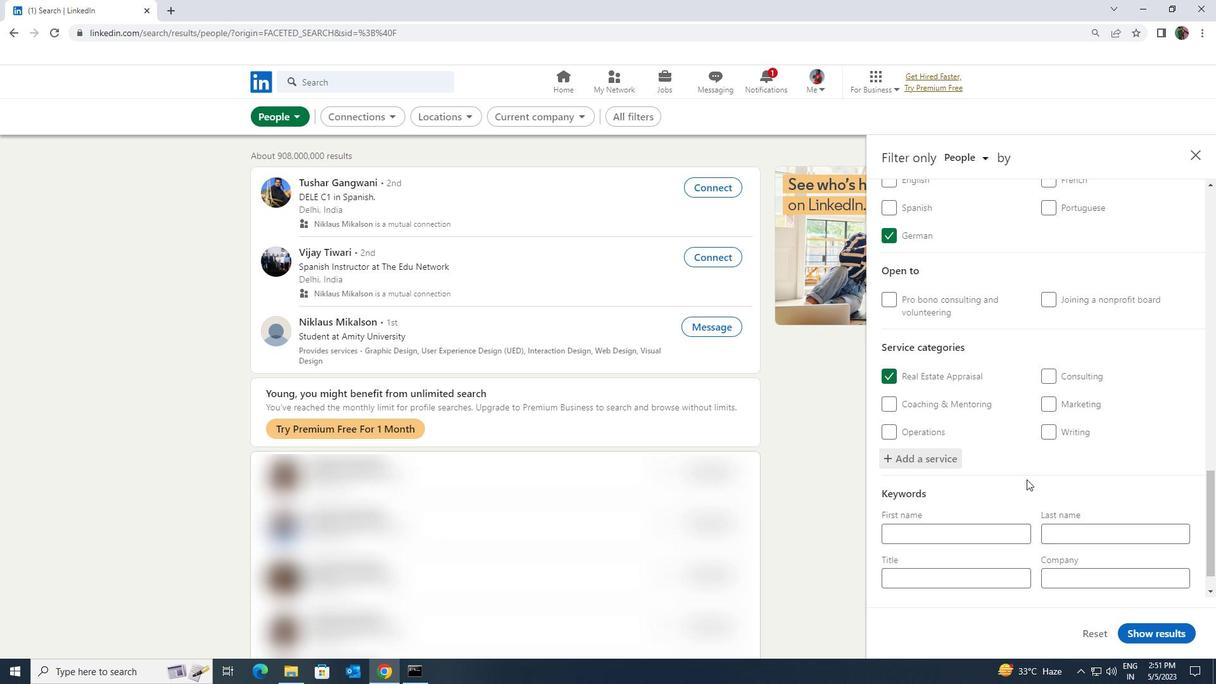 
Action: Mouse scrolled (1026, 478) with delta (0, 0)
Screenshot: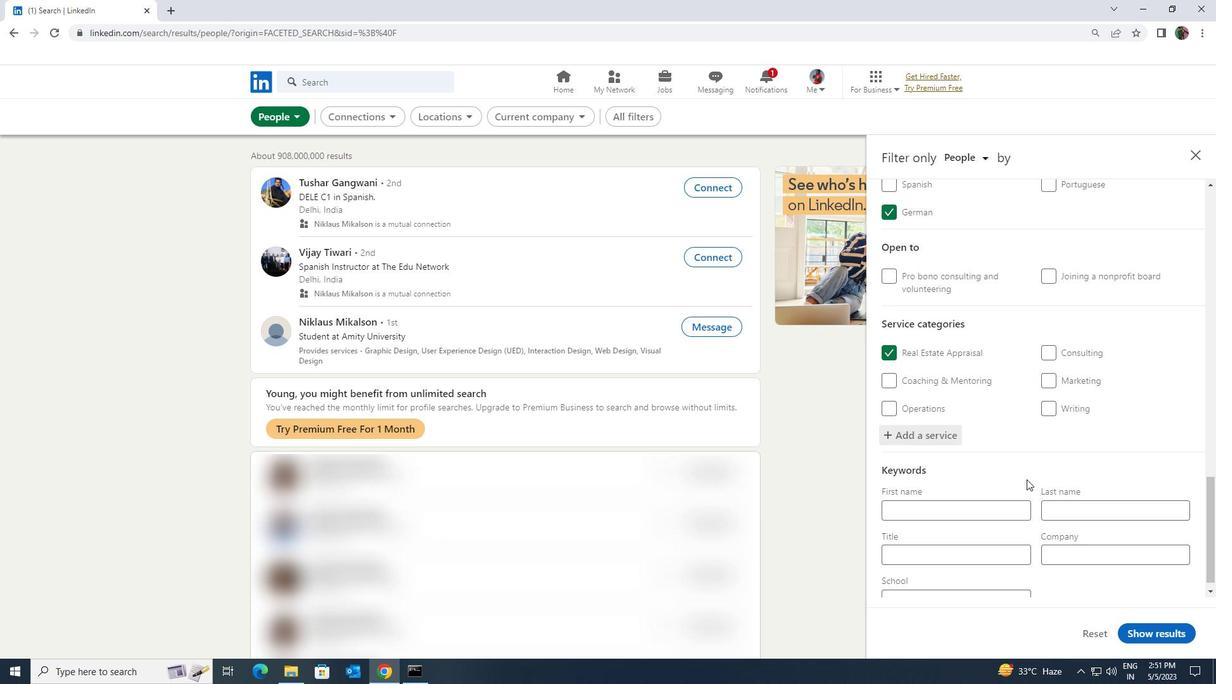 
Action: Mouse moved to (1013, 534)
Screenshot: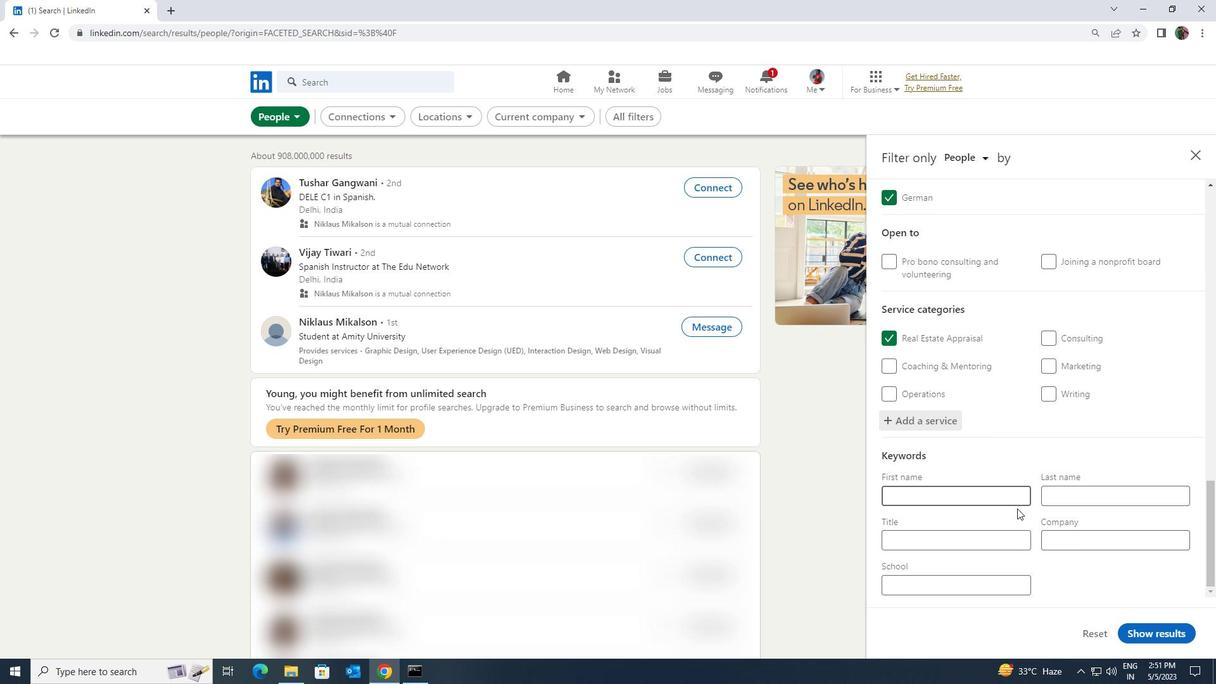 
Action: Mouse pressed left at (1013, 534)
Screenshot: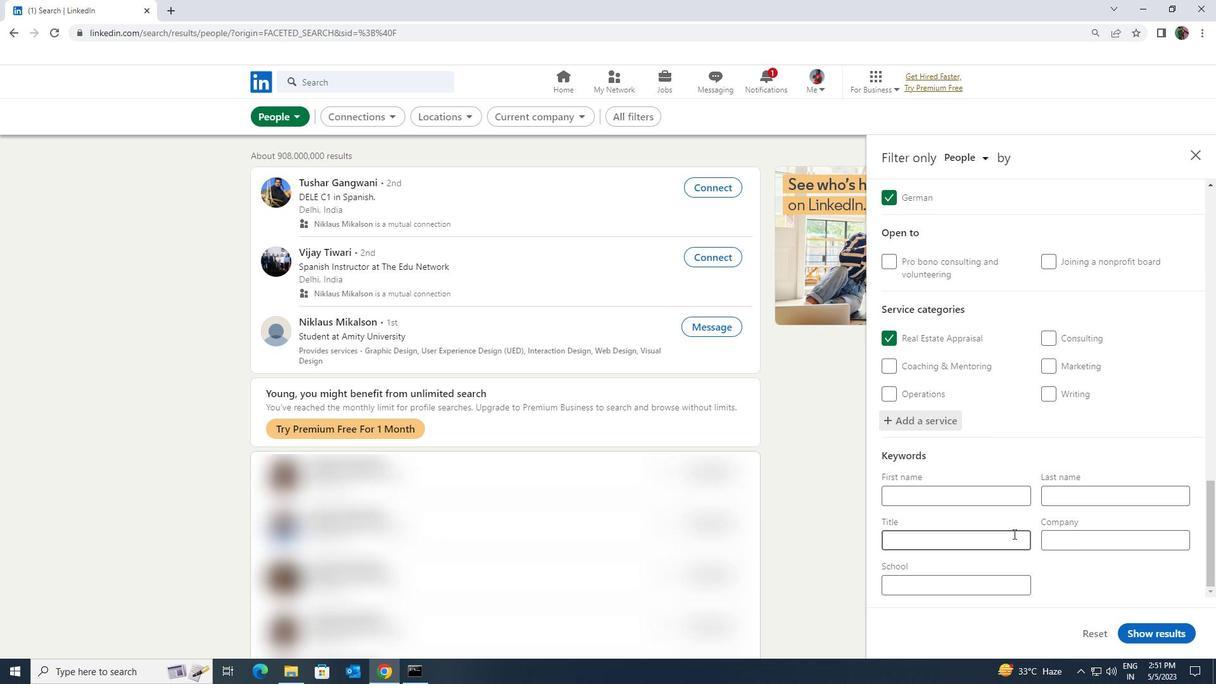 
Action: Key pressed <Key.shift><Key.shift><Key.shift><Key.shift><Key.shift>TELEWORK<Key.space><Key.shift>NURSE<Key.space>/<Key.shift>DOCTOR
Screenshot: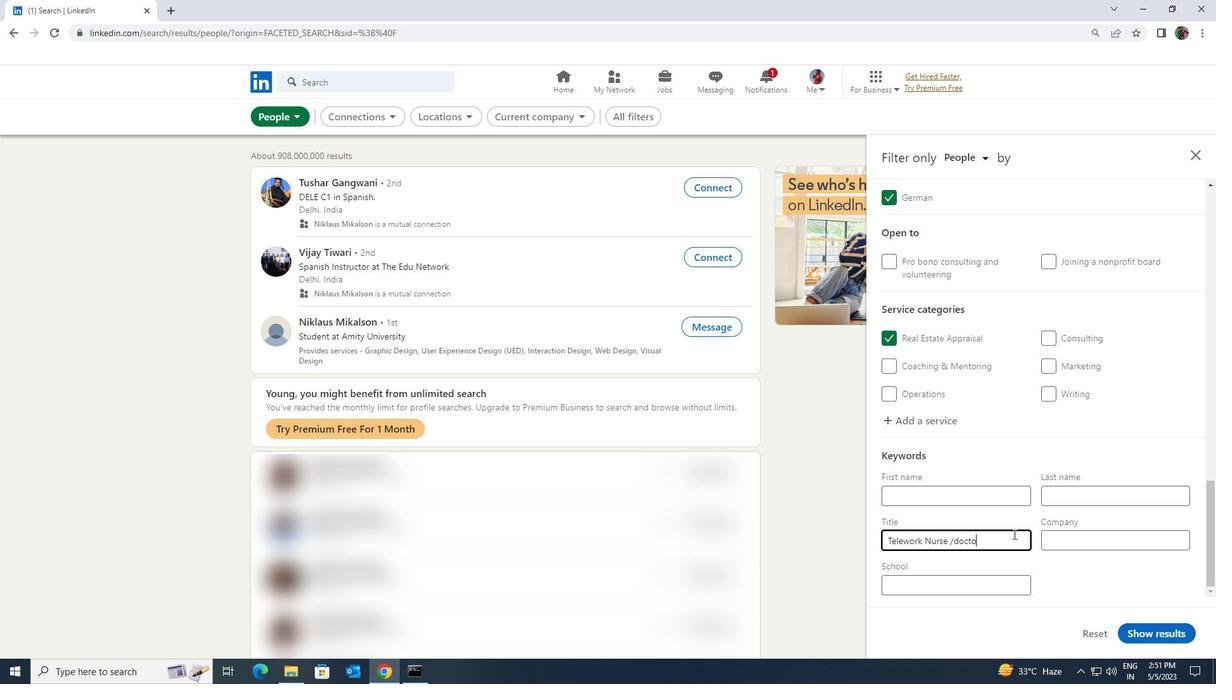 
Action: Mouse moved to (1142, 634)
Screenshot: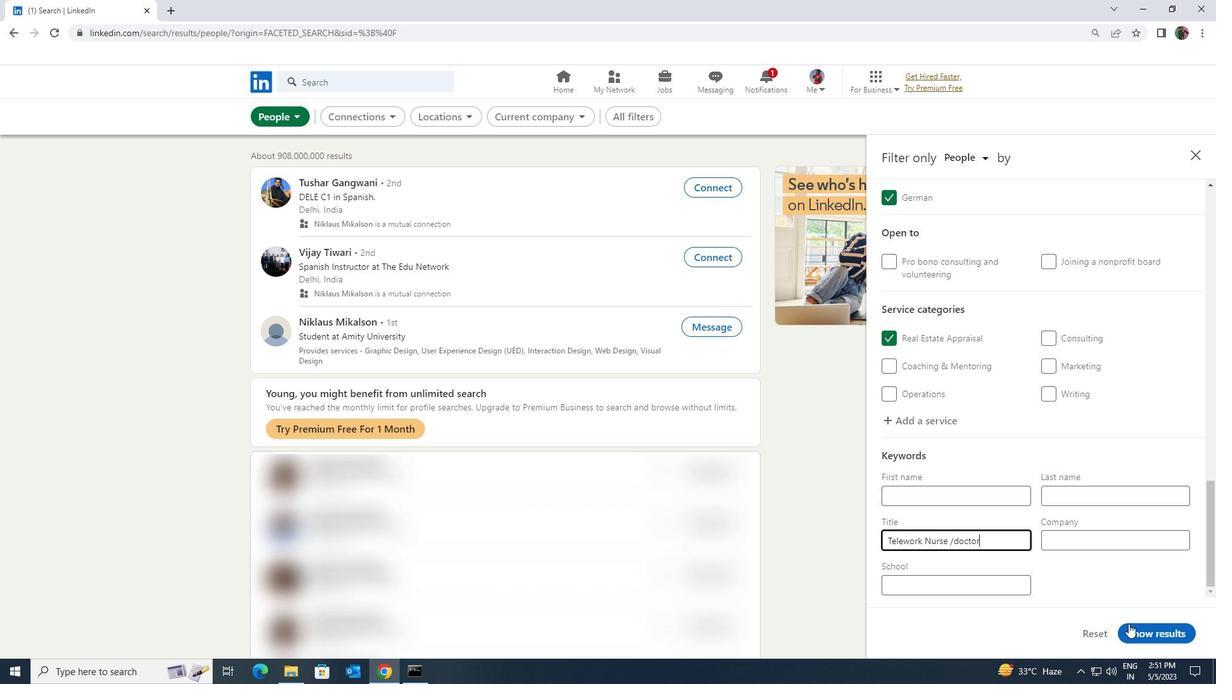 
Action: Mouse pressed left at (1142, 634)
Screenshot: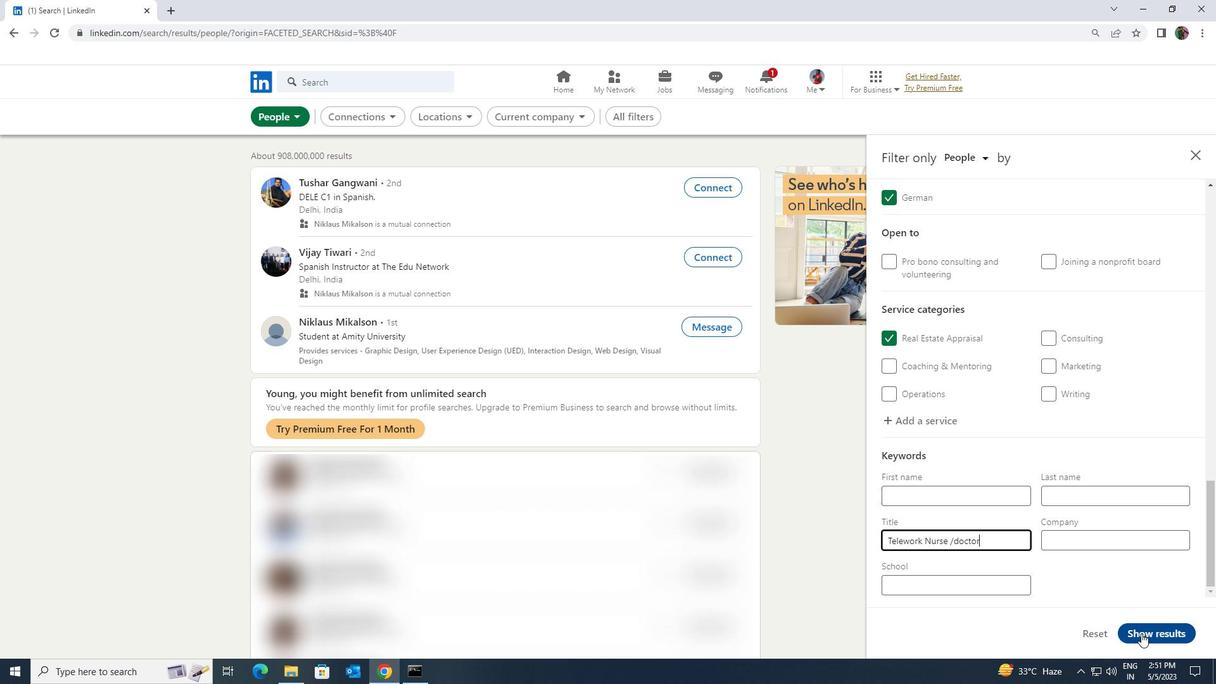 
